 Task: Find connections with filter location Wipperfürth with filter topic #leadershipwith filter profile language Potuguese with filter current company Swiss Re with filter school Government Engineering College, Modasa with filter industry Subdivision of Land with filter service category Mobile Marketing with filter keywords title Medical Laboratory Tech
Action: Mouse moved to (614, 70)
Screenshot: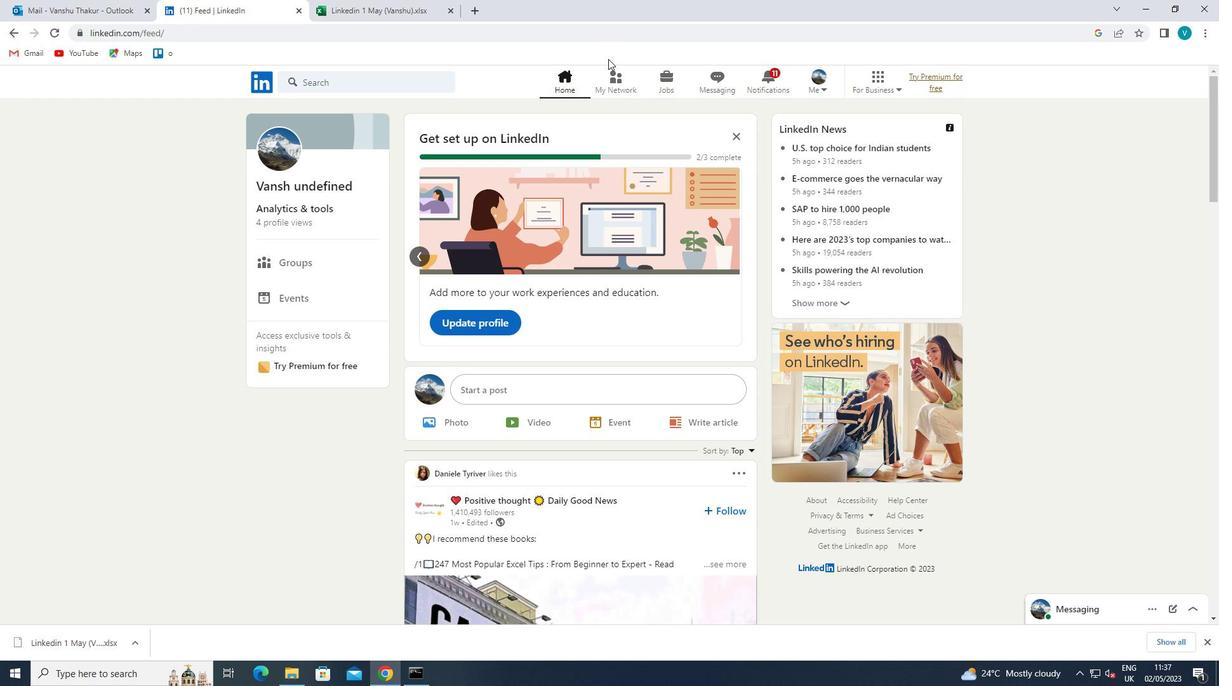 
Action: Mouse pressed left at (614, 70)
Screenshot: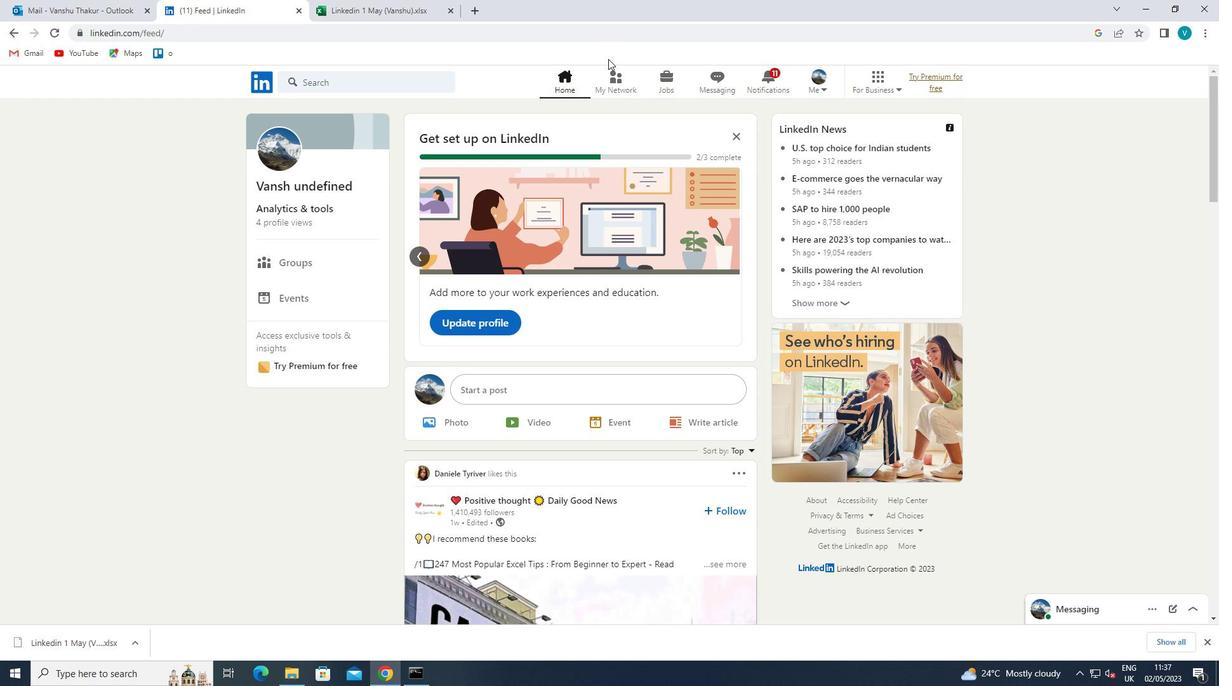 
Action: Mouse moved to (316, 157)
Screenshot: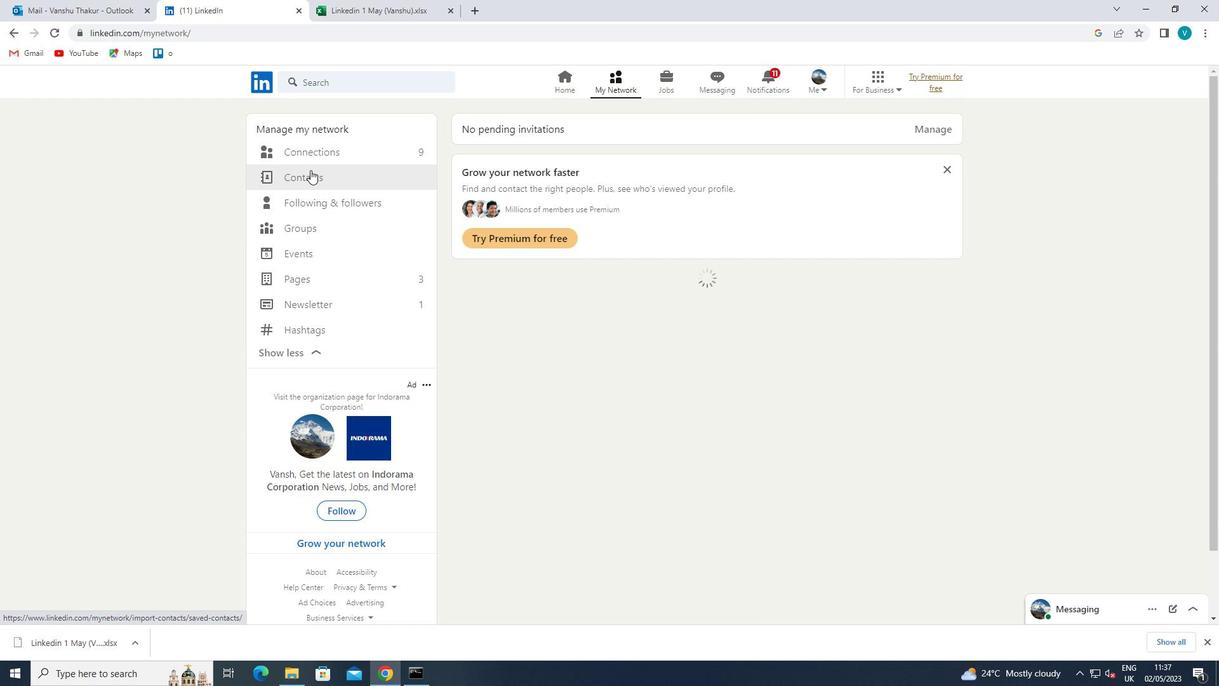 
Action: Mouse pressed left at (316, 157)
Screenshot: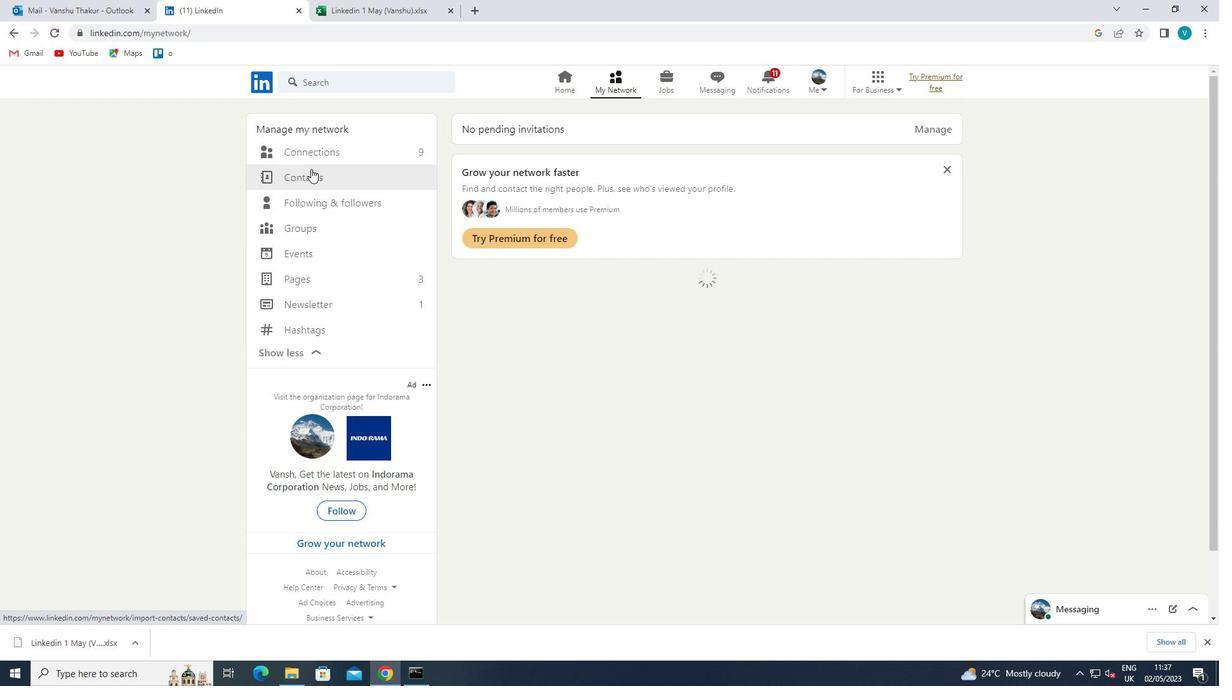 
Action: Mouse moved to (705, 149)
Screenshot: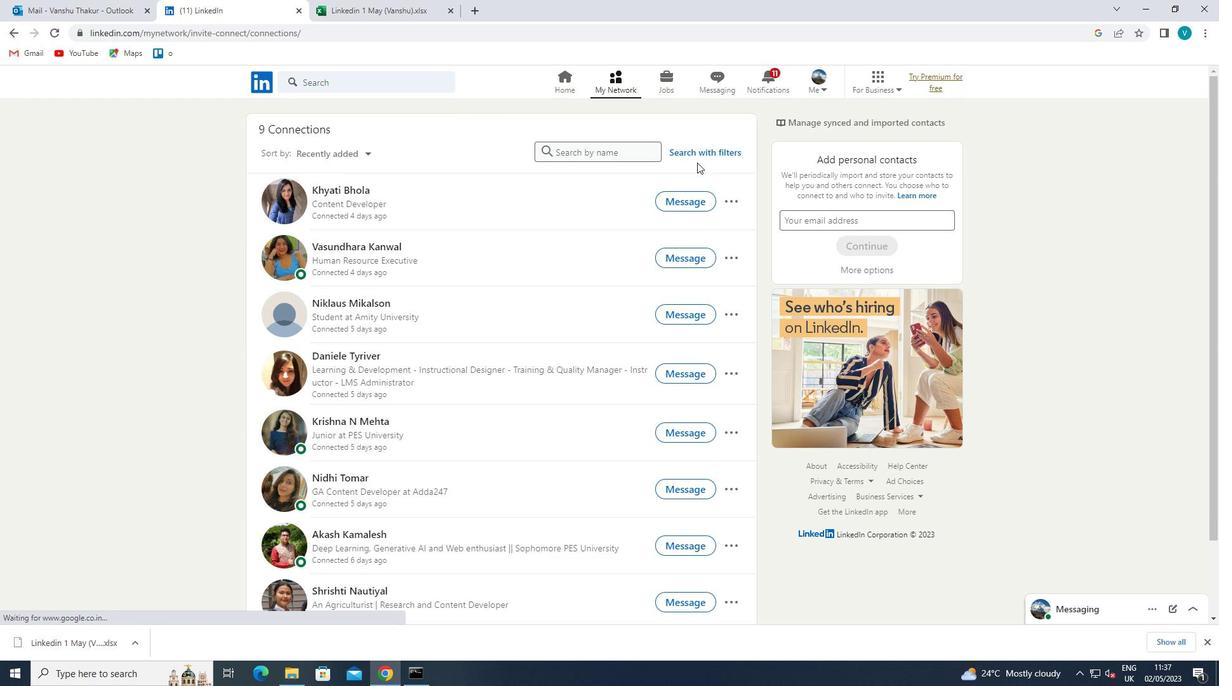 
Action: Mouse pressed left at (705, 149)
Screenshot: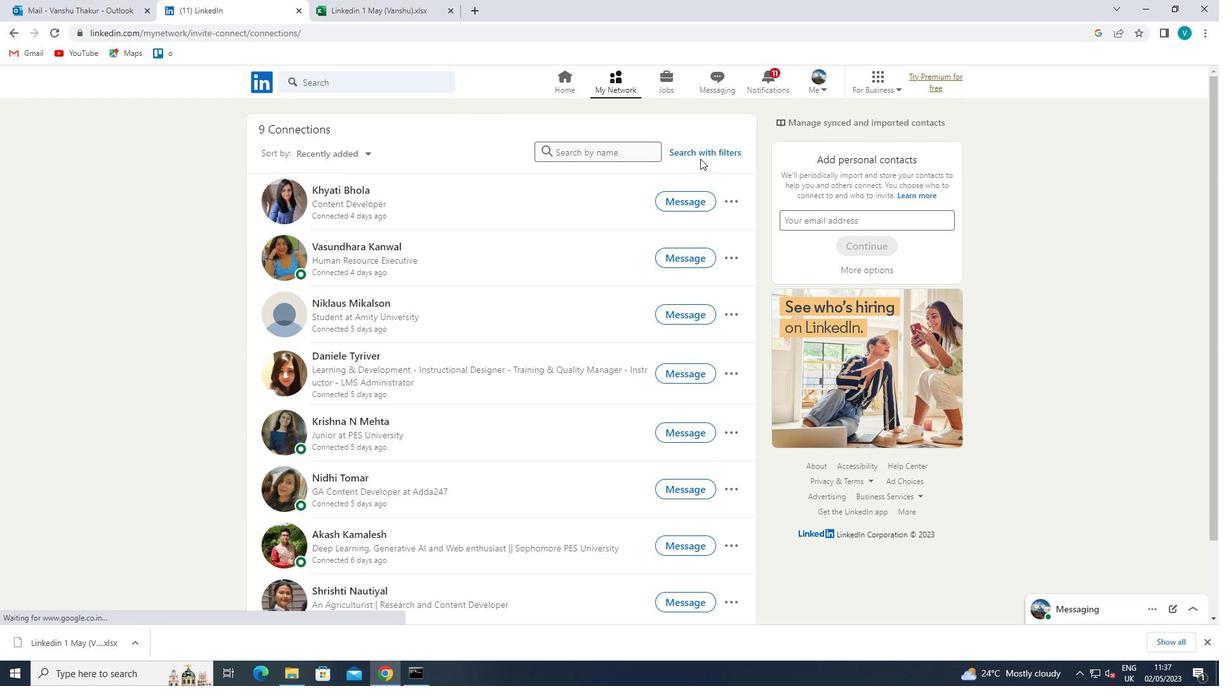 
Action: Mouse moved to (590, 115)
Screenshot: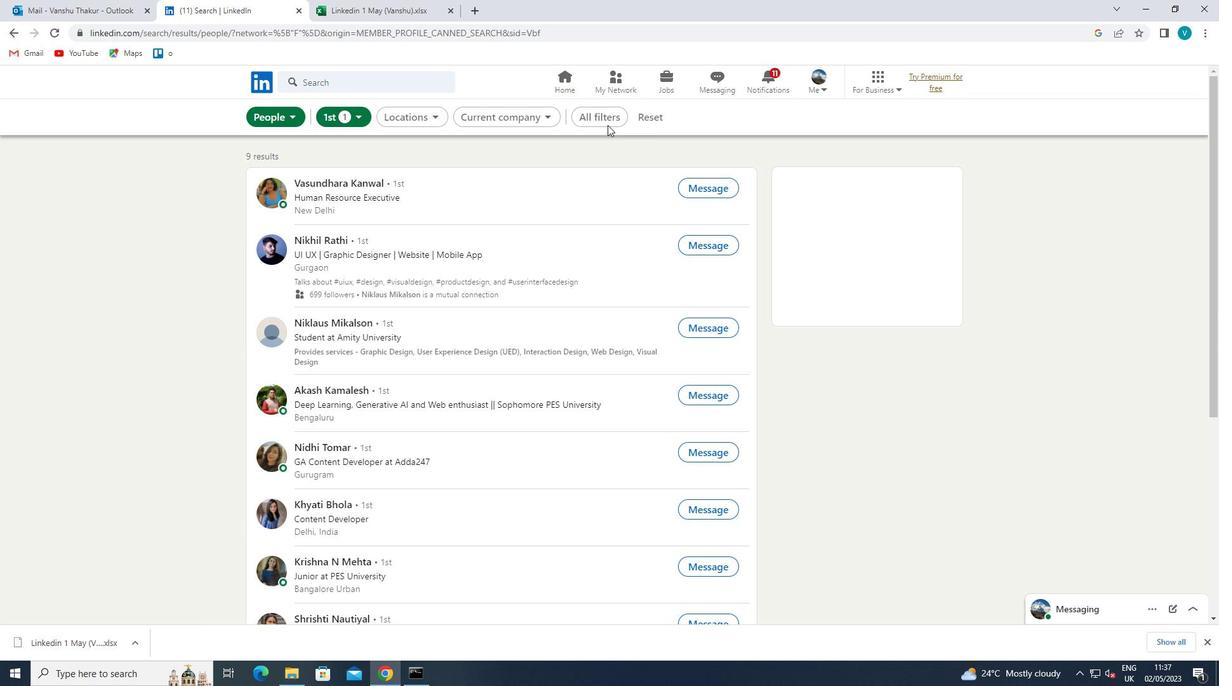 
Action: Mouse pressed left at (590, 115)
Screenshot: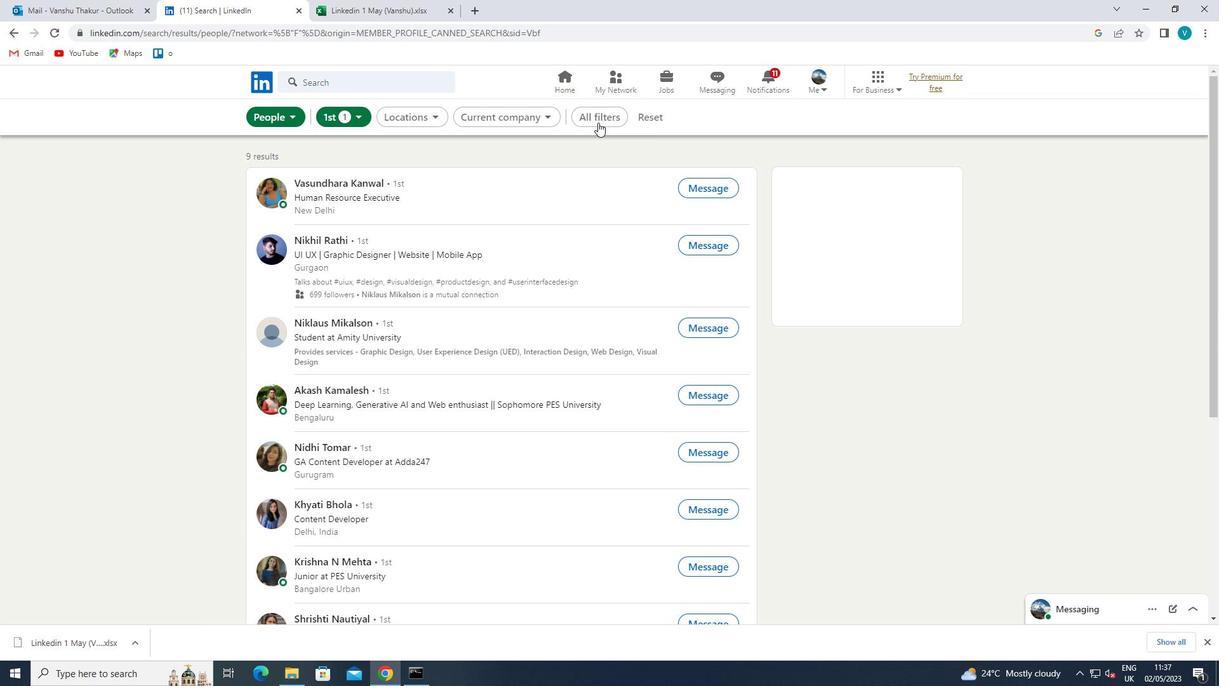
Action: Mouse moved to (1046, 248)
Screenshot: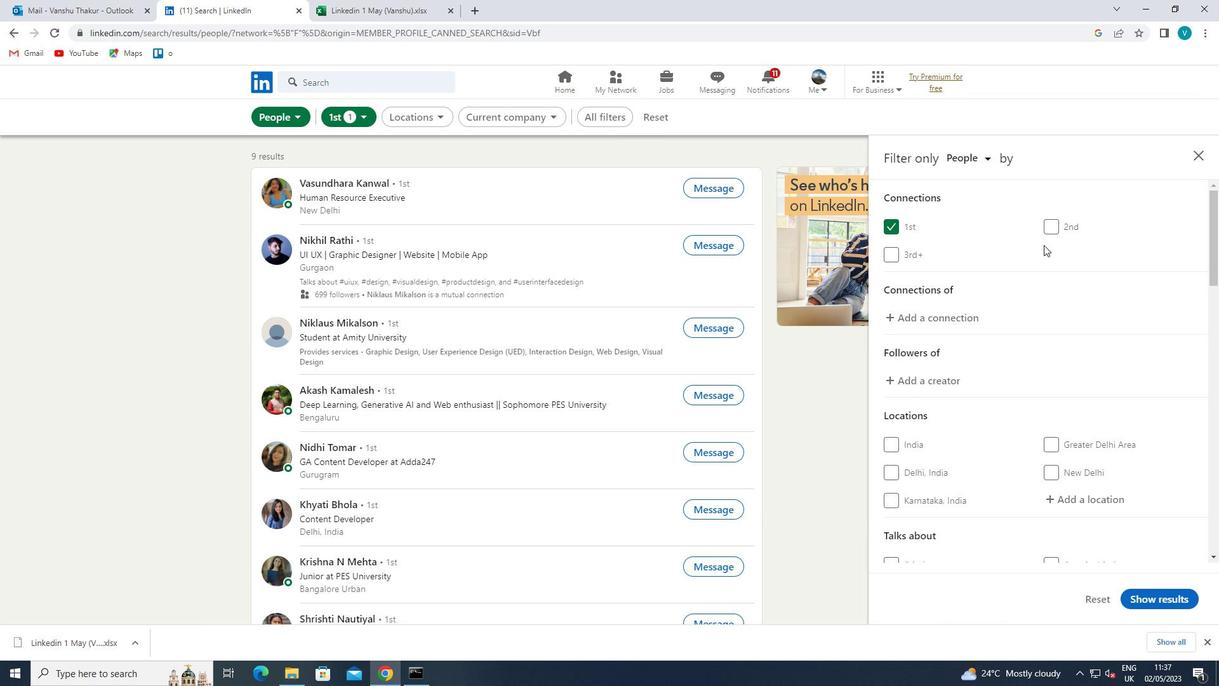 
Action: Mouse scrolled (1046, 247) with delta (0, 0)
Screenshot: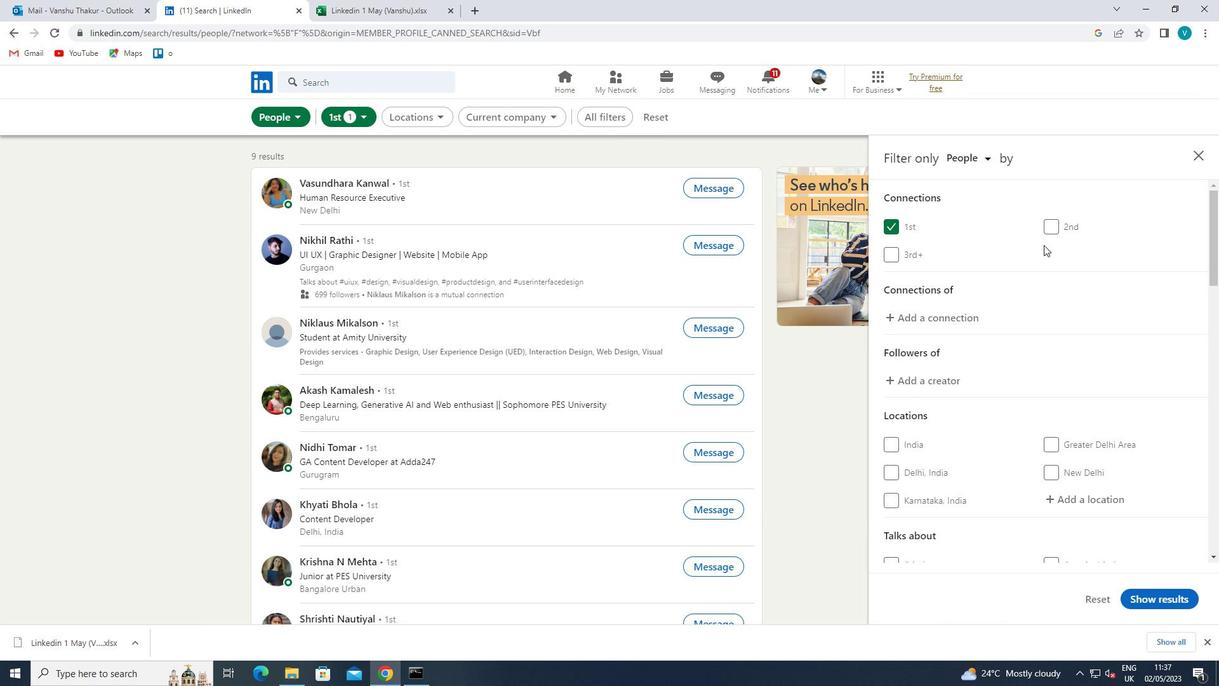 
Action: Mouse moved to (1094, 428)
Screenshot: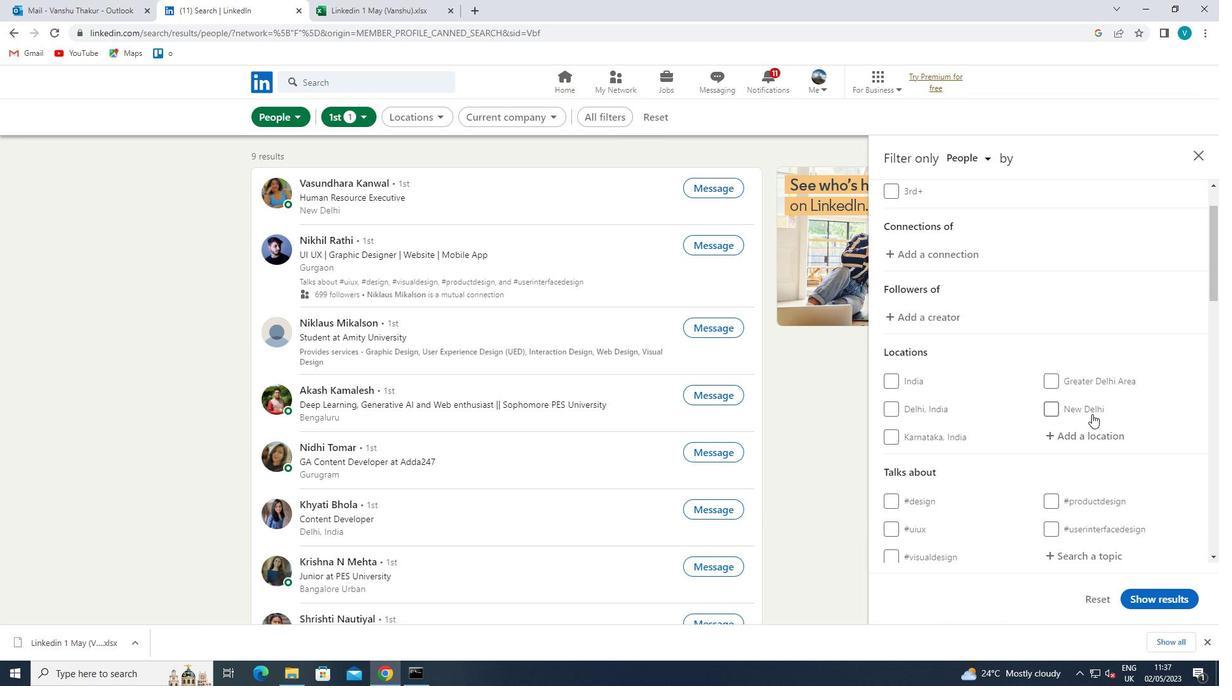
Action: Mouse pressed left at (1094, 428)
Screenshot: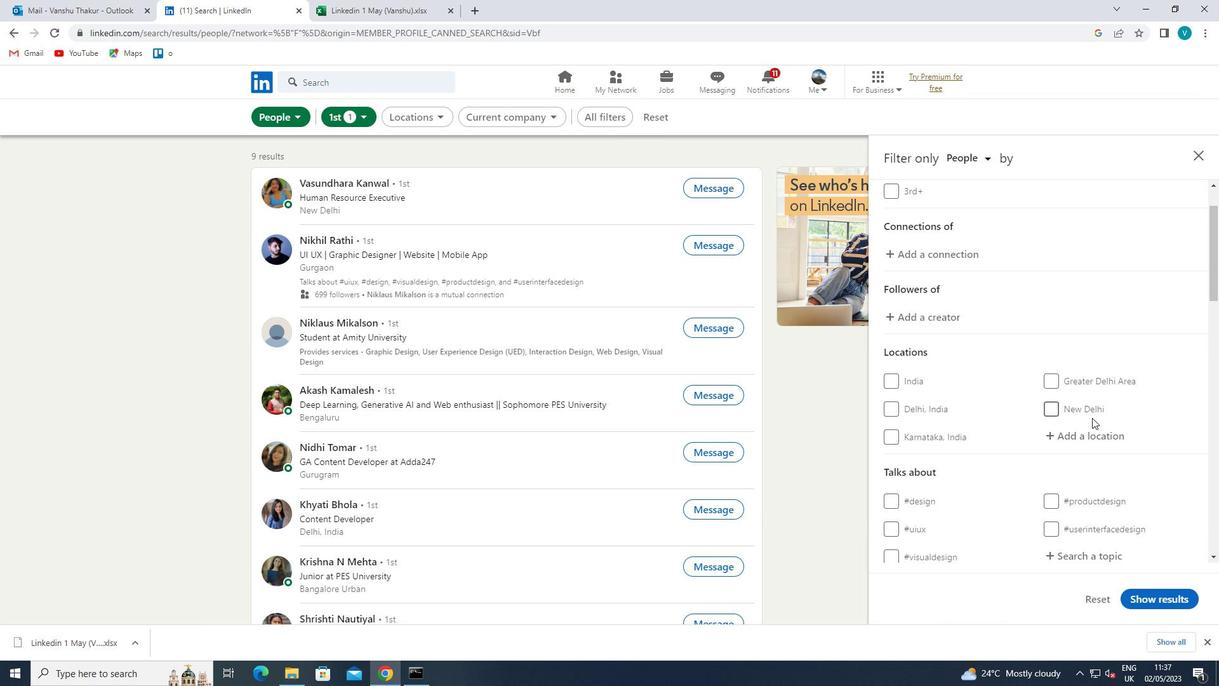 
Action: Key pressed <Key.shift>WIPPERFURTH
Screenshot: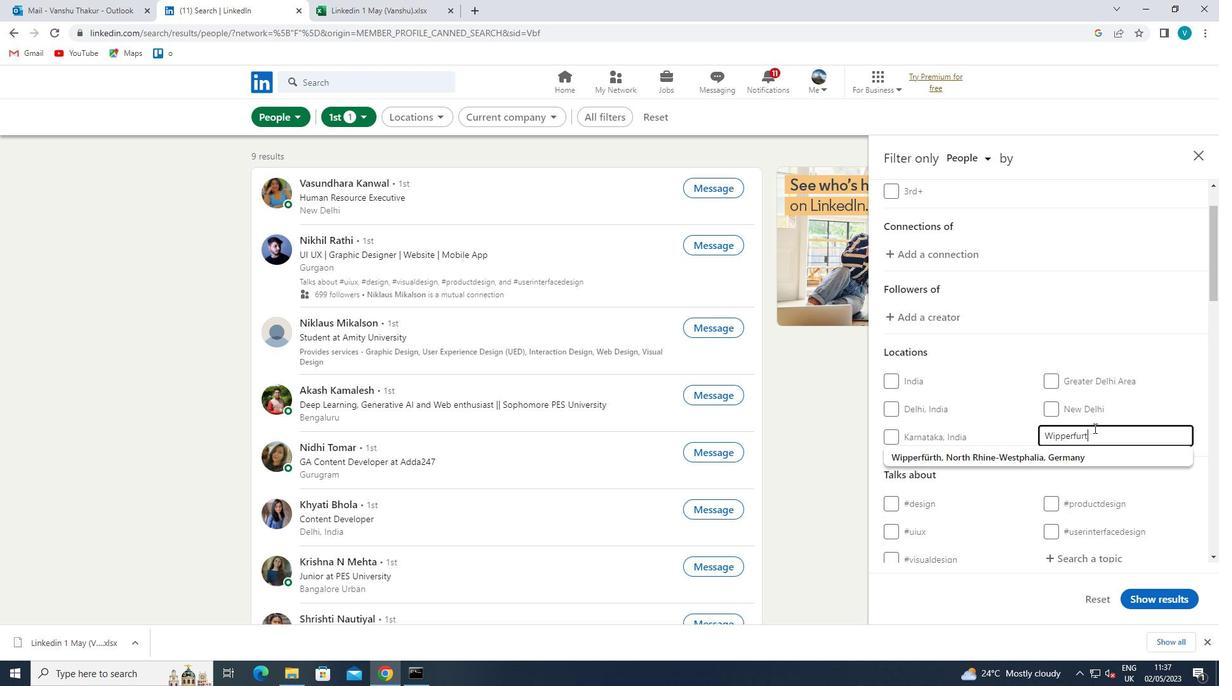 
Action: Mouse moved to (1095, 460)
Screenshot: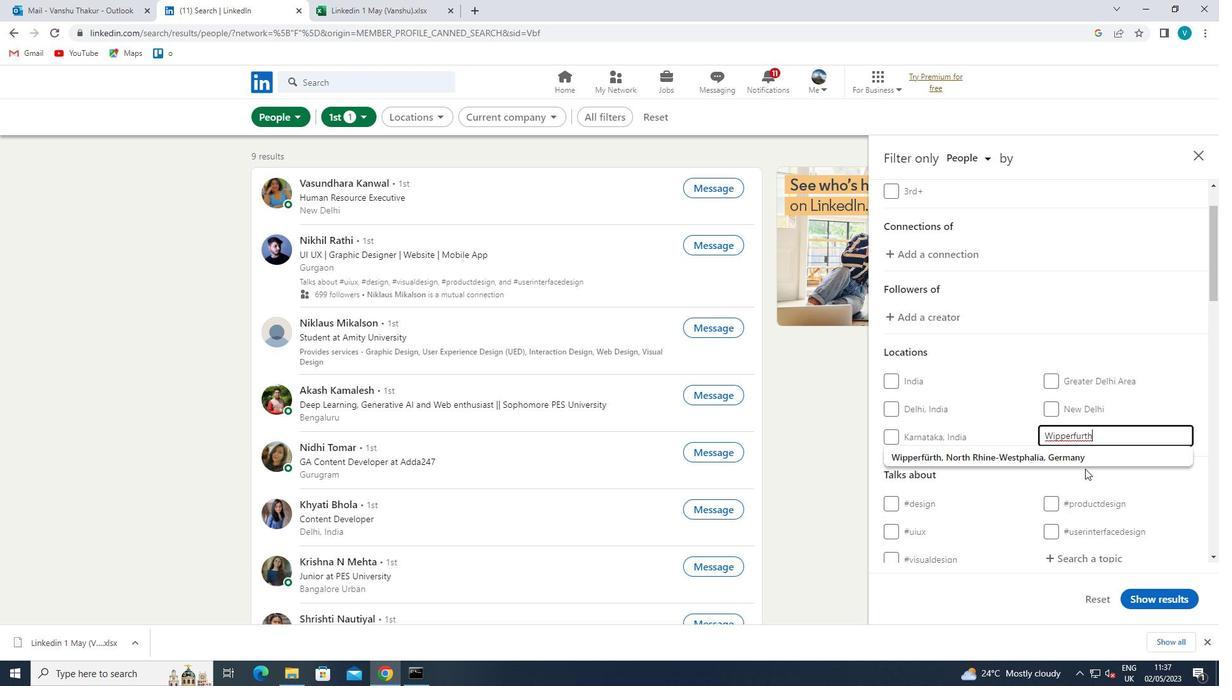 
Action: Mouse pressed left at (1095, 460)
Screenshot: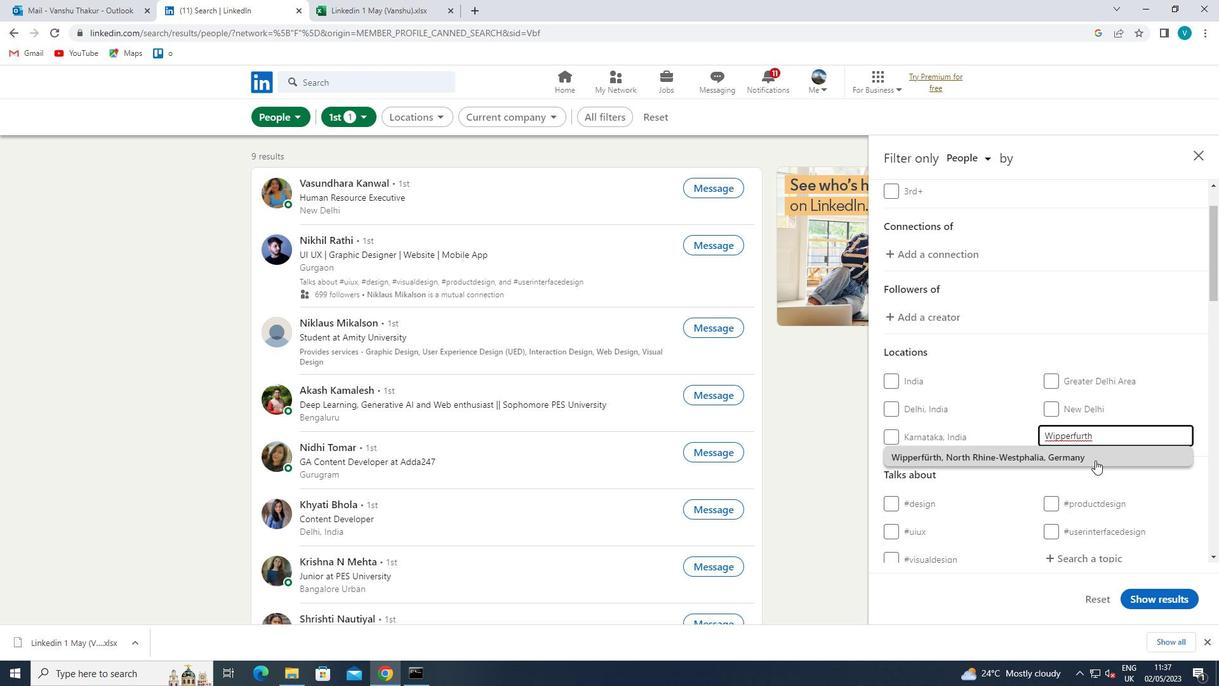 
Action: Mouse moved to (1095, 459)
Screenshot: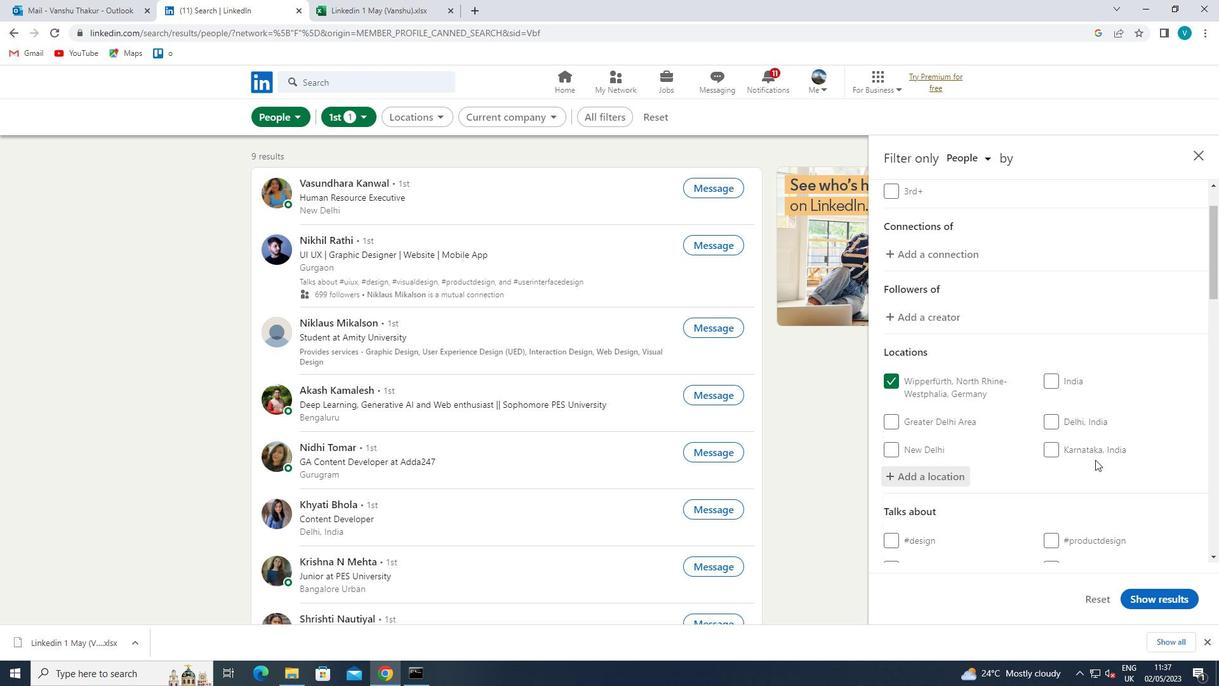 
Action: Mouse scrolled (1095, 459) with delta (0, 0)
Screenshot: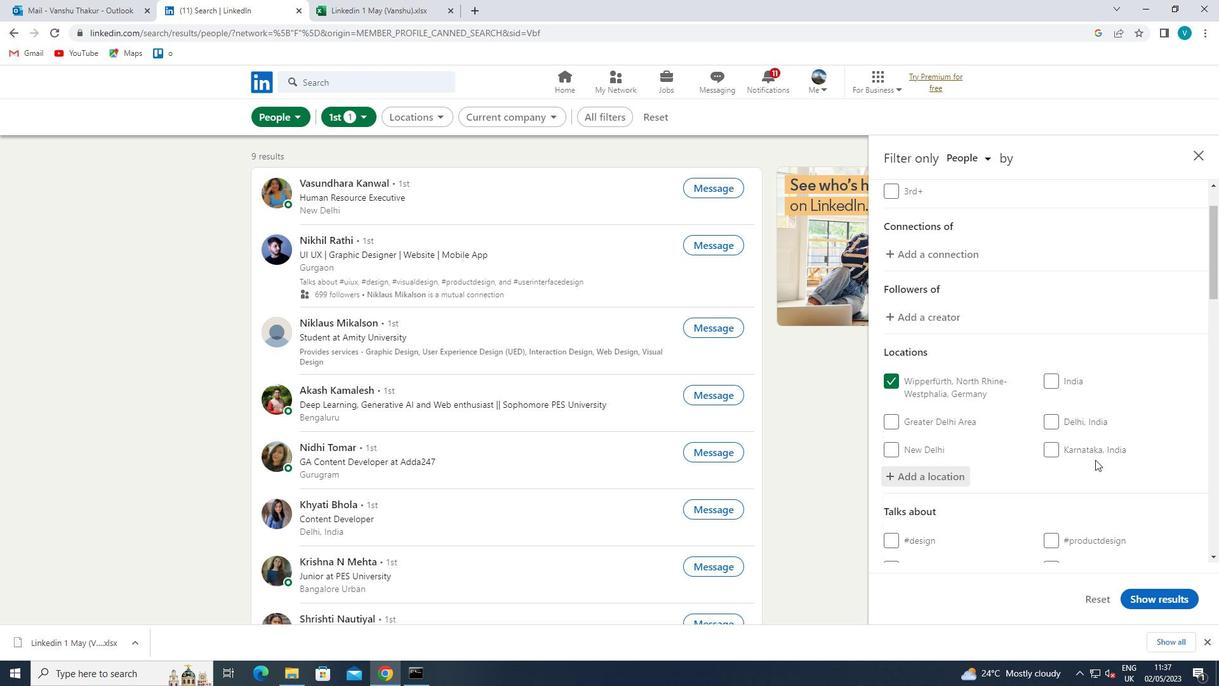 
Action: Mouse moved to (1093, 459)
Screenshot: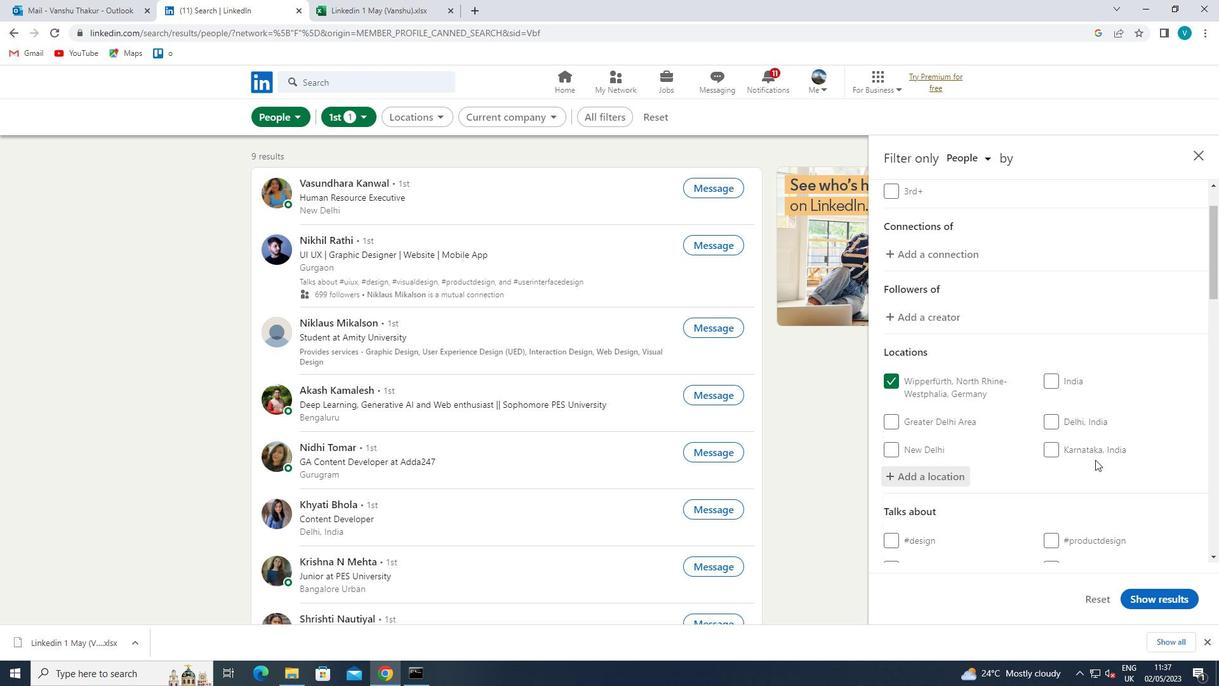 
Action: Mouse scrolled (1093, 459) with delta (0, 0)
Screenshot: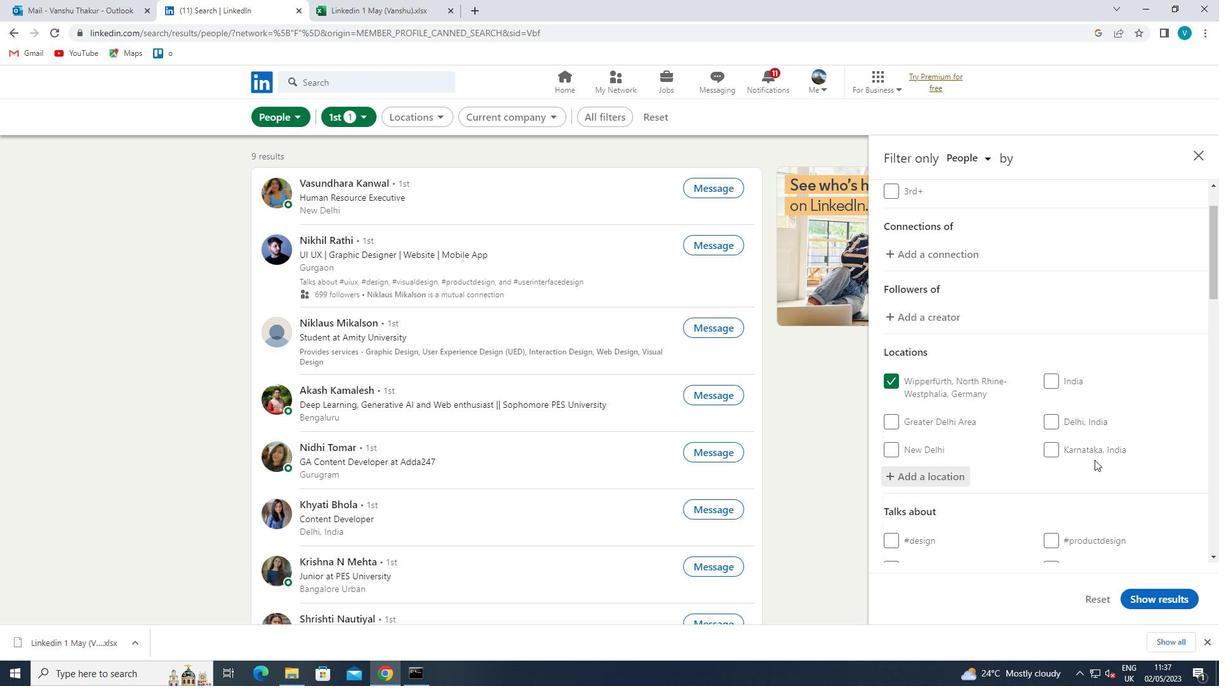 
Action: Mouse moved to (1086, 471)
Screenshot: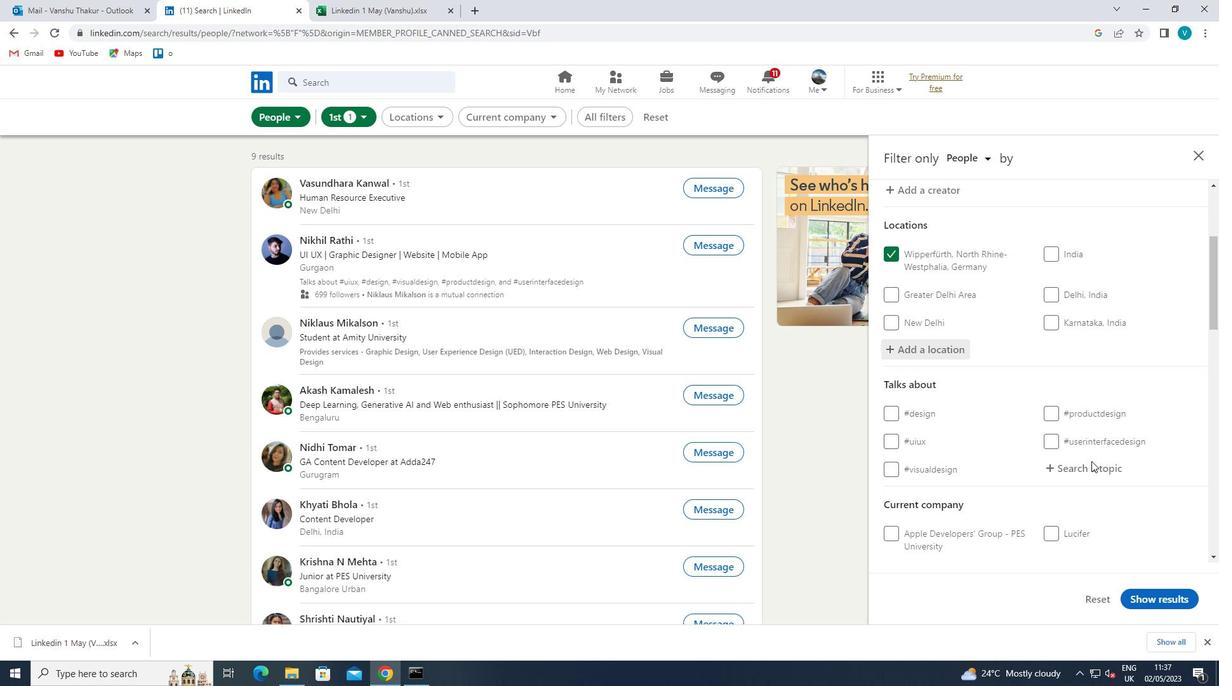 
Action: Mouse pressed left at (1086, 471)
Screenshot: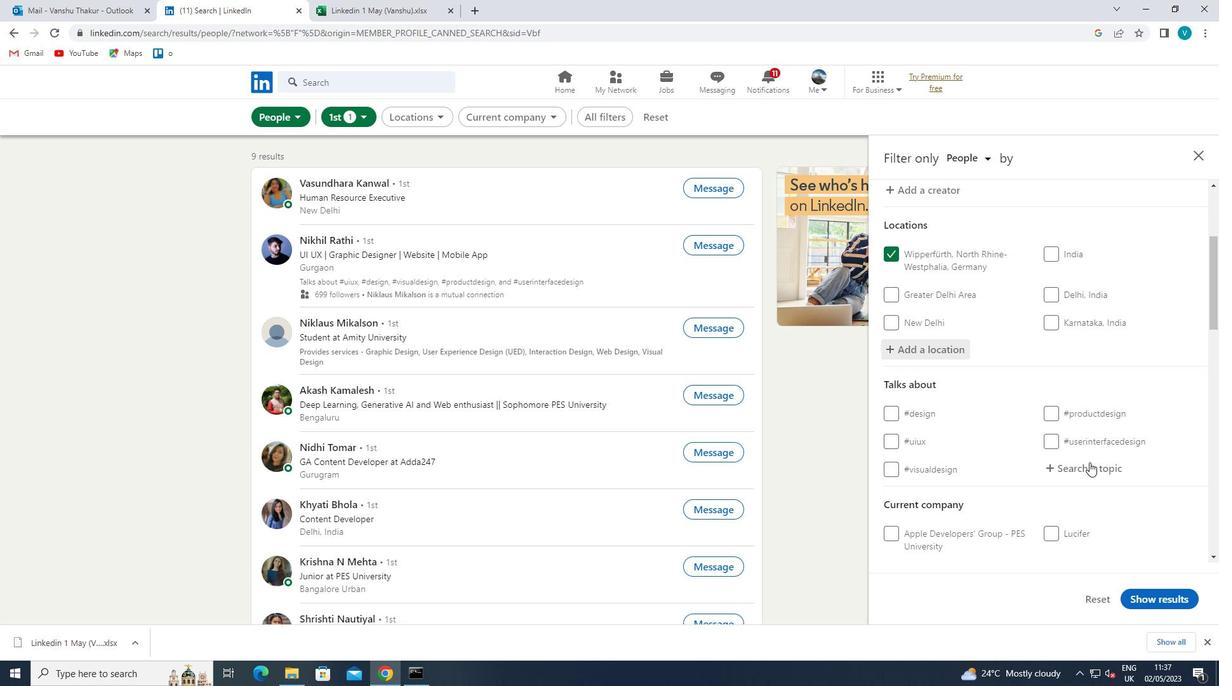 
Action: Key pressed LEADERSHIP
Screenshot: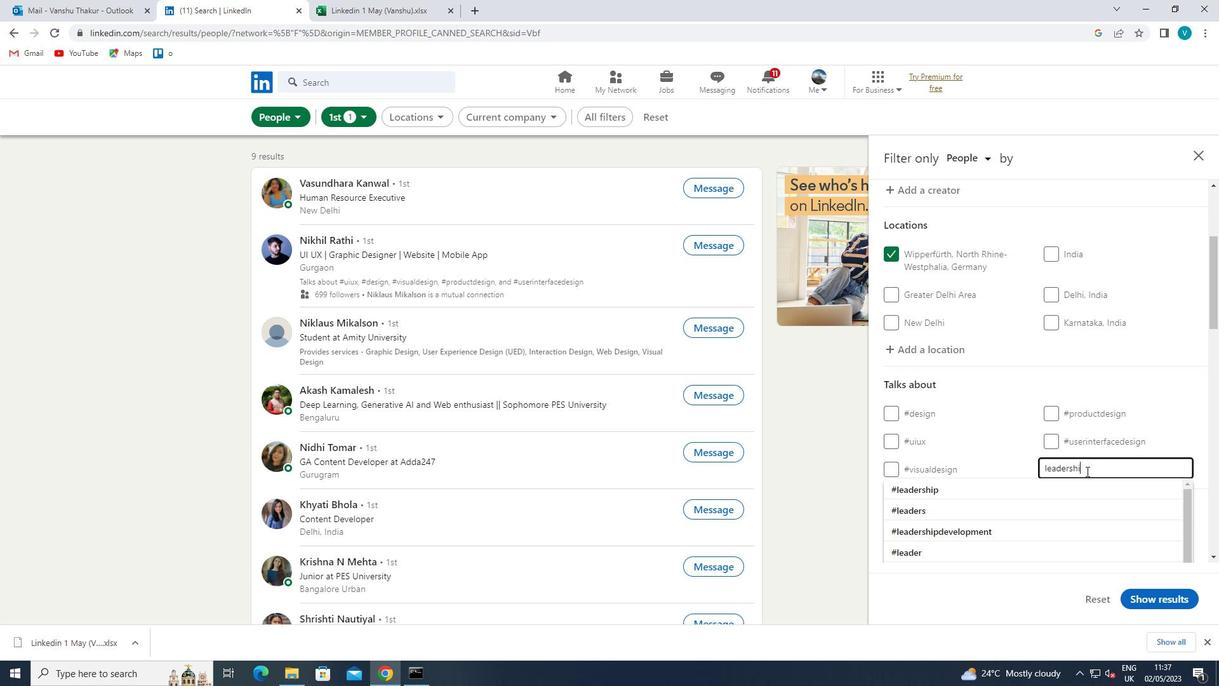 
Action: Mouse moved to (1071, 484)
Screenshot: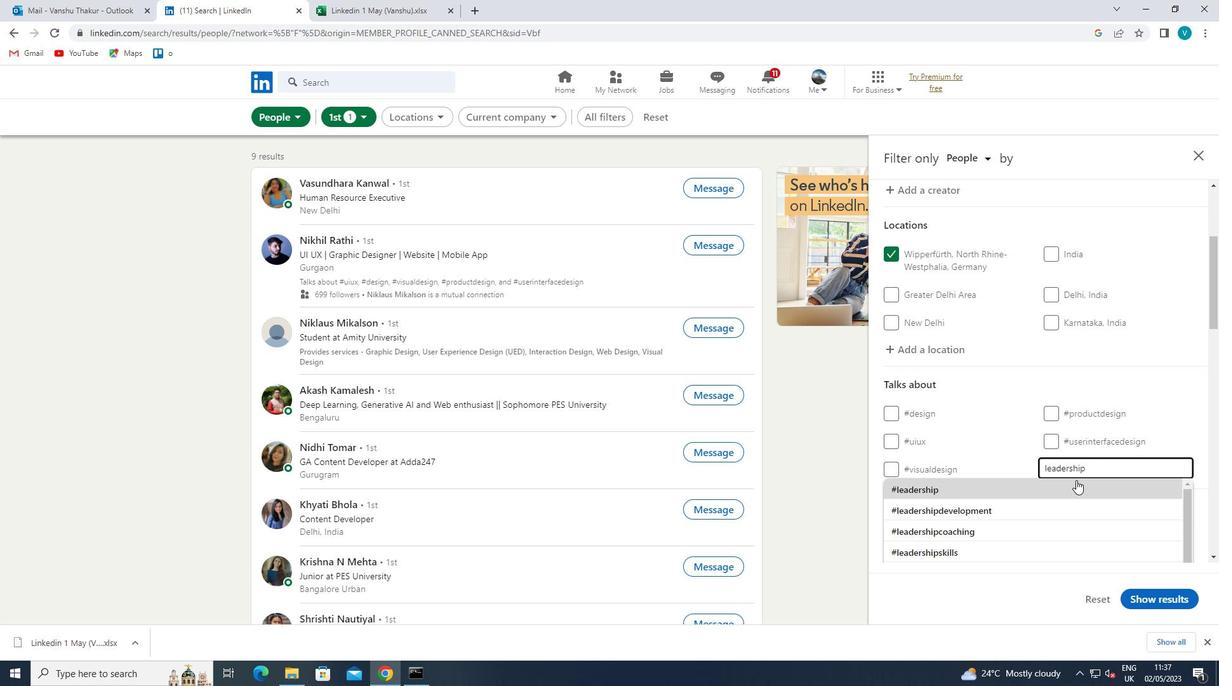 
Action: Mouse pressed left at (1071, 484)
Screenshot: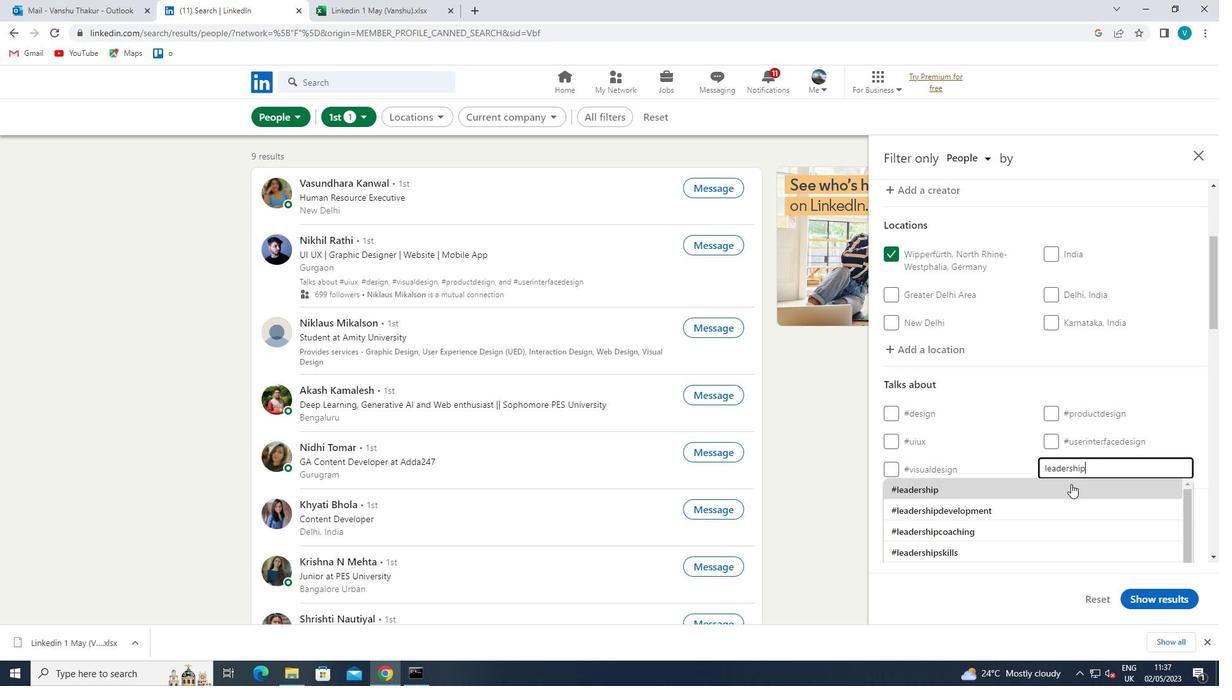 
Action: Mouse moved to (1067, 470)
Screenshot: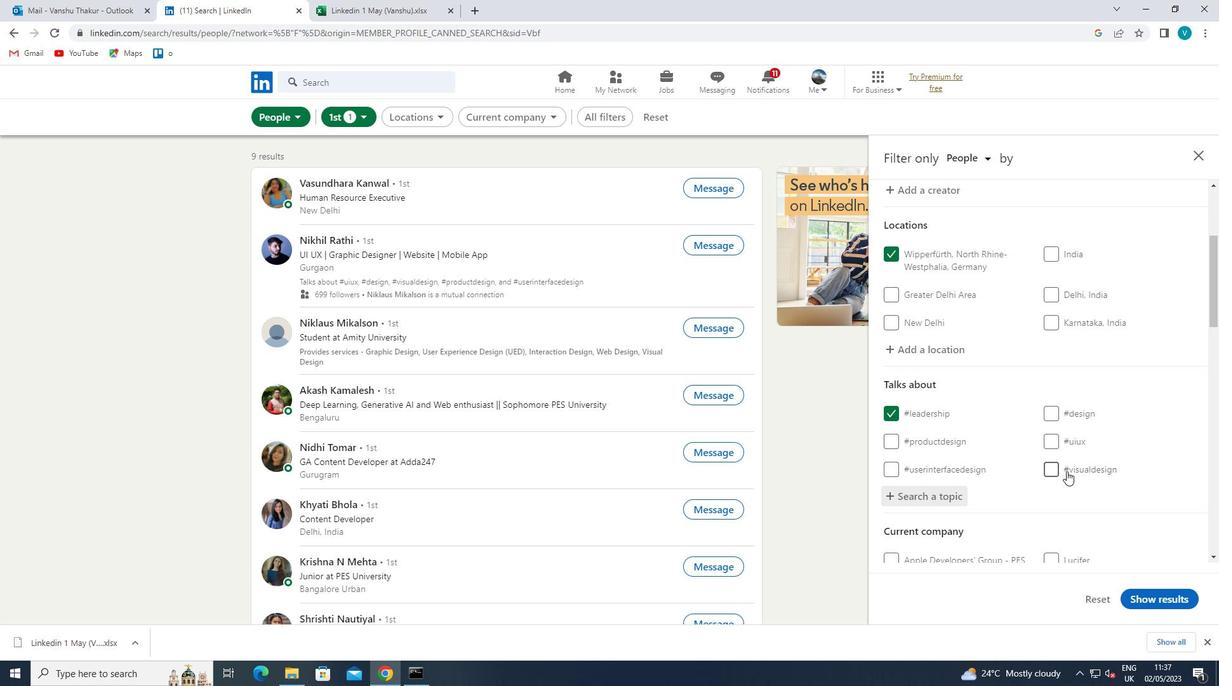 
Action: Mouse scrolled (1067, 470) with delta (0, 0)
Screenshot: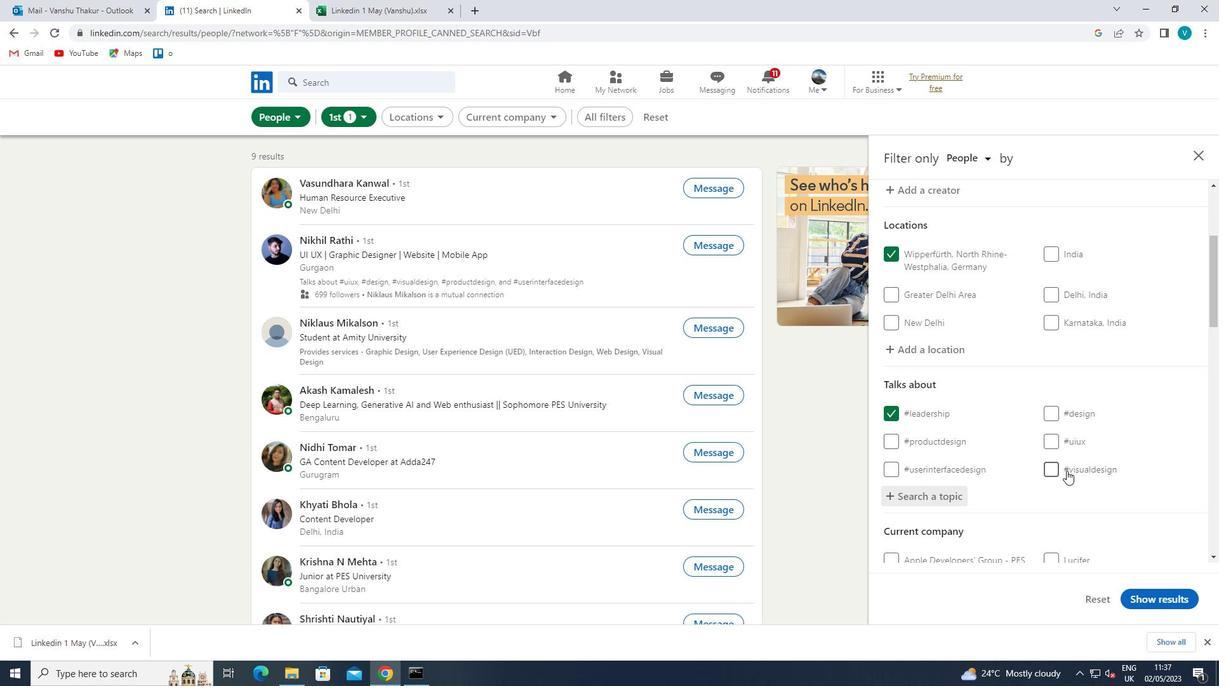 
Action: Mouse scrolled (1067, 470) with delta (0, 0)
Screenshot: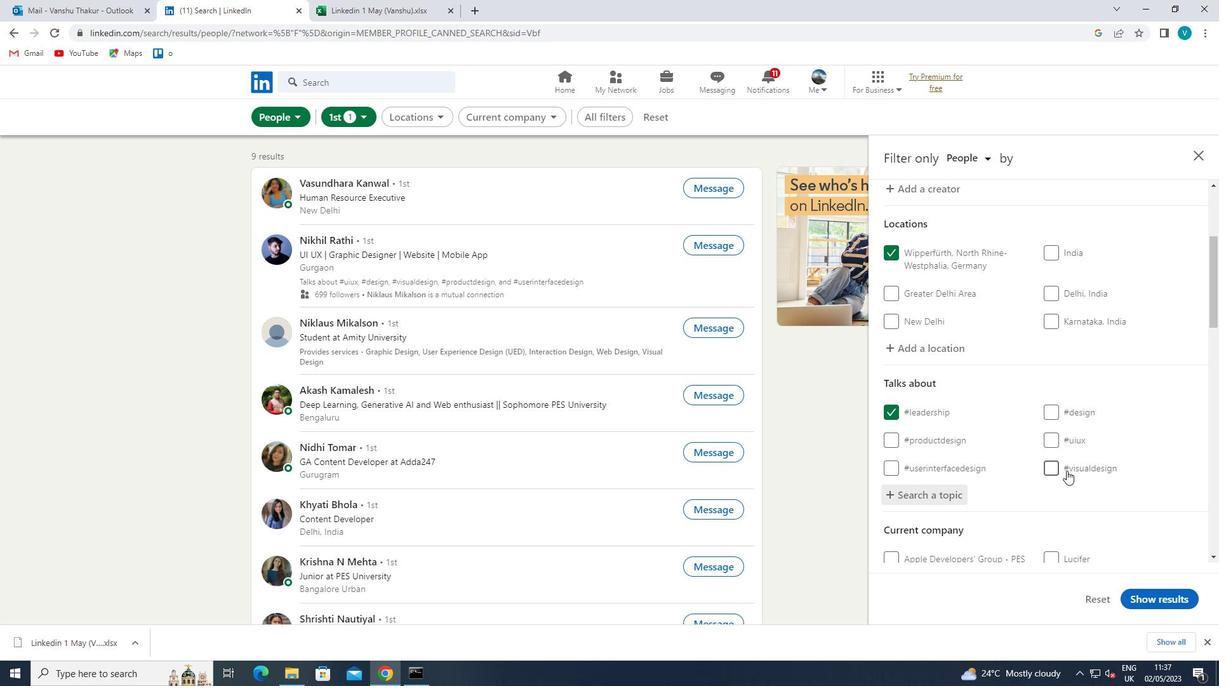 
Action: Mouse scrolled (1067, 470) with delta (0, 0)
Screenshot: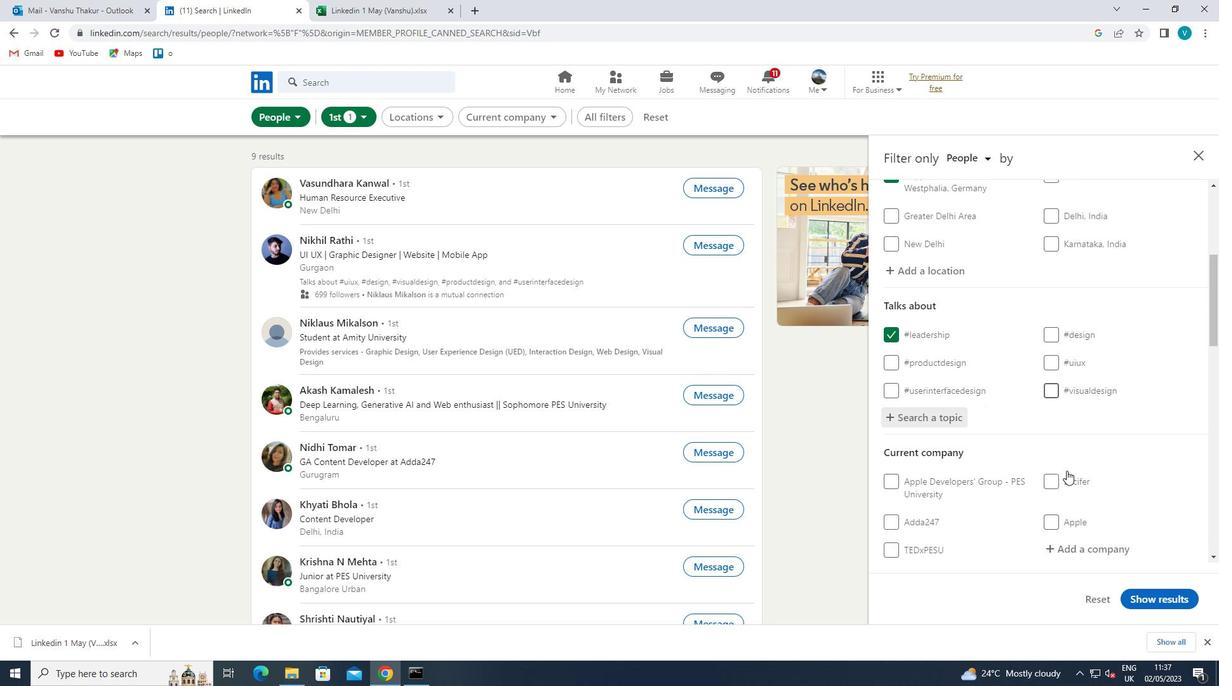 
Action: Mouse moved to (1089, 437)
Screenshot: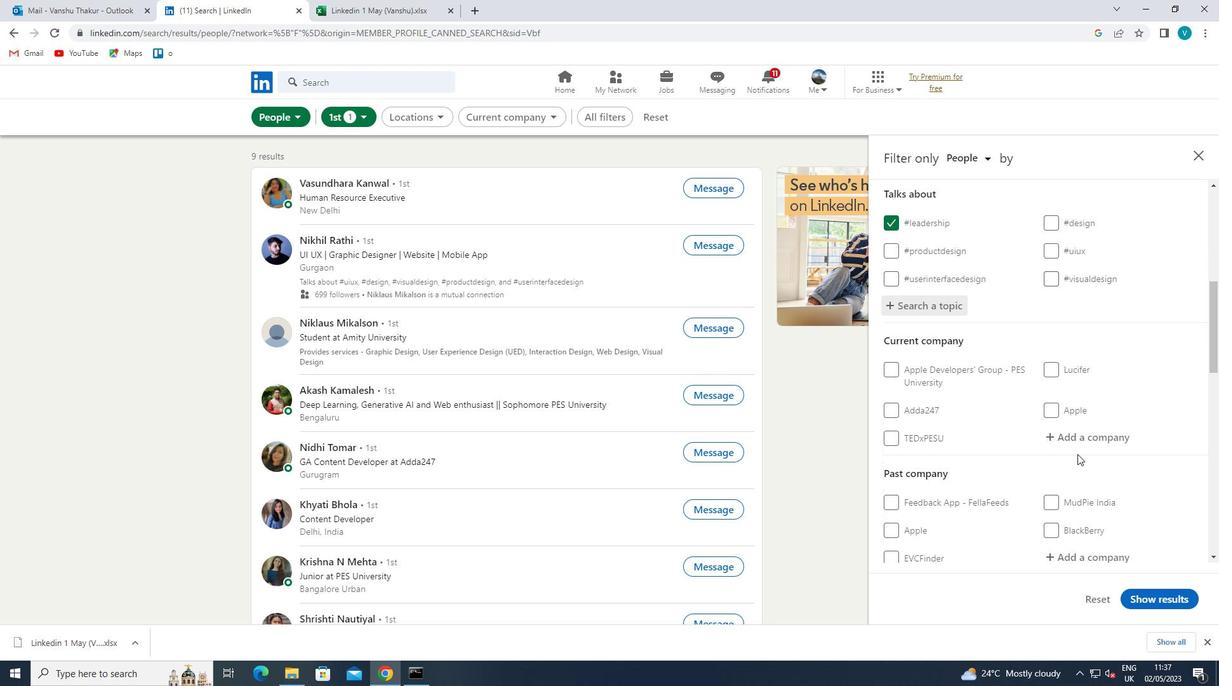 
Action: Mouse pressed left at (1089, 437)
Screenshot: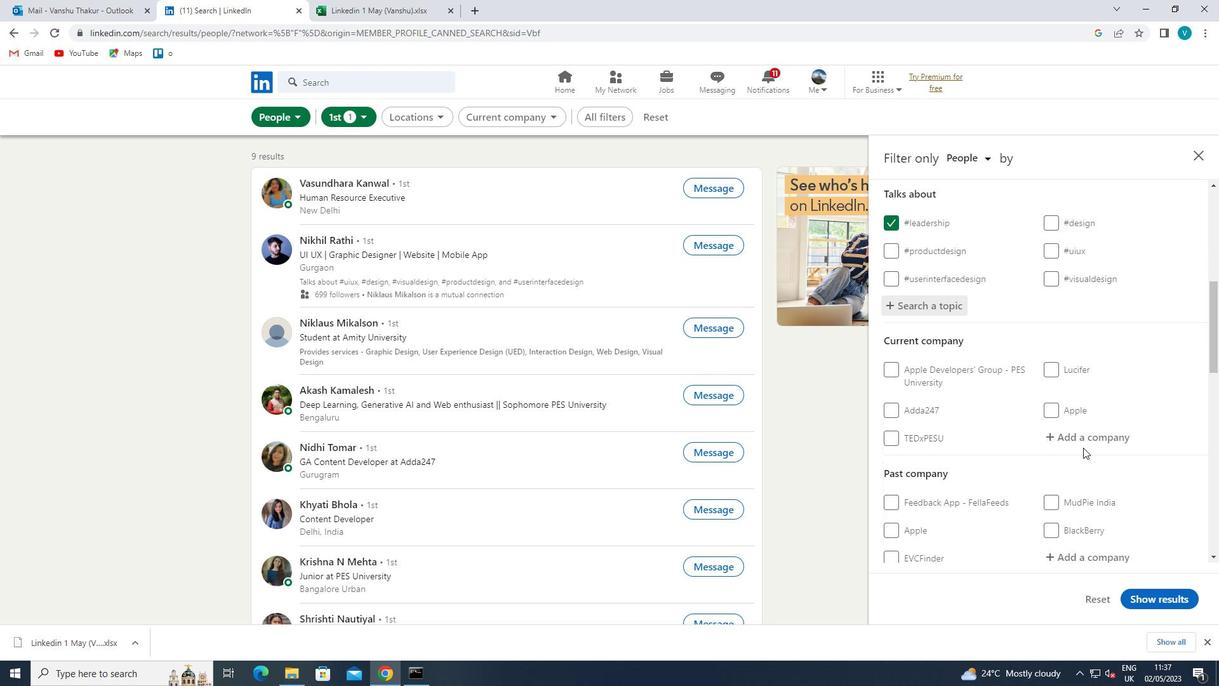 
Action: Key pressed <Key.shift>SWISS
Screenshot: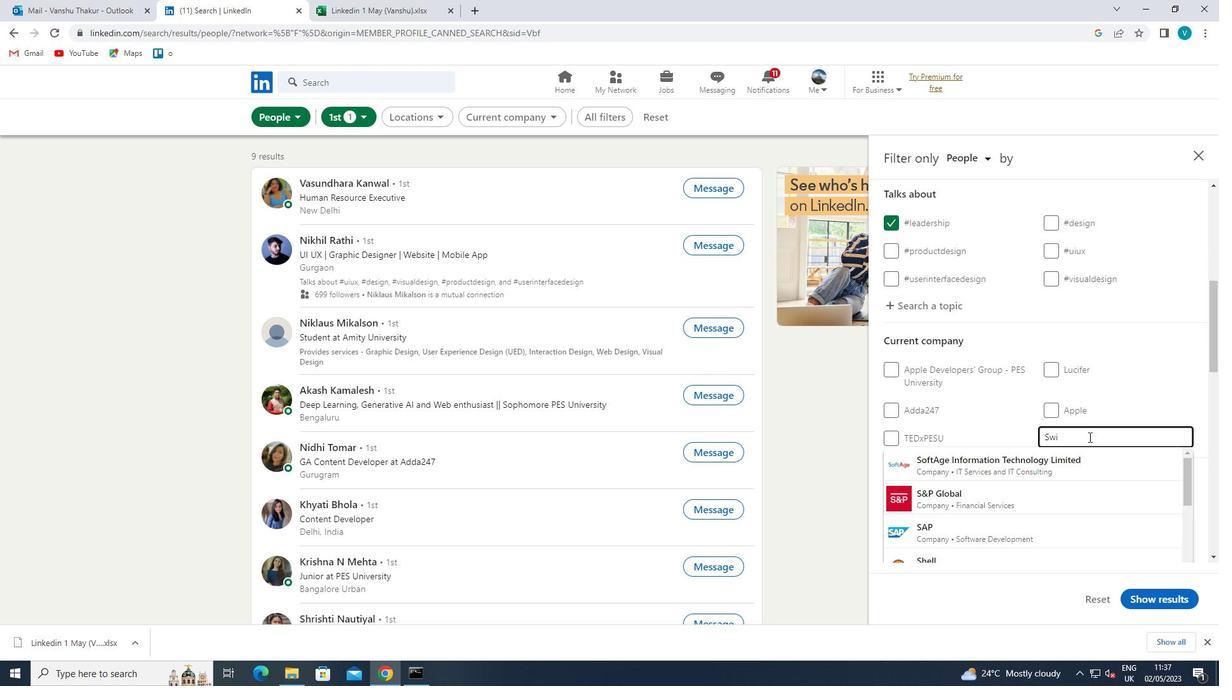 
Action: Mouse moved to (1074, 457)
Screenshot: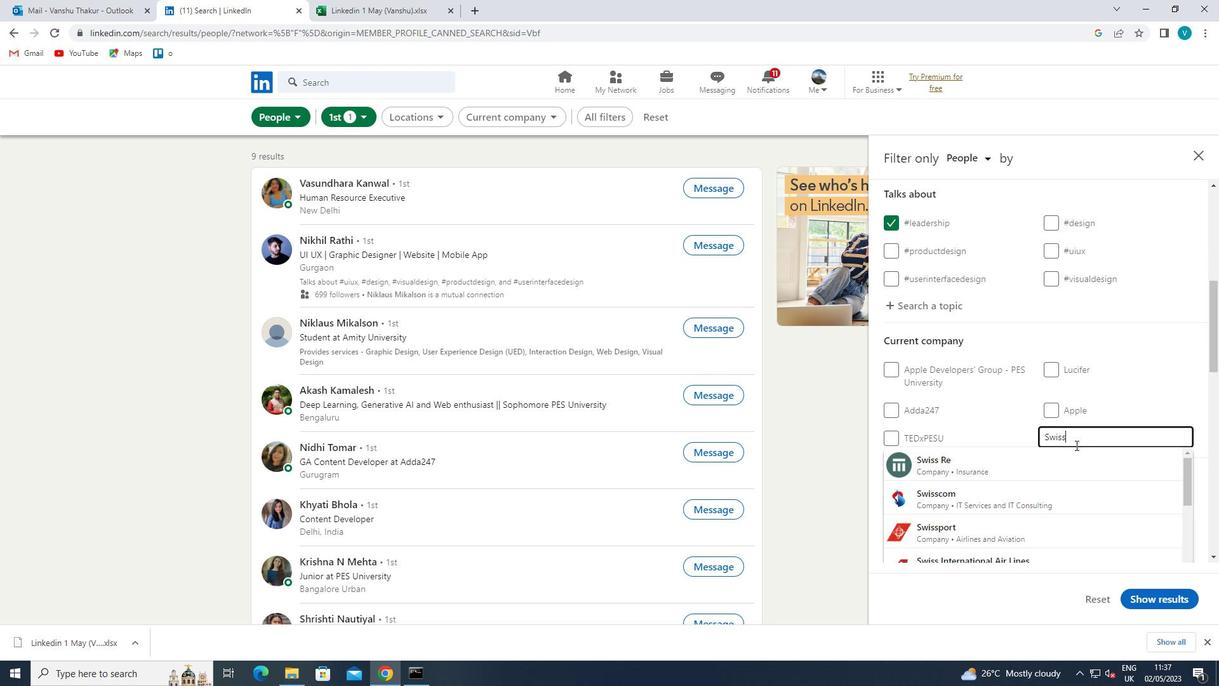 
Action: Mouse pressed left at (1074, 457)
Screenshot: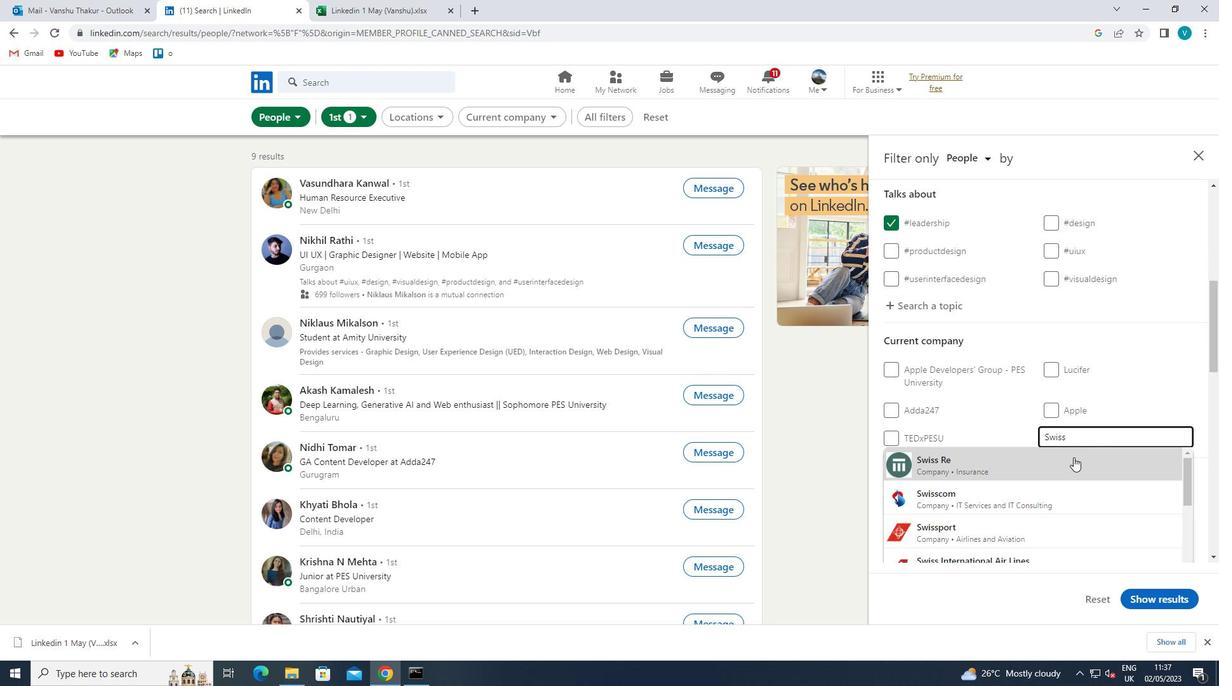 
Action: Mouse scrolled (1074, 456) with delta (0, 0)
Screenshot: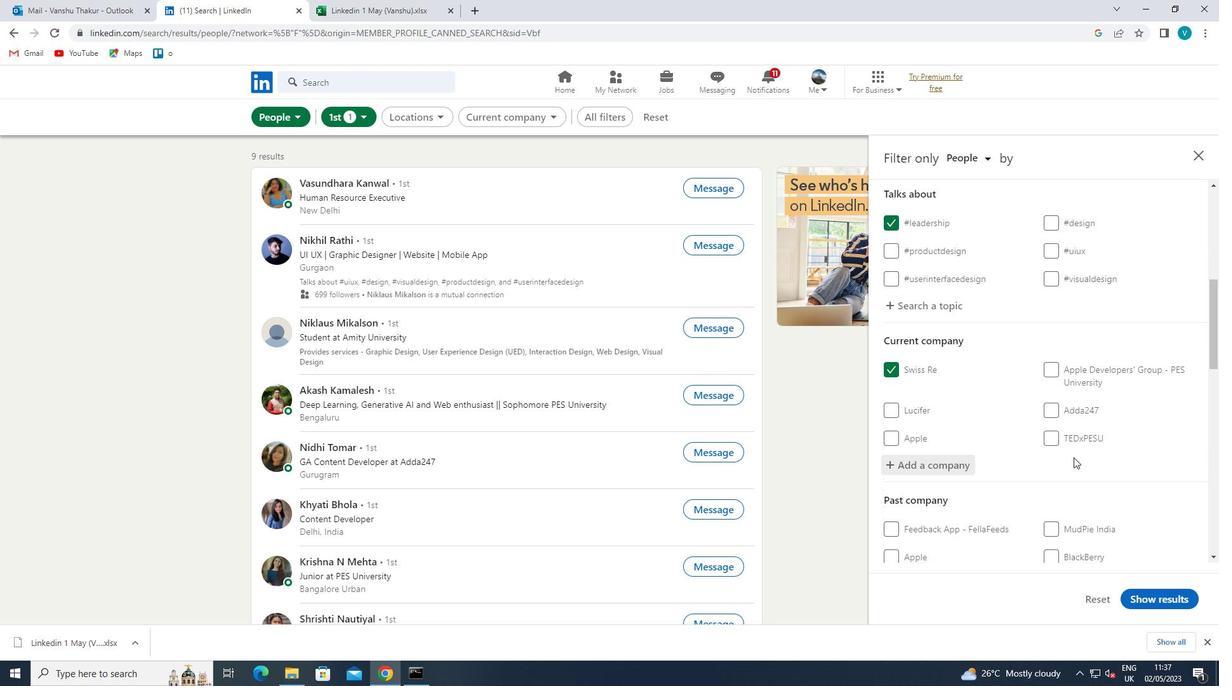 
Action: Mouse scrolled (1074, 456) with delta (0, 0)
Screenshot: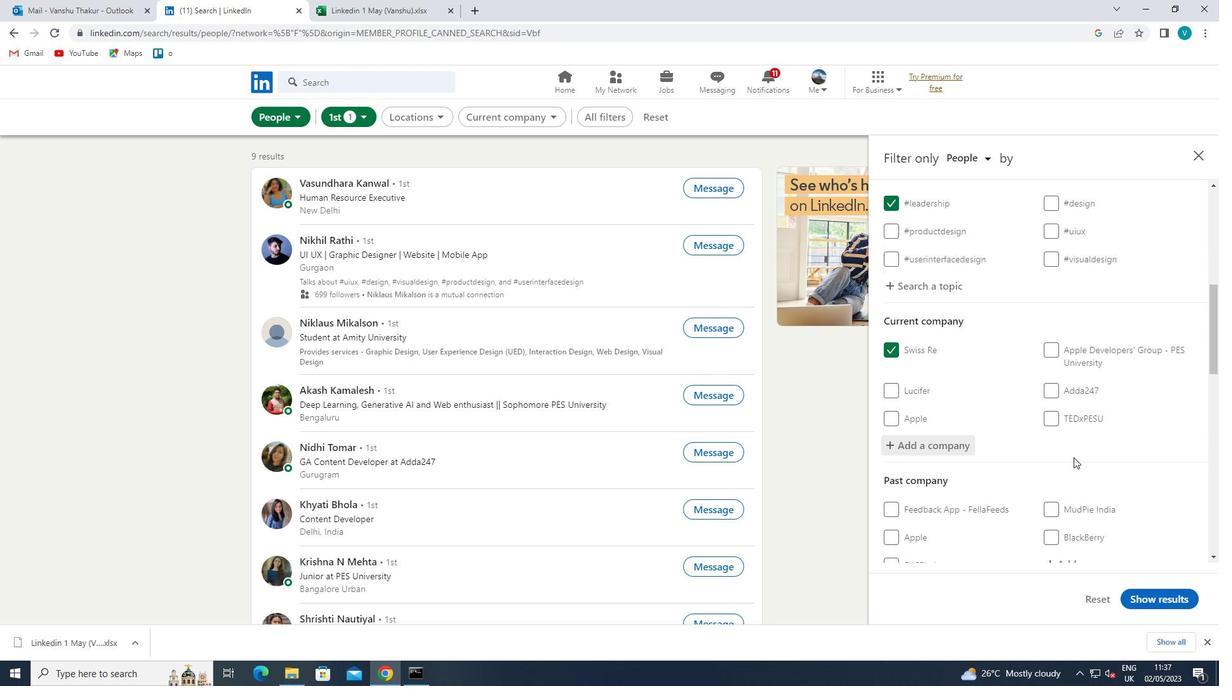 
Action: Mouse scrolled (1074, 456) with delta (0, 0)
Screenshot: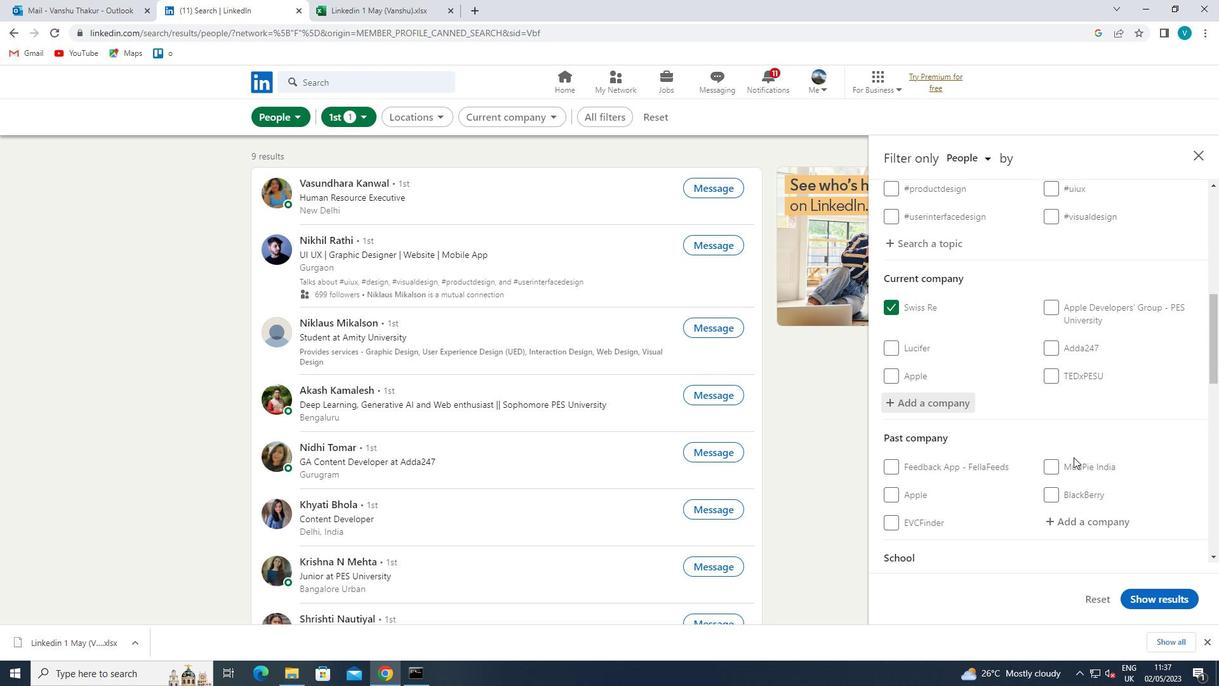 
Action: Mouse scrolled (1074, 456) with delta (0, 0)
Screenshot: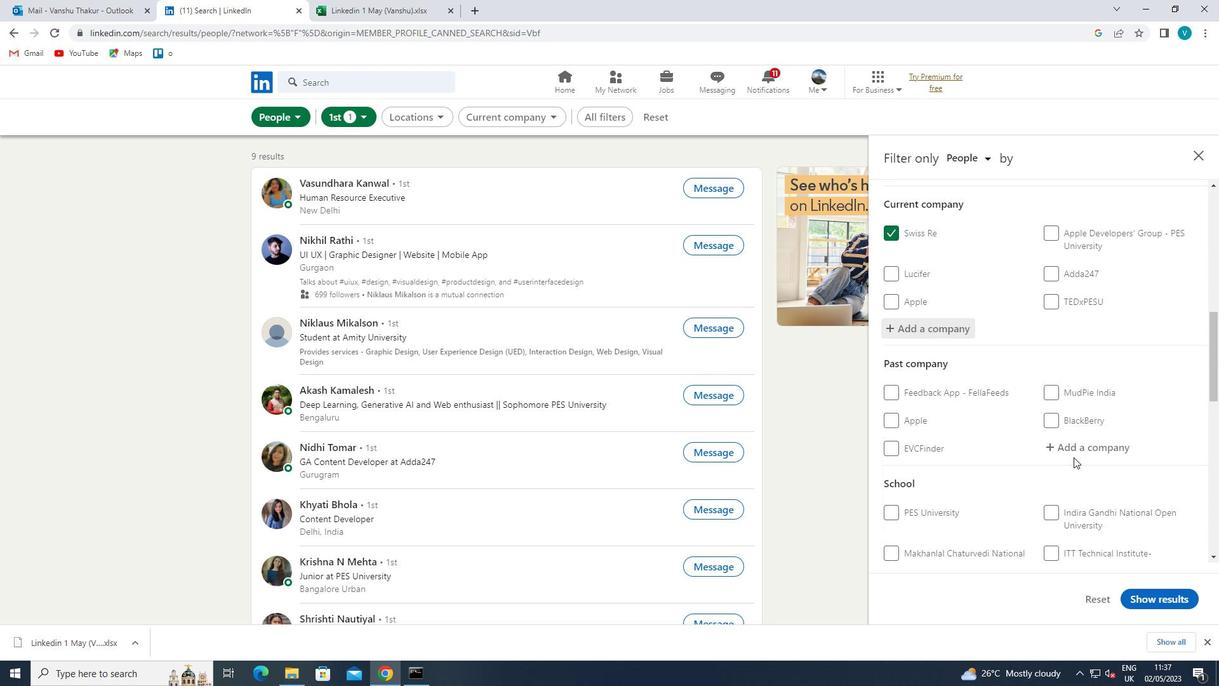 
Action: Mouse moved to (1083, 484)
Screenshot: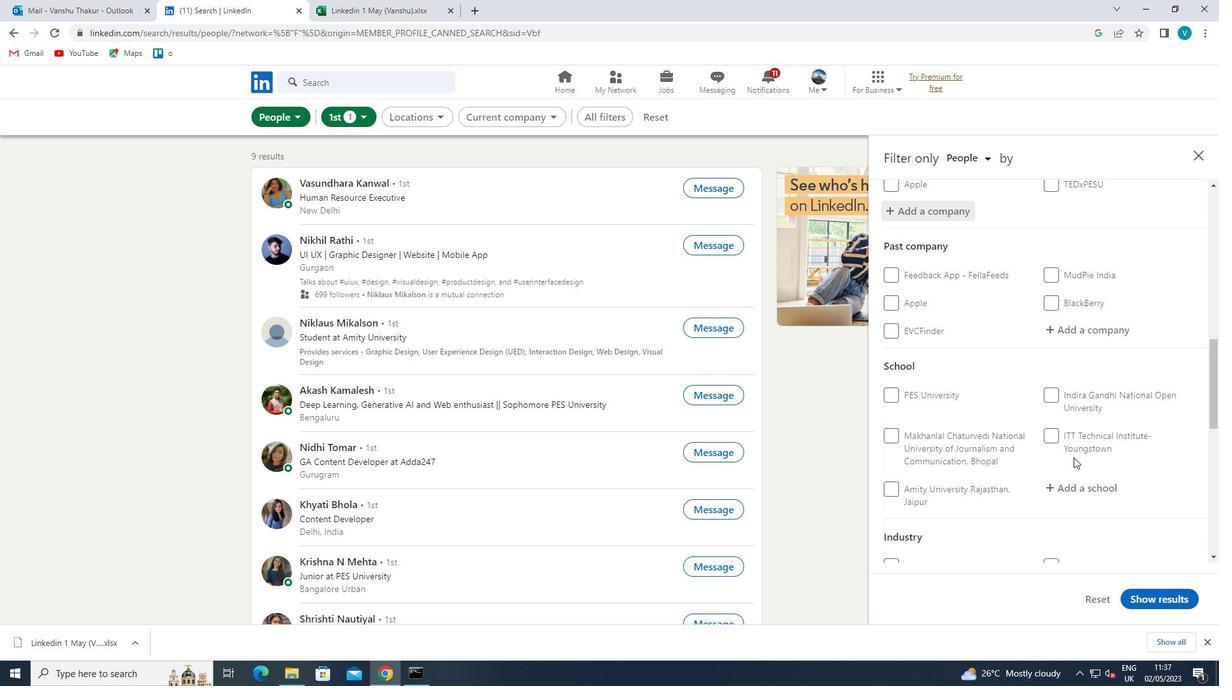 
Action: Mouse pressed left at (1083, 484)
Screenshot: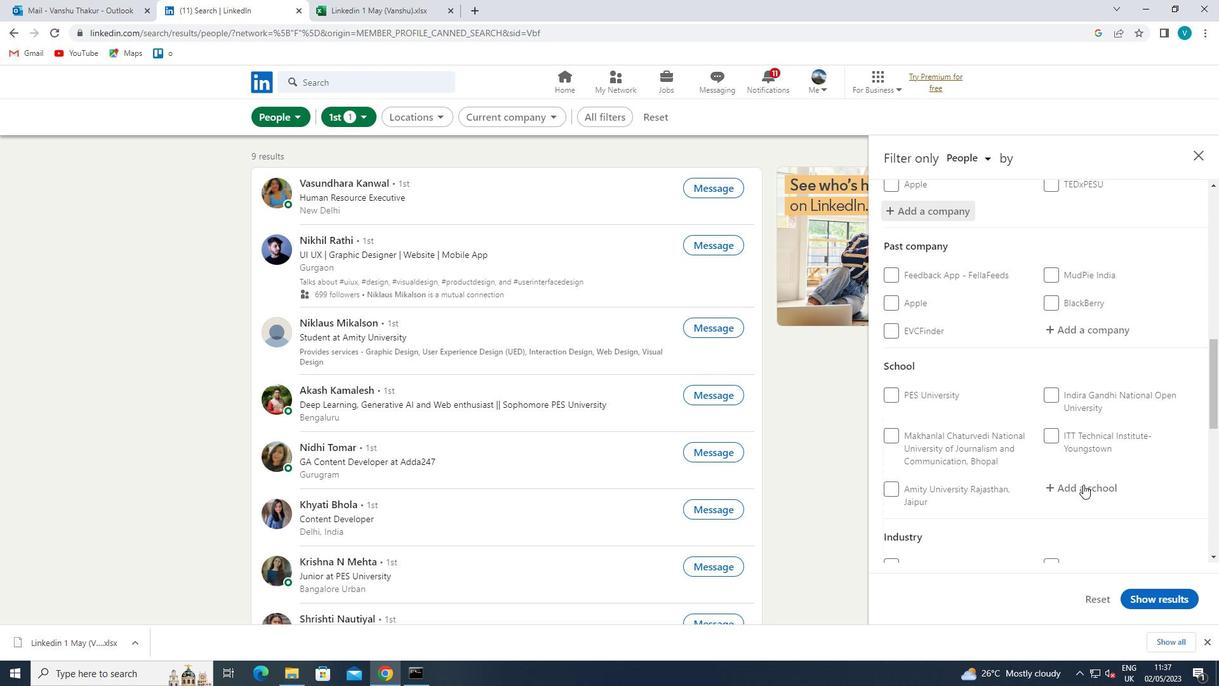 
Action: Key pressed <Key.shift><Key.shift><Key.shift><Key.shift><Key.shift><Key.shift><Key.shift>GOVERNMENT<Key.space>
Screenshot: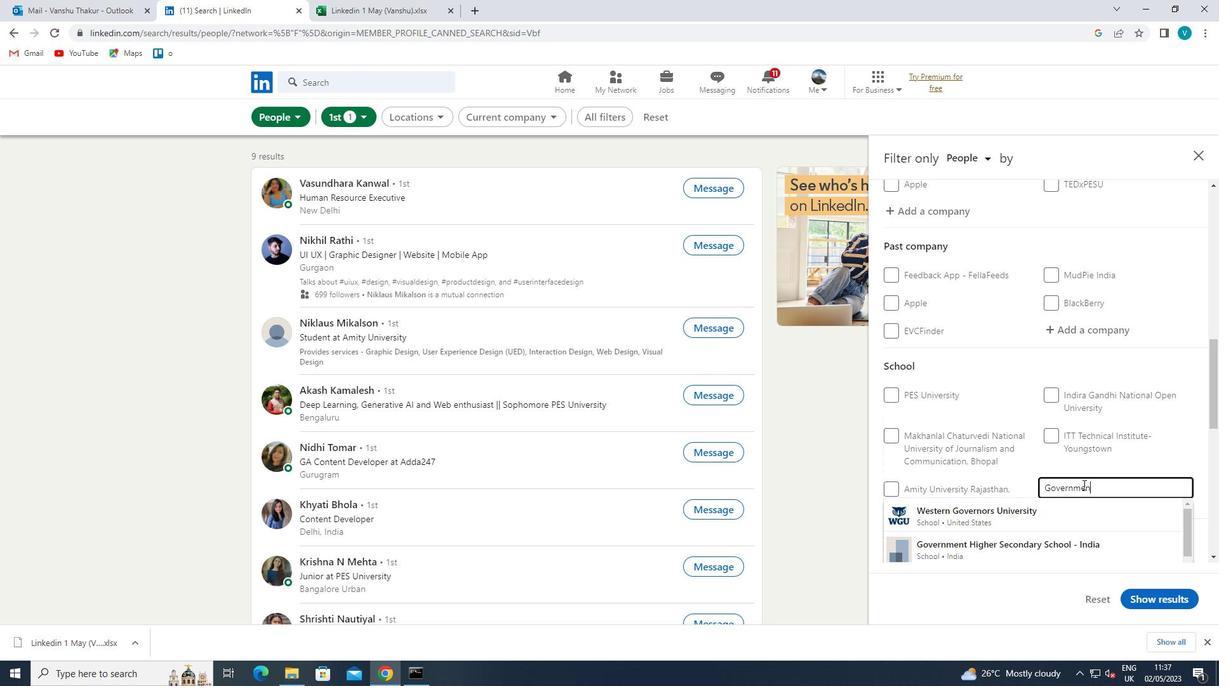 
Action: Mouse moved to (1093, 515)
Screenshot: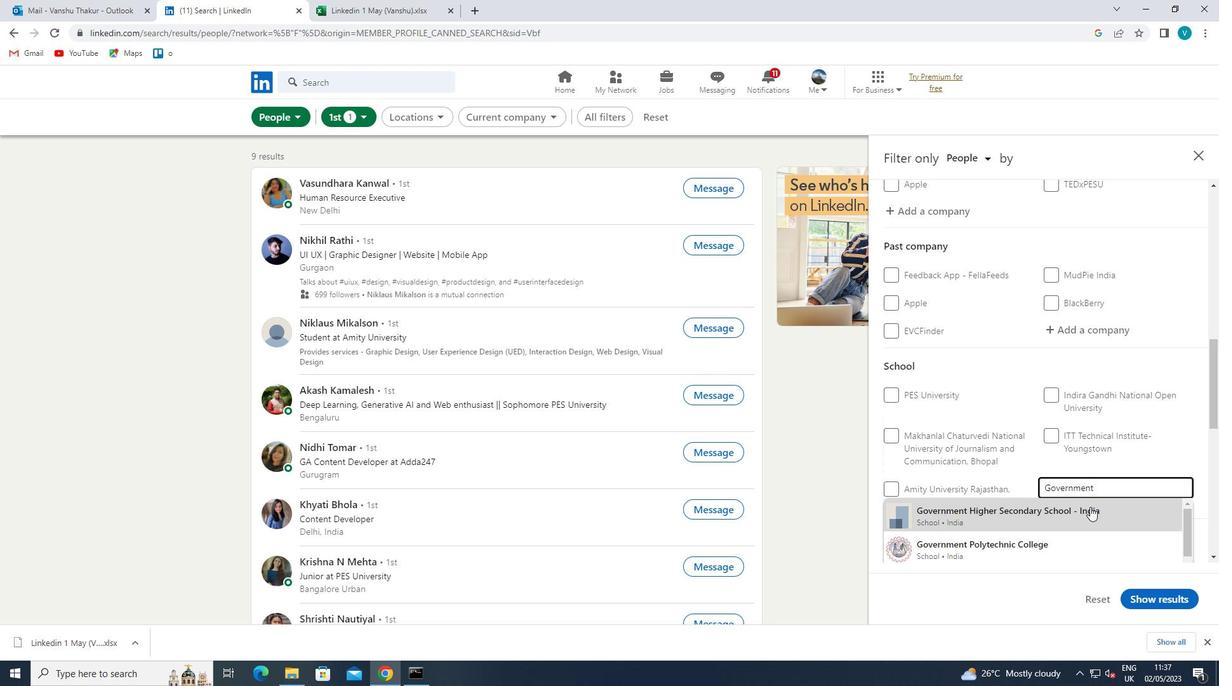 
Action: Mouse scrolled (1093, 515) with delta (0, 0)
Screenshot: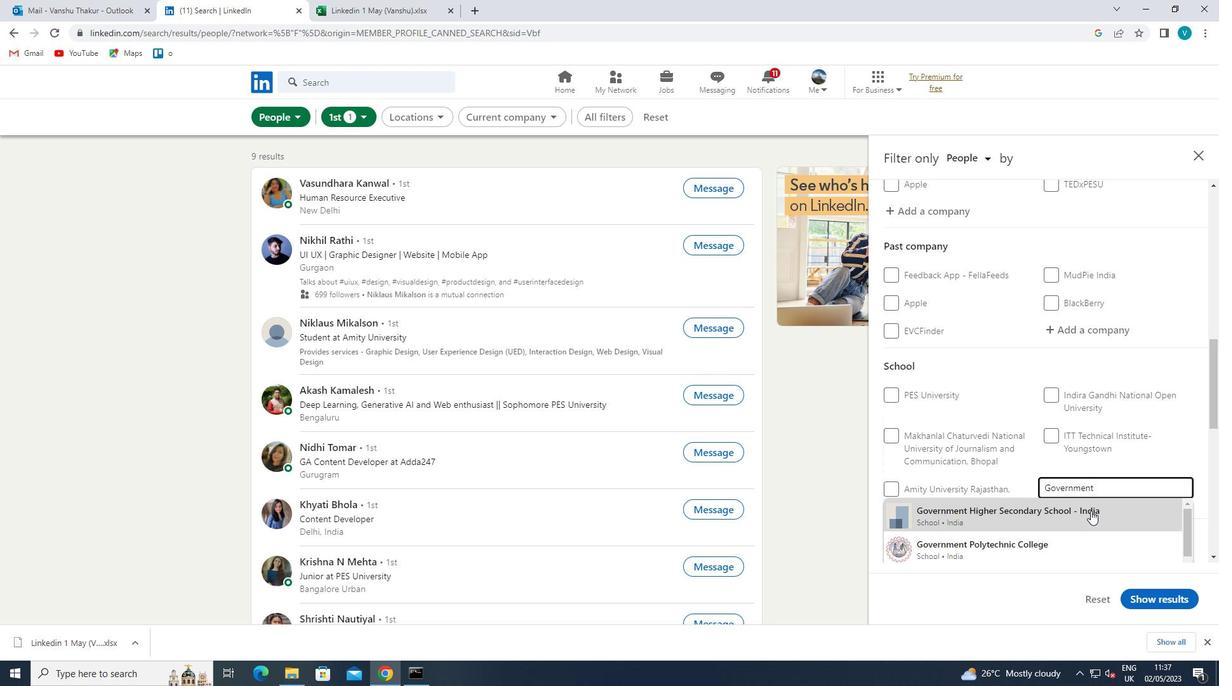 
Action: Mouse scrolled (1093, 515) with delta (0, 0)
Screenshot: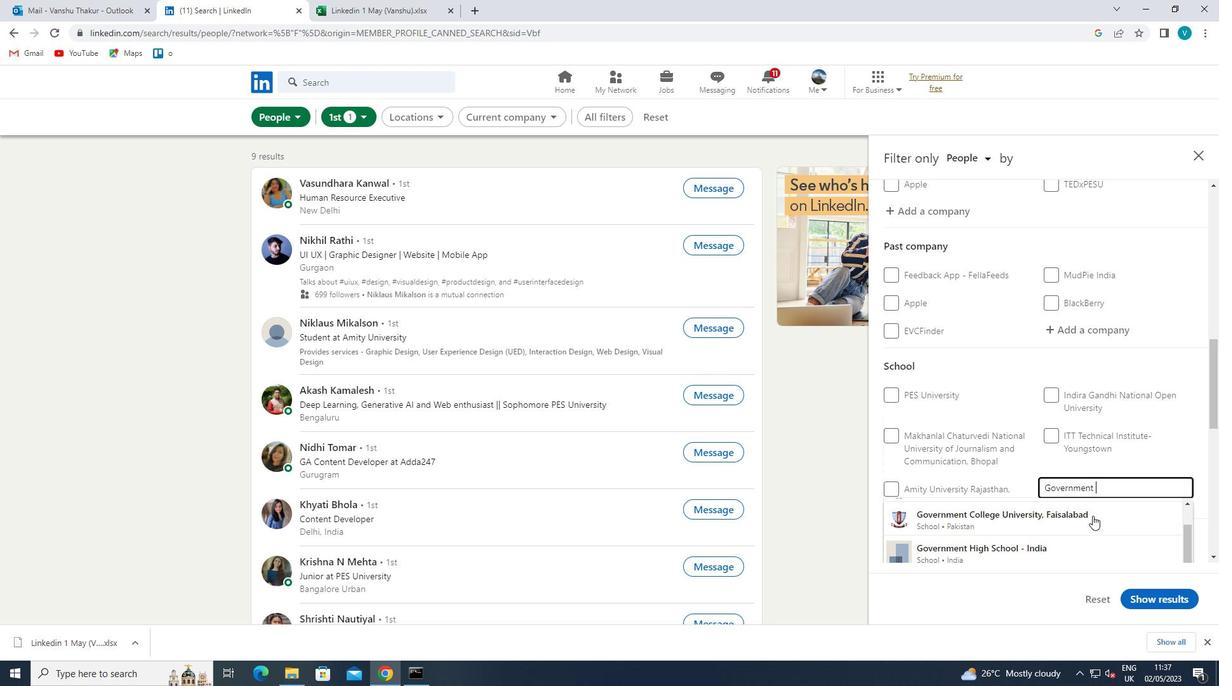 
Action: Mouse scrolled (1093, 515) with delta (0, 0)
Screenshot: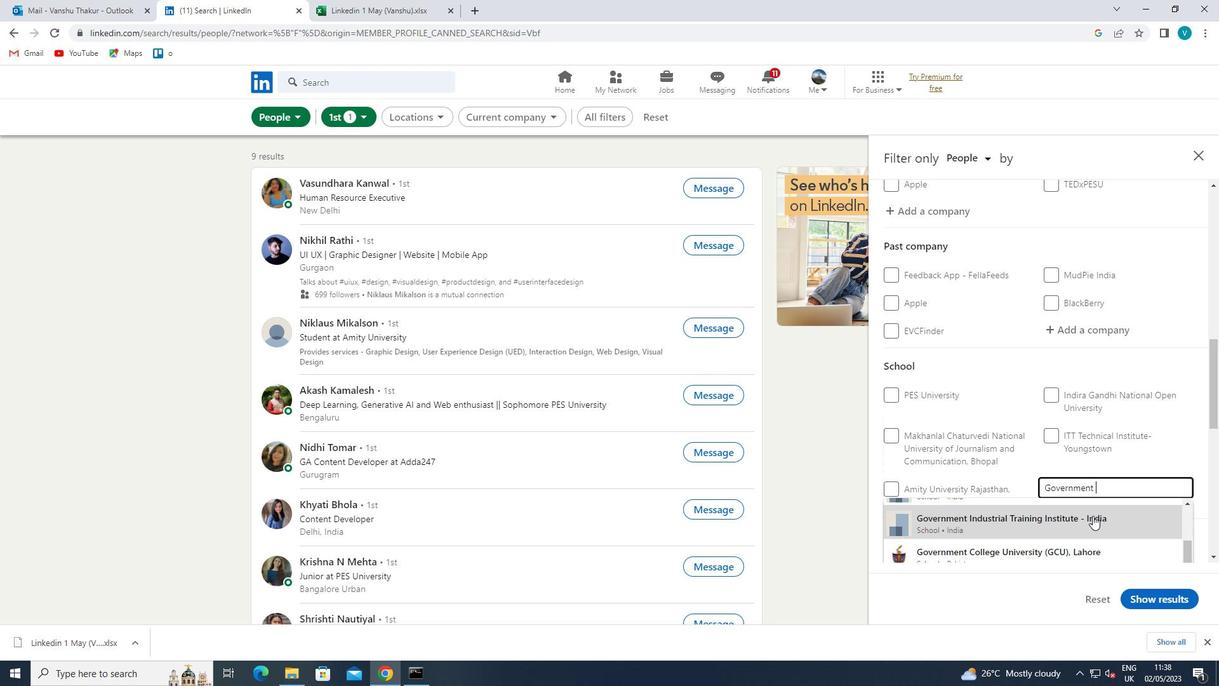 
Action: Mouse moved to (1093, 516)
Screenshot: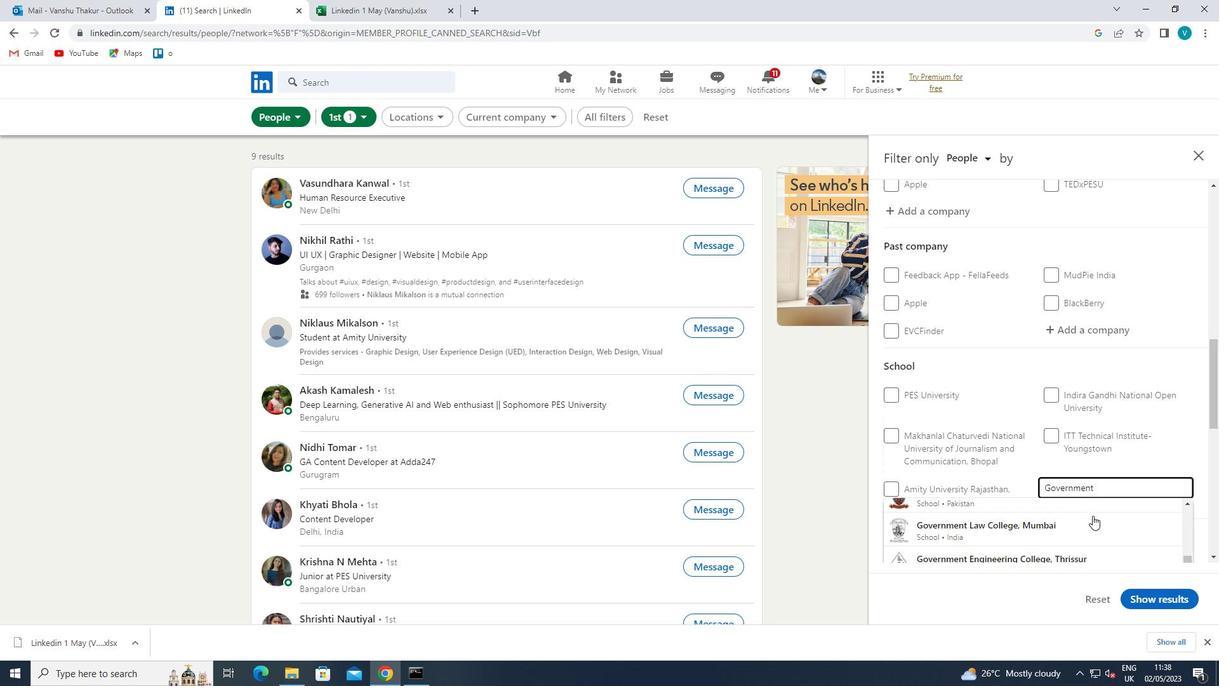 
Action: Mouse scrolled (1093, 515) with delta (0, 0)
Screenshot: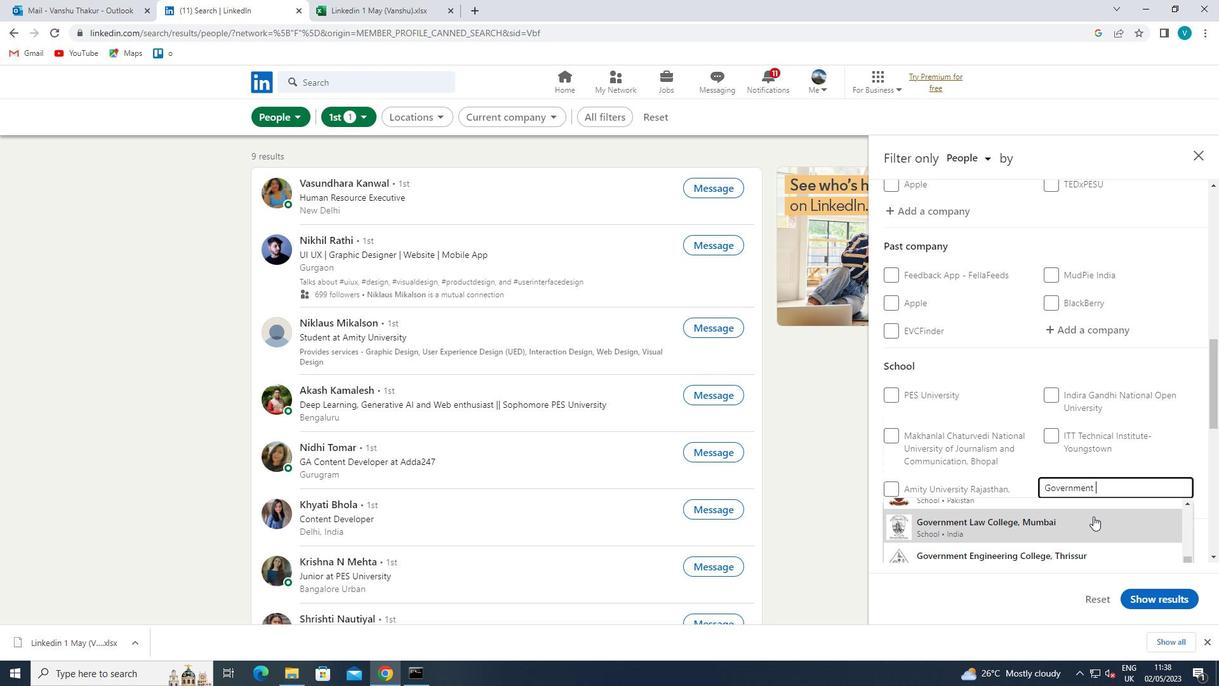 
Action: Mouse moved to (1094, 516)
Screenshot: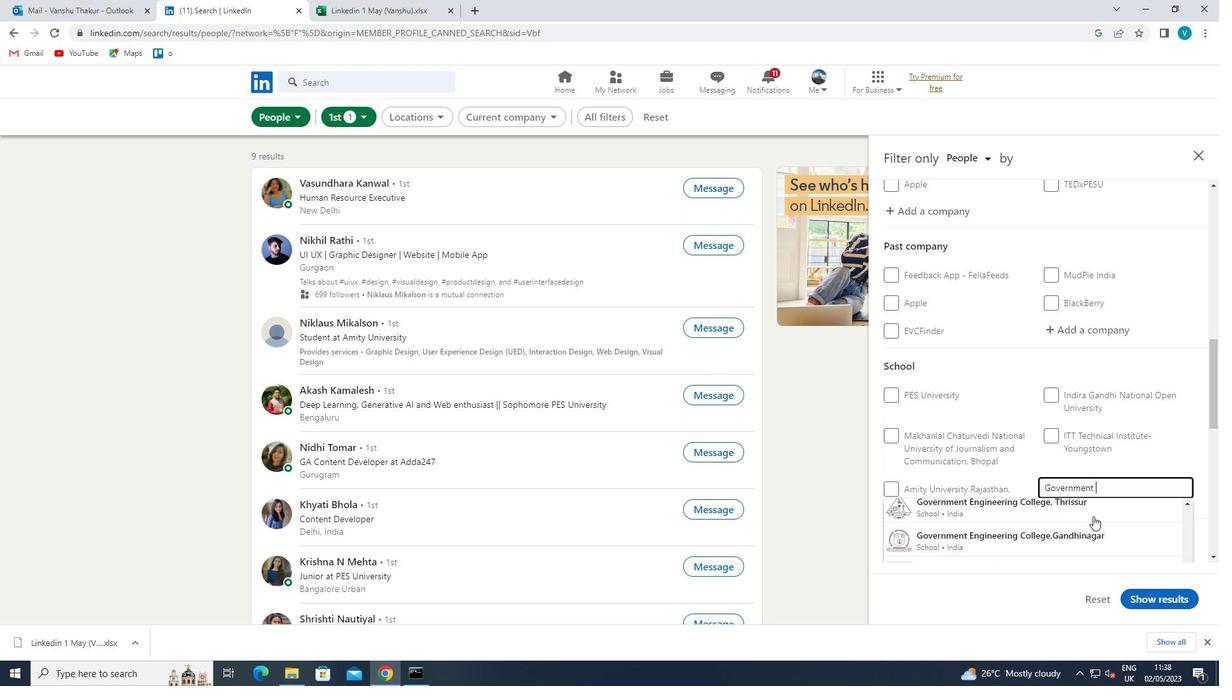 
Action: Mouse scrolled (1094, 515) with delta (0, 0)
Screenshot: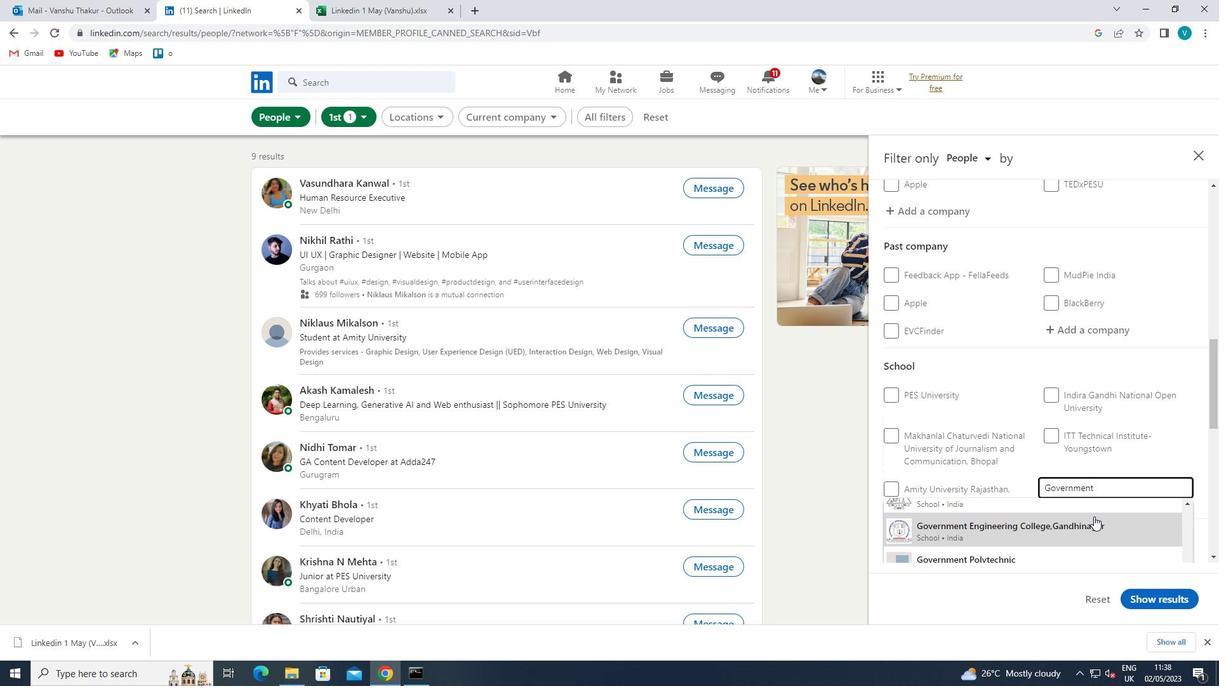 
Action: Mouse scrolled (1094, 515) with delta (0, 0)
Screenshot: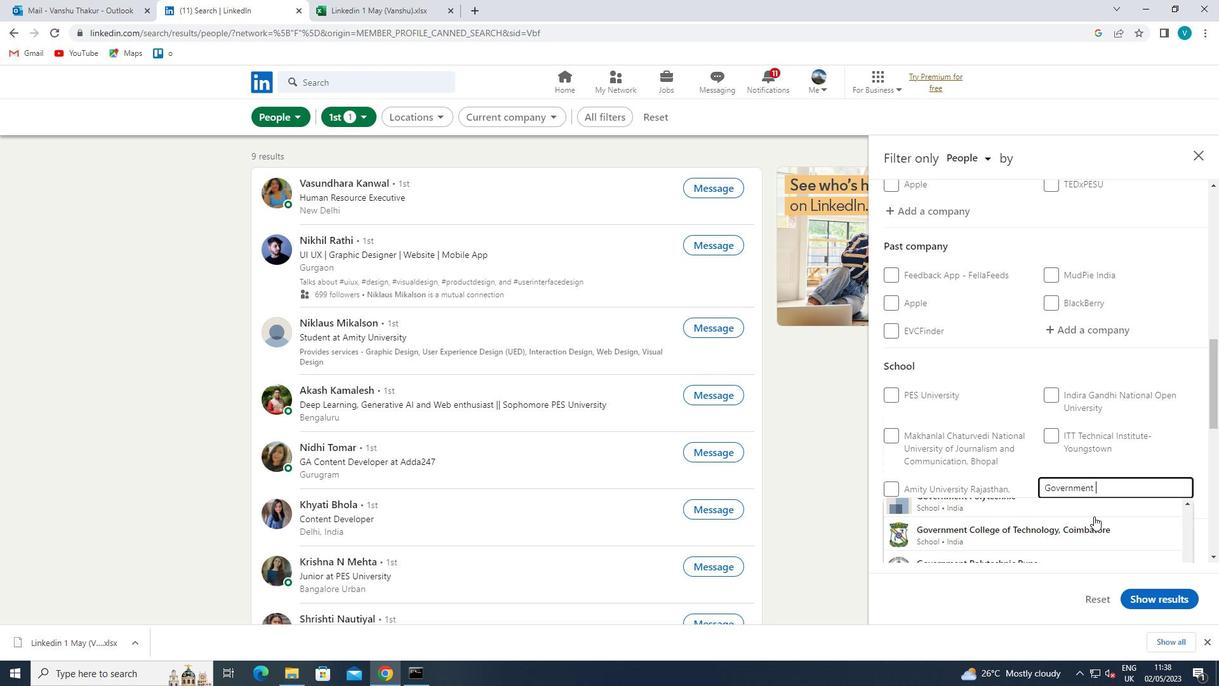 
Action: Mouse scrolled (1094, 515) with delta (0, 0)
Screenshot: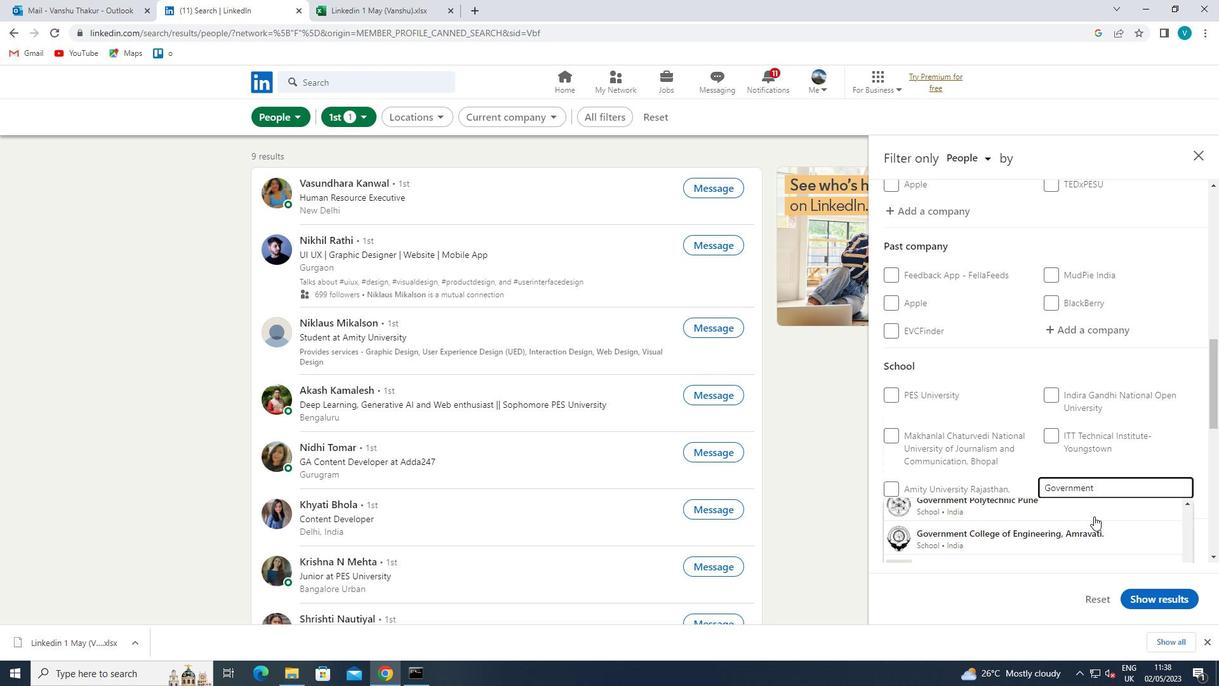 
Action: Mouse scrolled (1094, 515) with delta (0, 0)
Screenshot: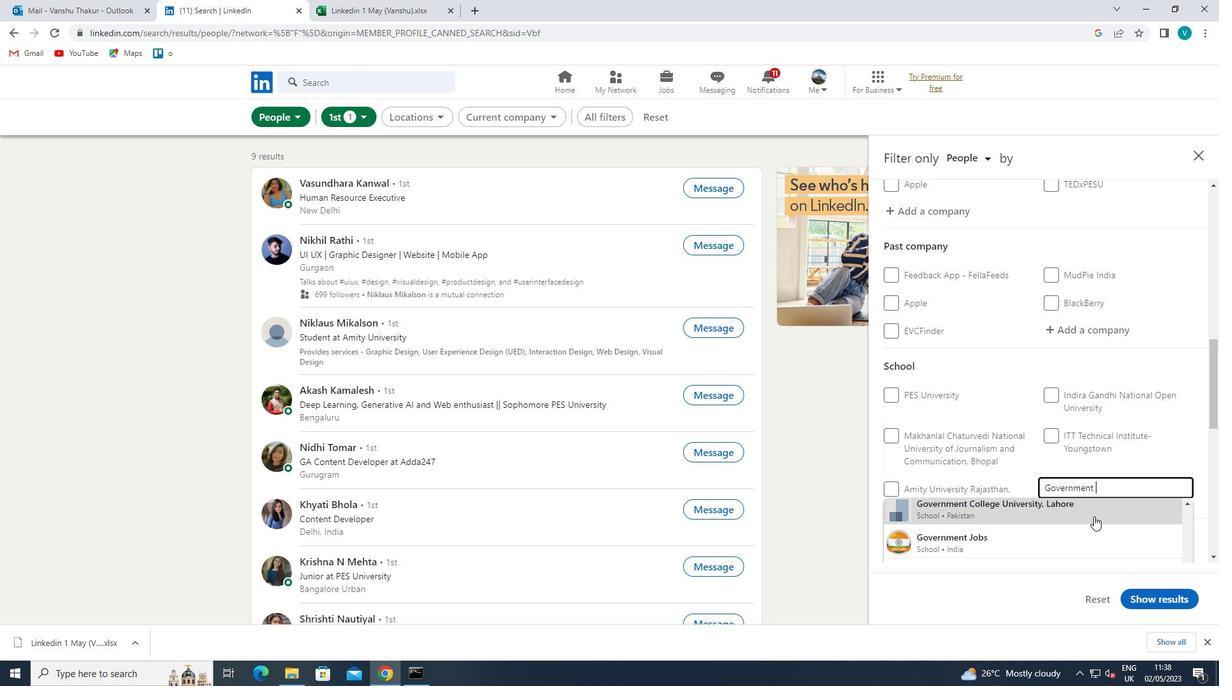 
Action: Mouse scrolled (1094, 515) with delta (0, 0)
Screenshot: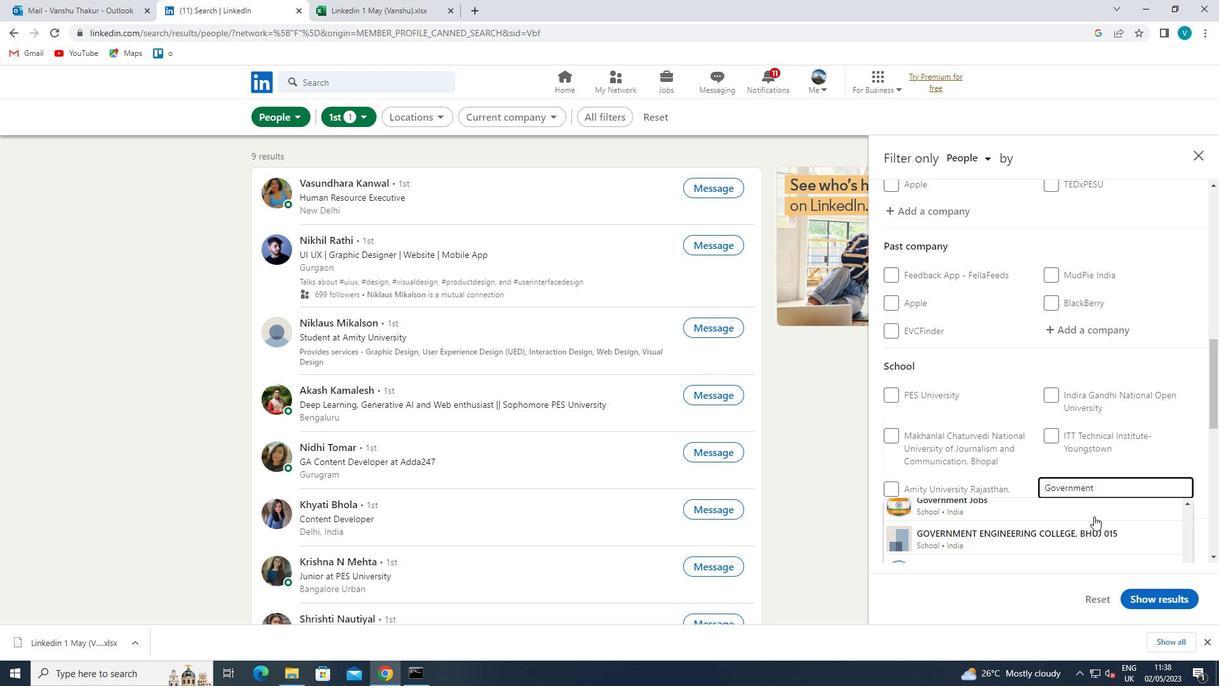 
Action: Mouse moved to (1138, 485)
Screenshot: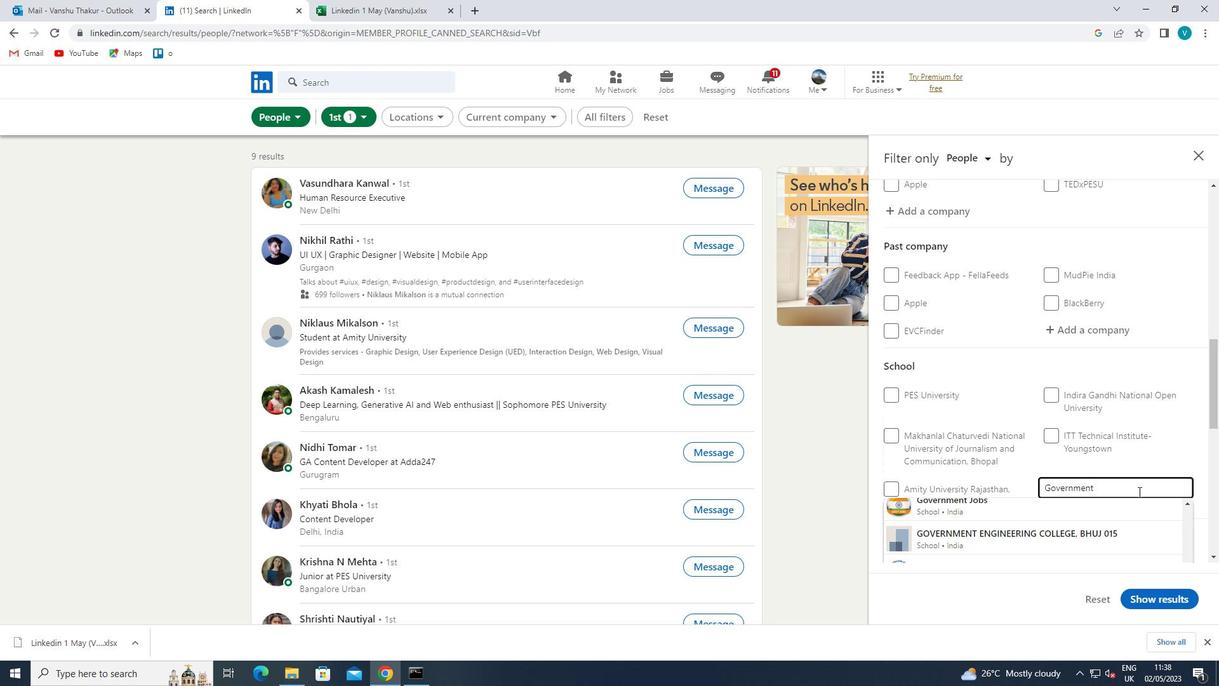 
Action: Mouse pressed left at (1138, 485)
Screenshot: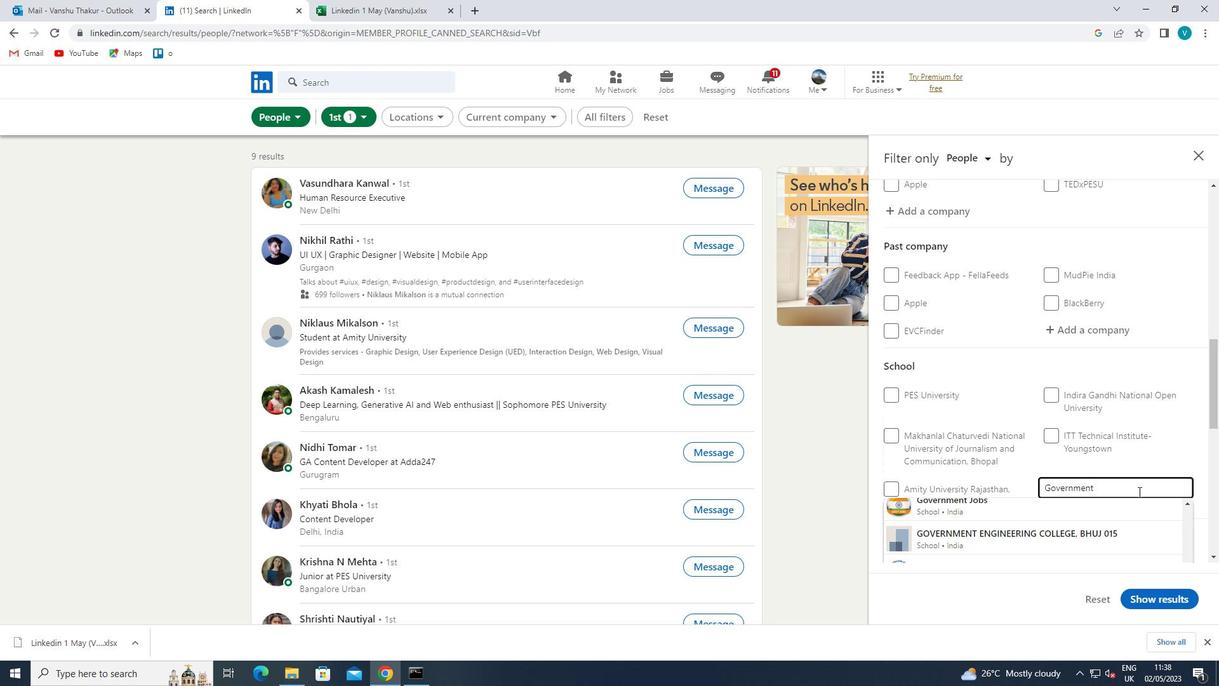 
Action: Key pressed <Key.shift>ENGINEERING<Key.space><Key.shift>COLLEGE,<Key.space><Key.shift>MO
Screenshot: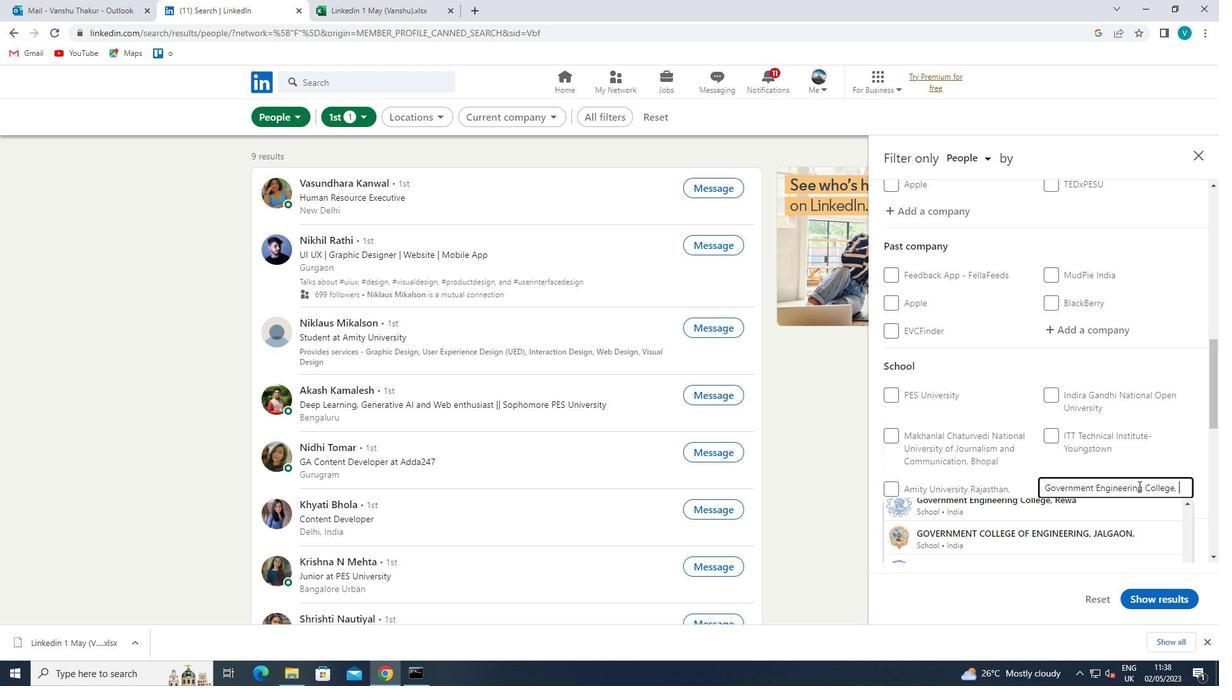 
Action: Mouse moved to (1083, 515)
Screenshot: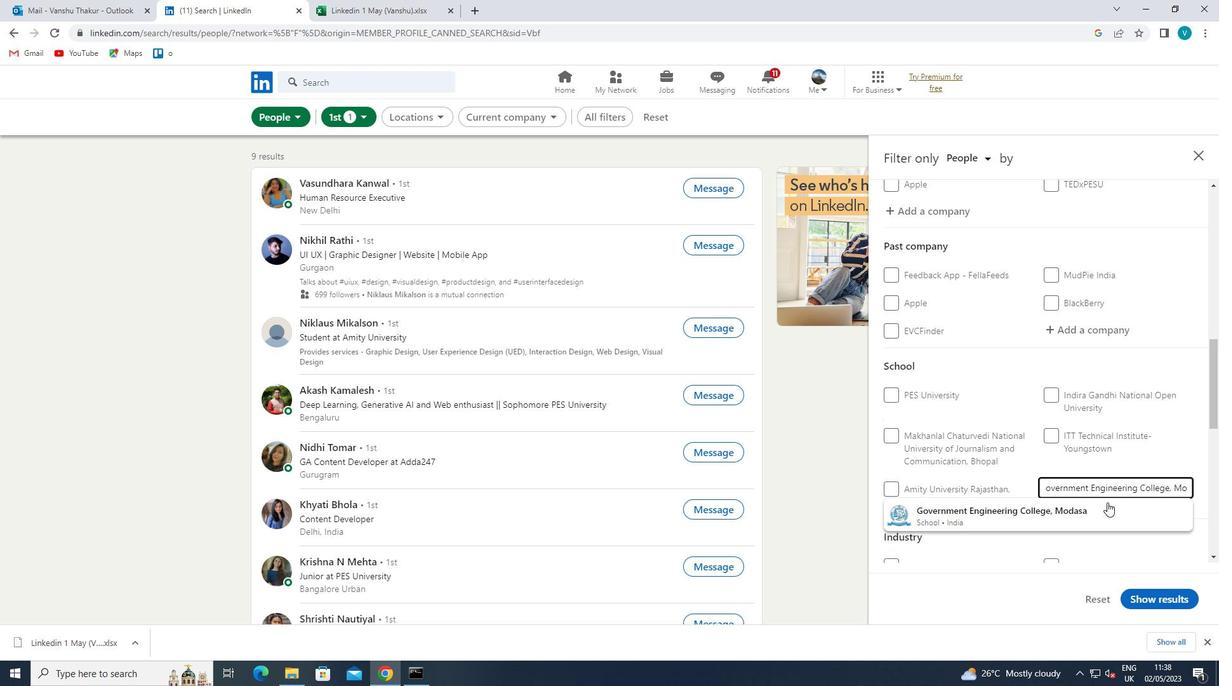 
Action: Mouse pressed left at (1083, 515)
Screenshot: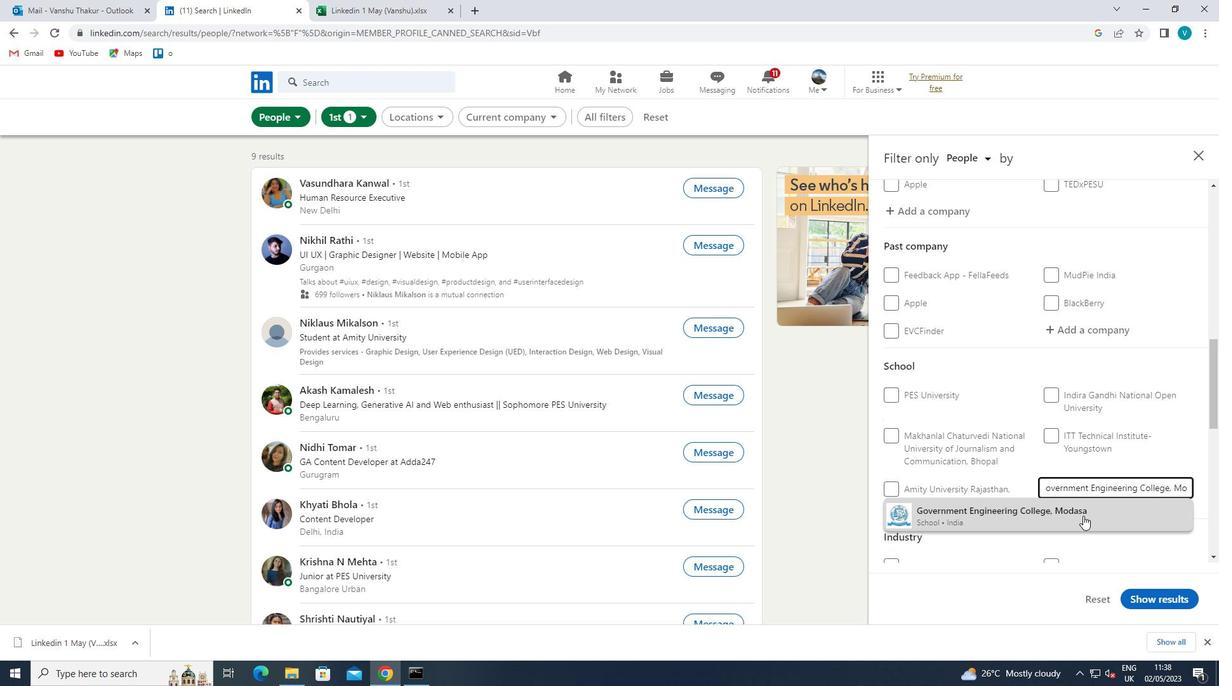 
Action: Mouse moved to (1067, 510)
Screenshot: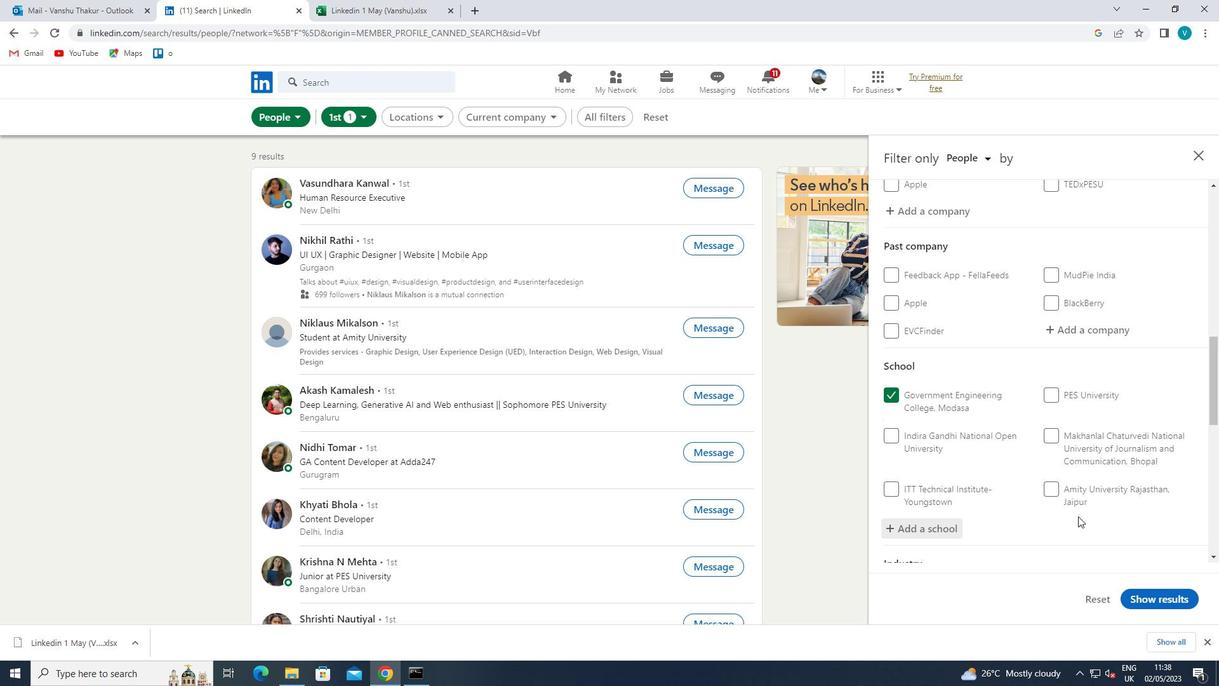 
Action: Mouse scrolled (1067, 509) with delta (0, 0)
Screenshot: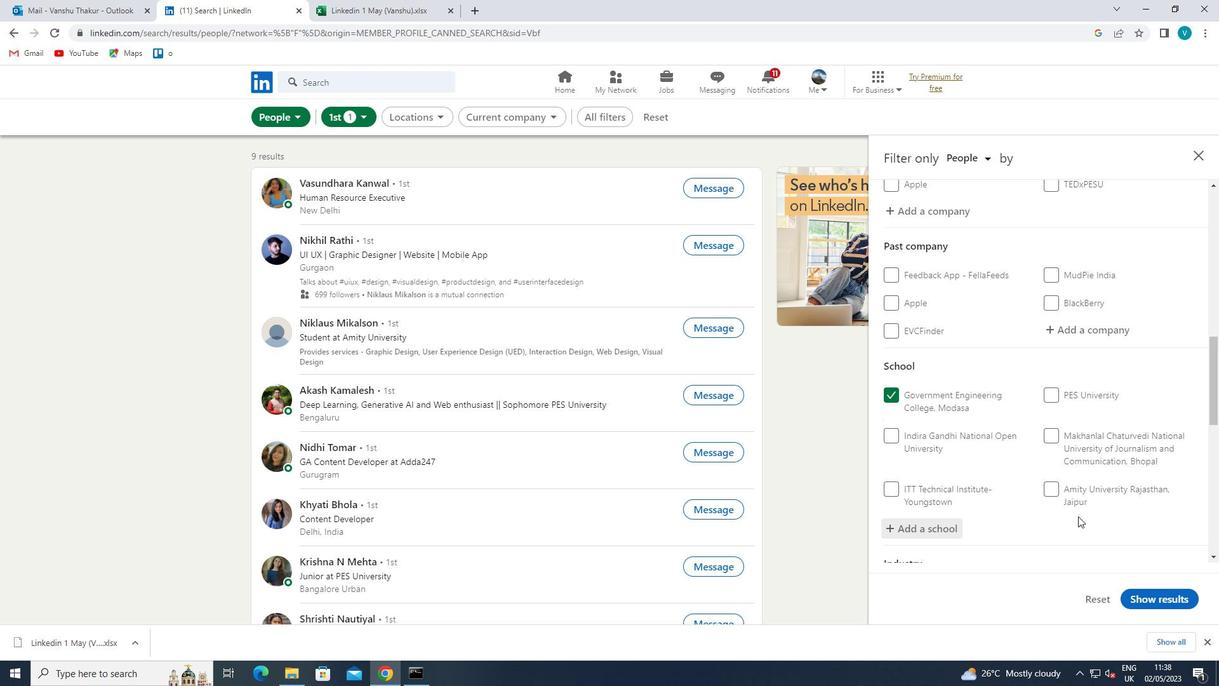 
Action: Mouse moved to (1061, 506)
Screenshot: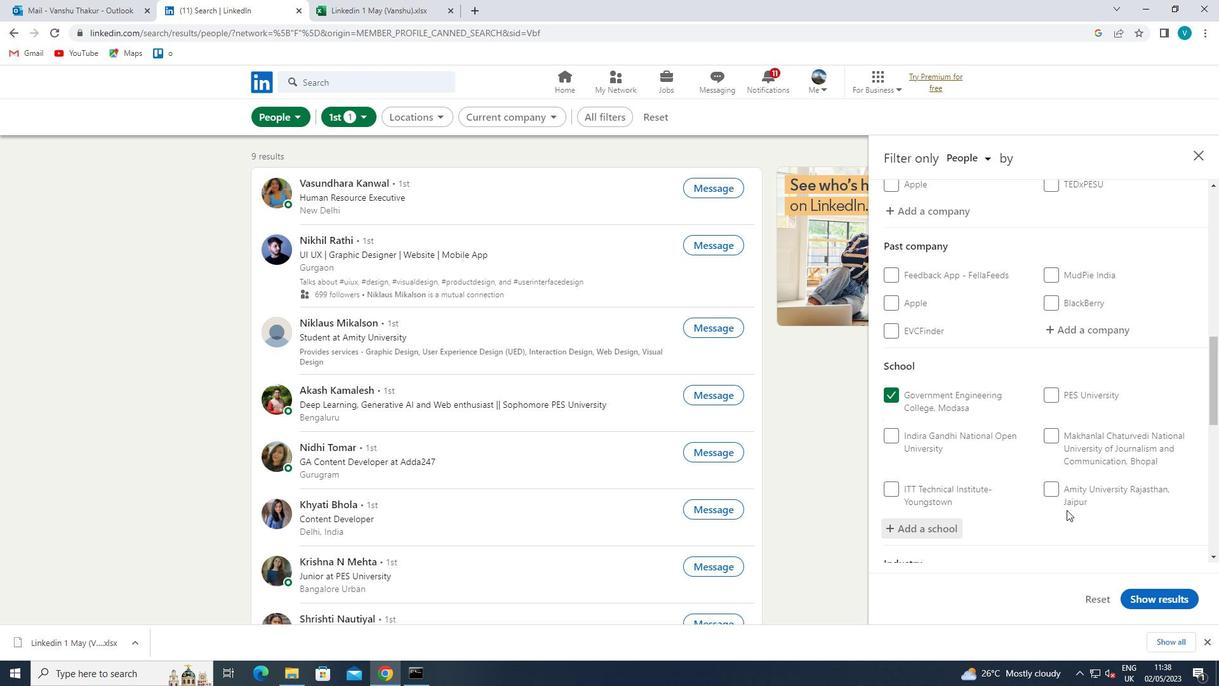 
Action: Mouse scrolled (1061, 506) with delta (0, 0)
Screenshot: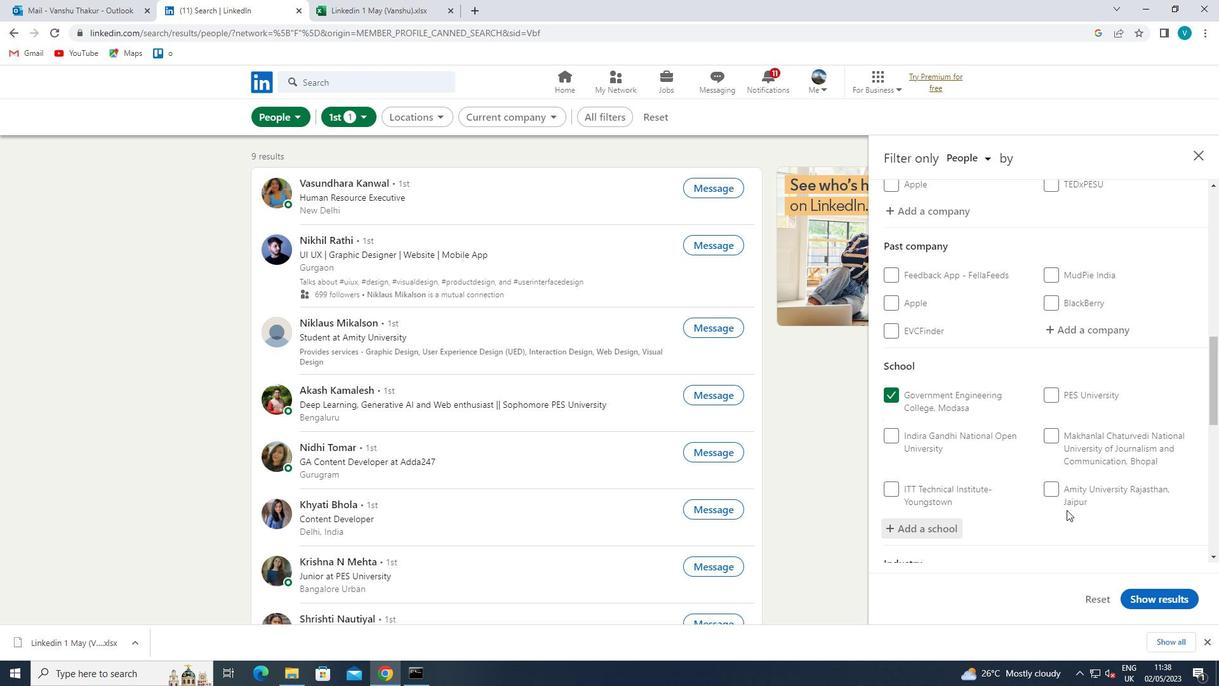 
Action: Mouse moved to (1060, 505)
Screenshot: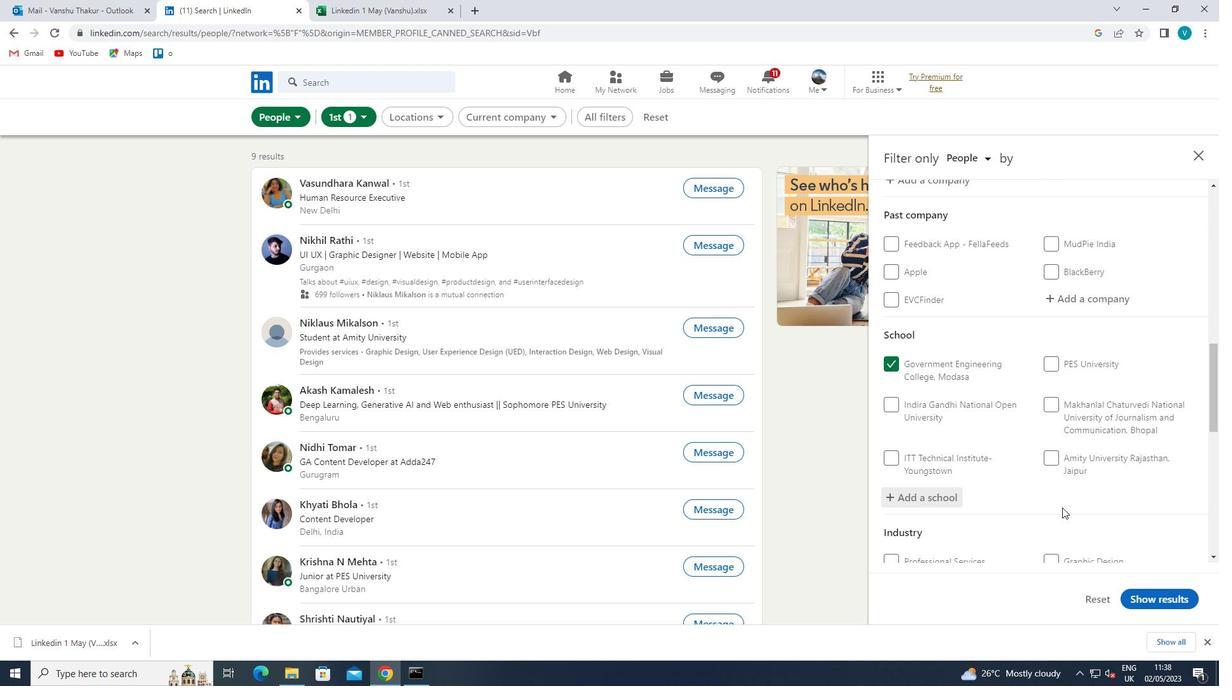 
Action: Mouse scrolled (1060, 504) with delta (0, 0)
Screenshot: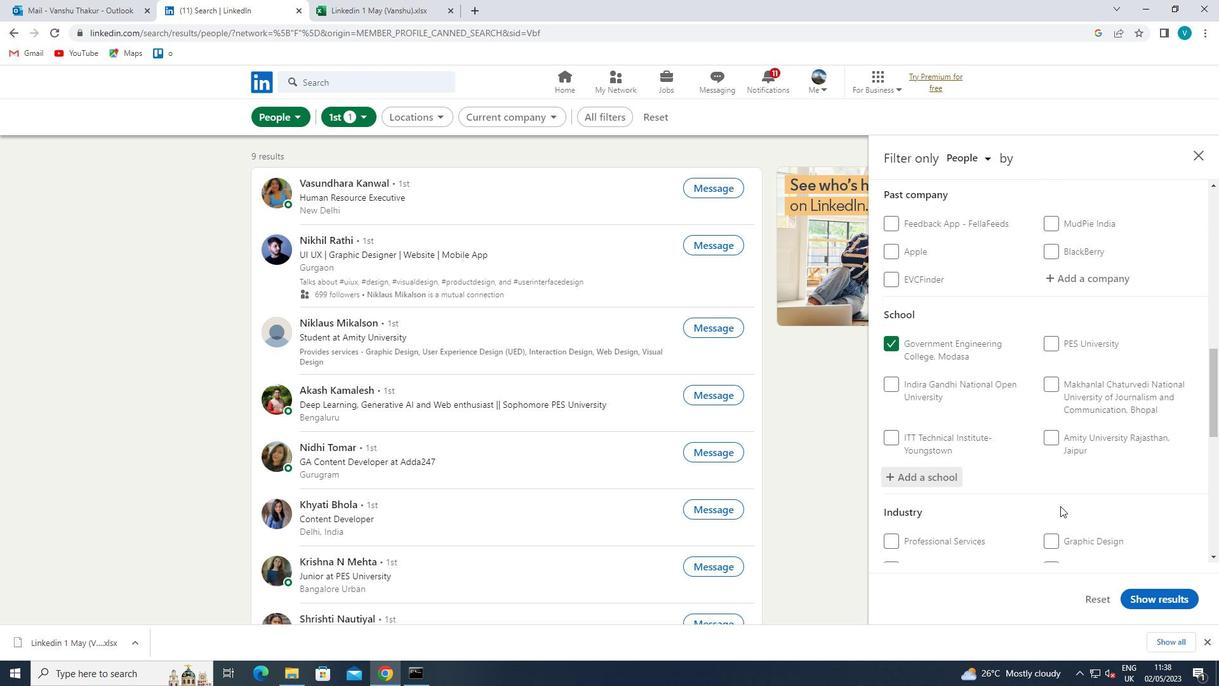 
Action: Mouse scrolled (1060, 504) with delta (0, 0)
Screenshot: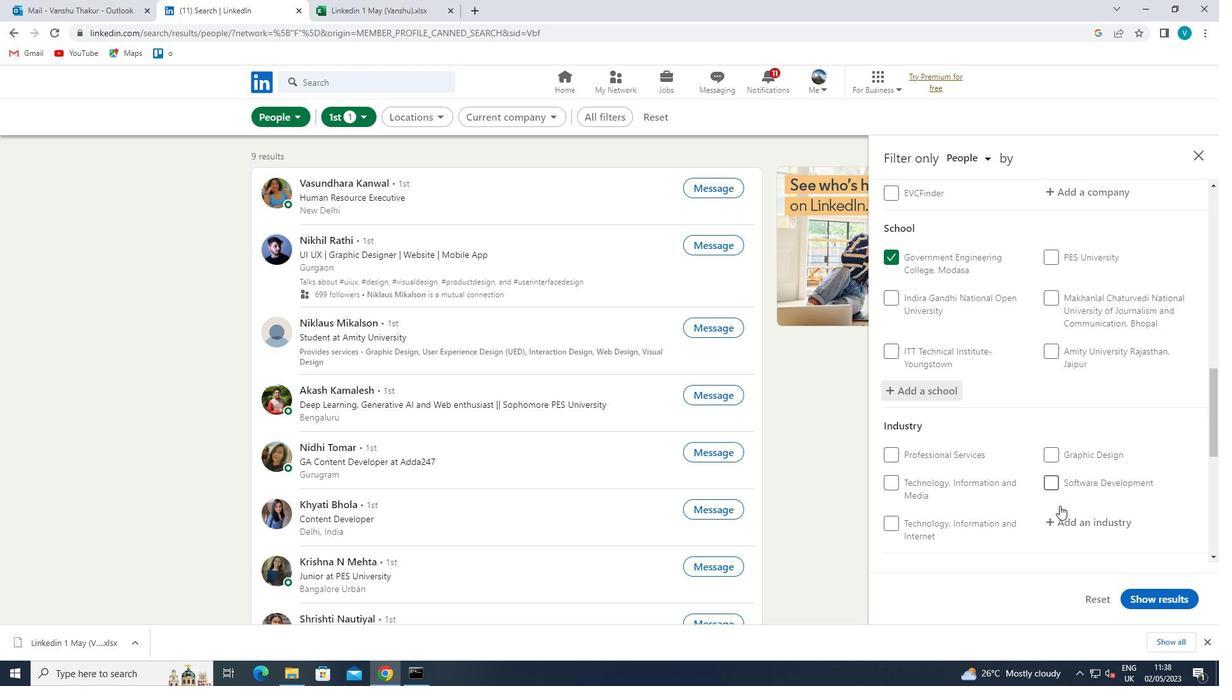 
Action: Mouse moved to (1082, 403)
Screenshot: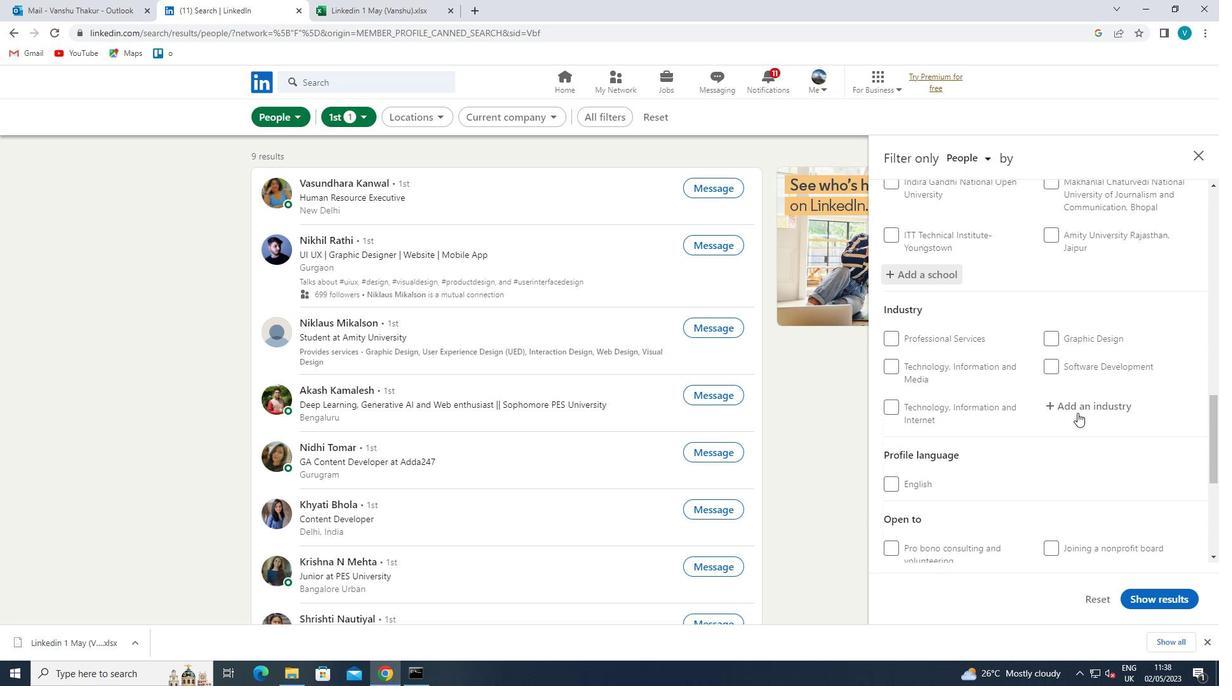
Action: Mouse pressed left at (1082, 403)
Screenshot: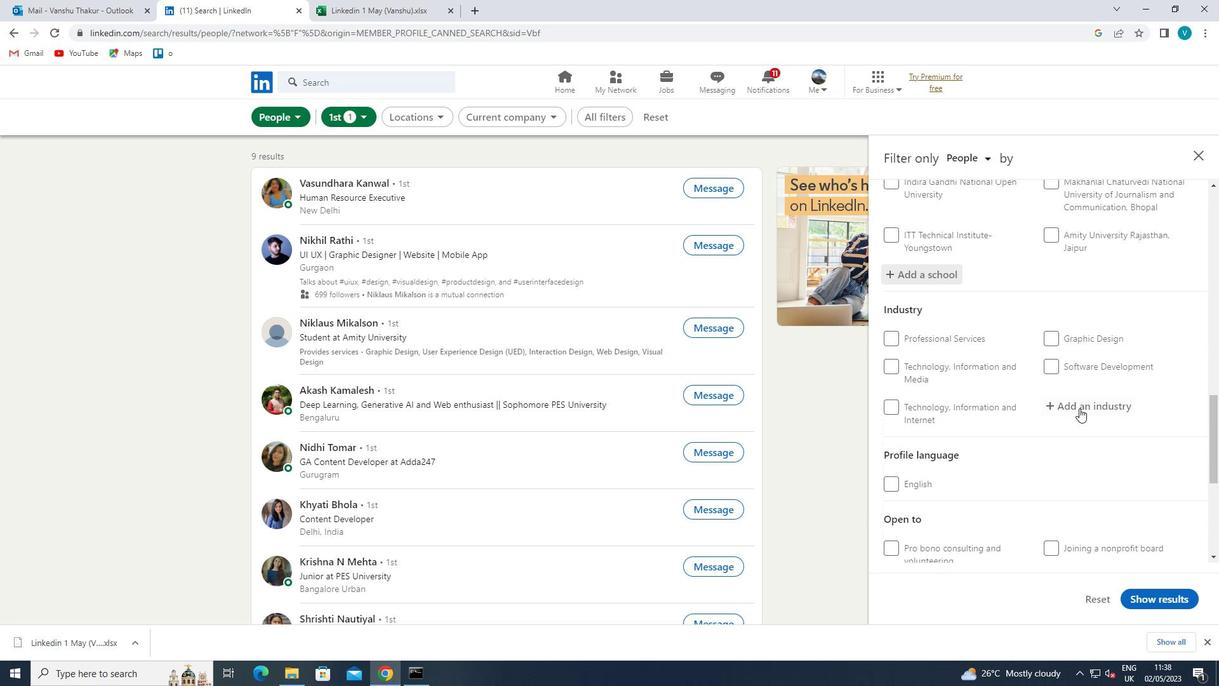 
Action: Key pressed <Key.shift>SUBDI
Screenshot: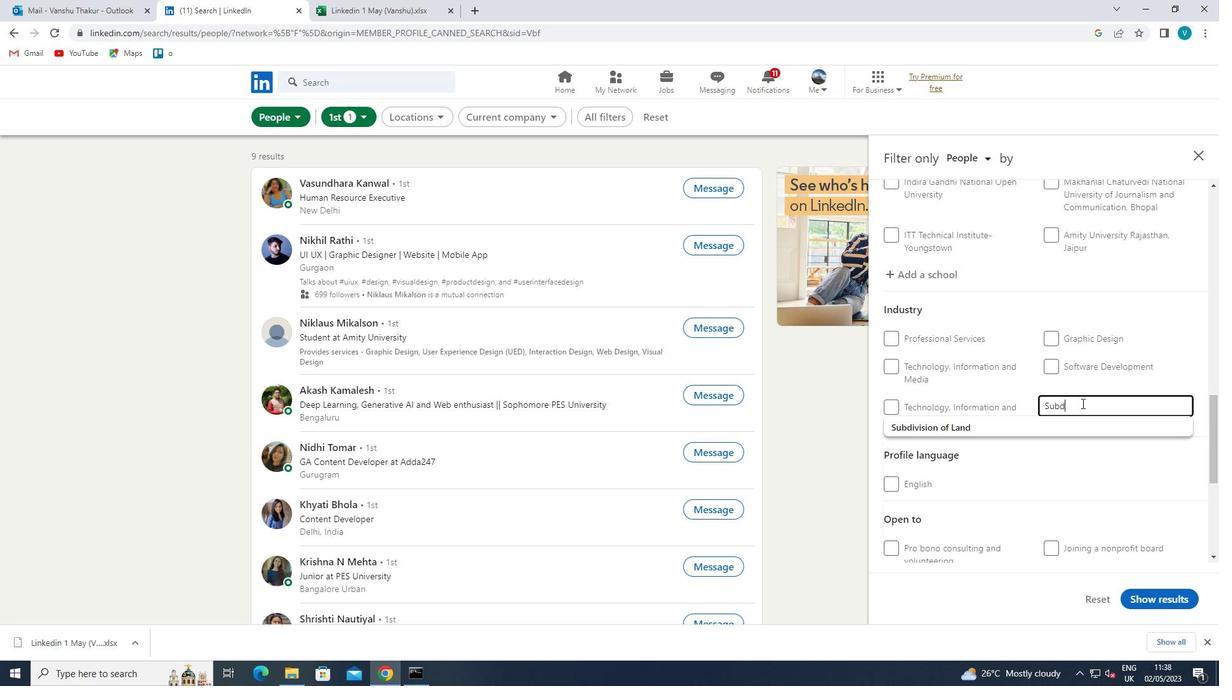 
Action: Mouse moved to (1050, 421)
Screenshot: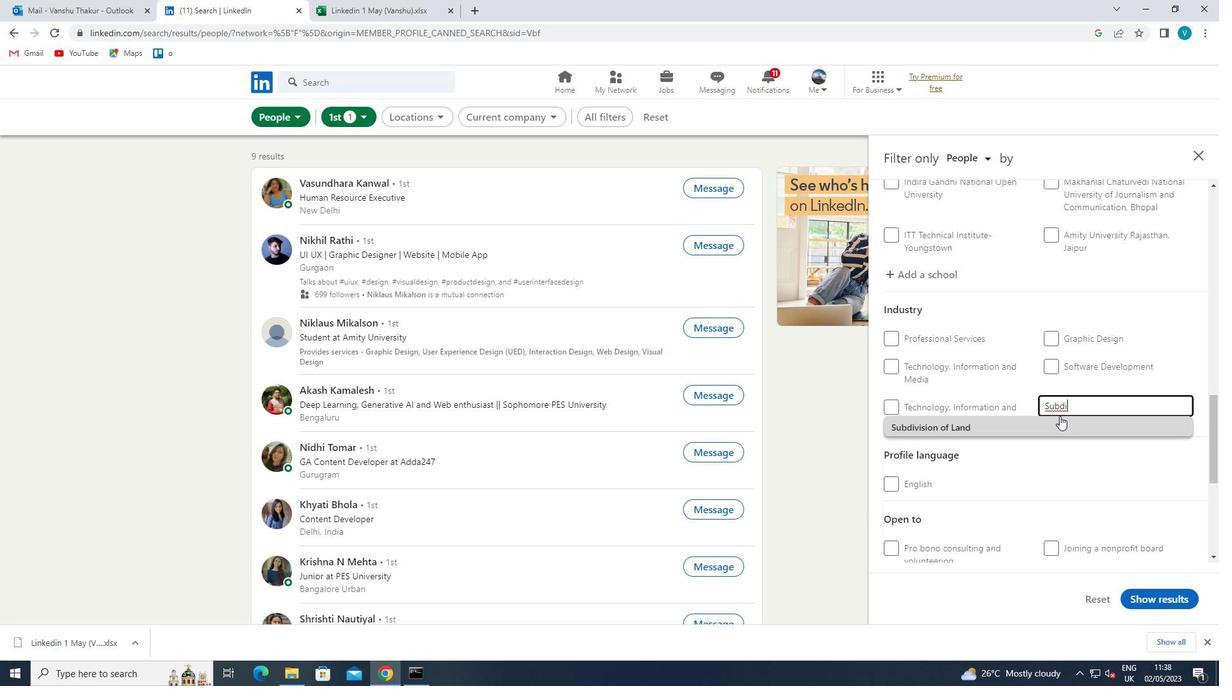 
Action: Mouse pressed left at (1050, 421)
Screenshot: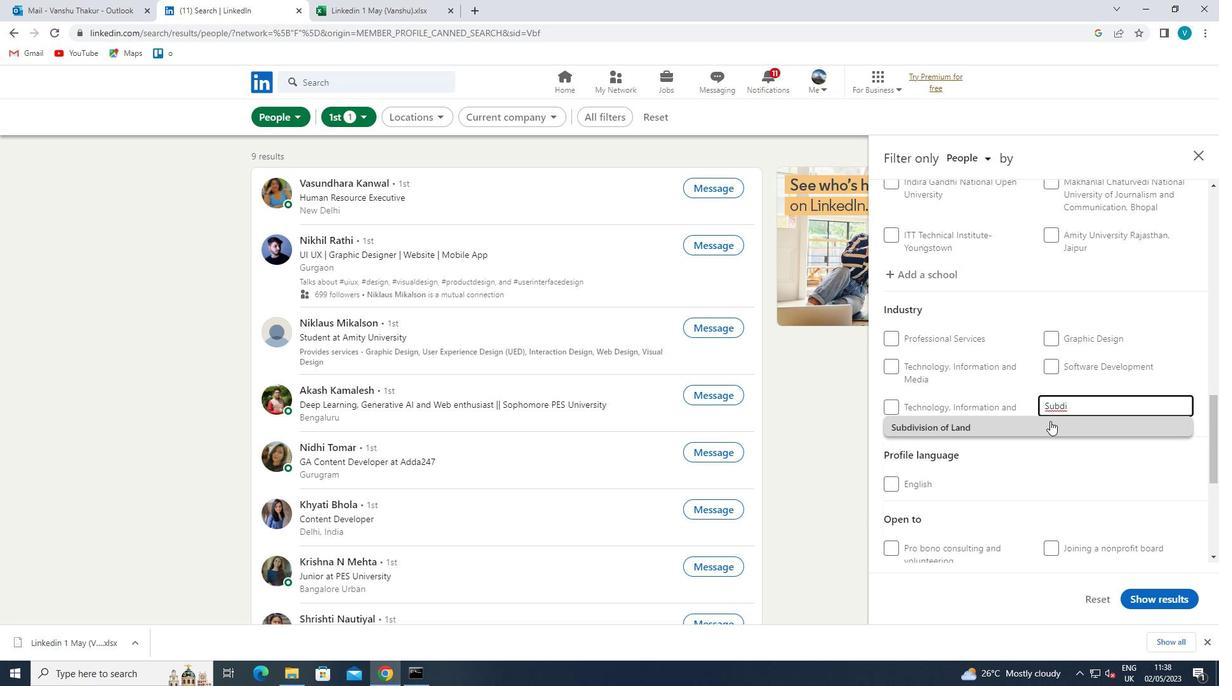 
Action: Mouse scrolled (1050, 420) with delta (0, 0)
Screenshot: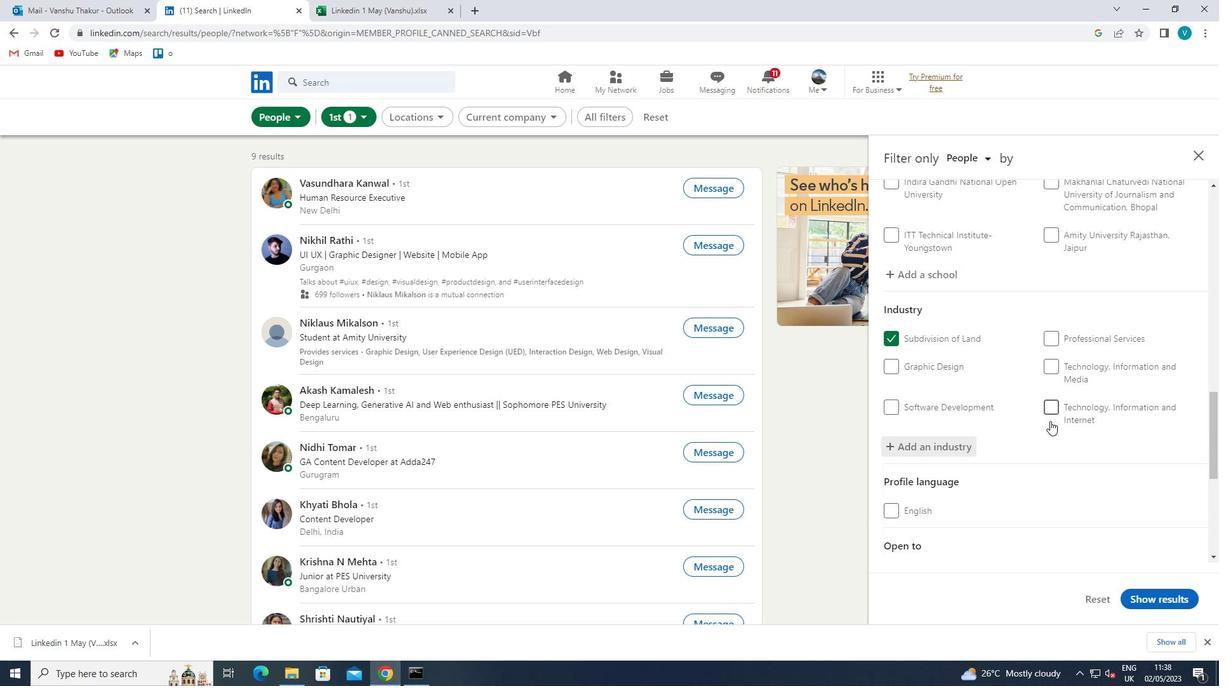 
Action: Mouse scrolled (1050, 420) with delta (0, 0)
Screenshot: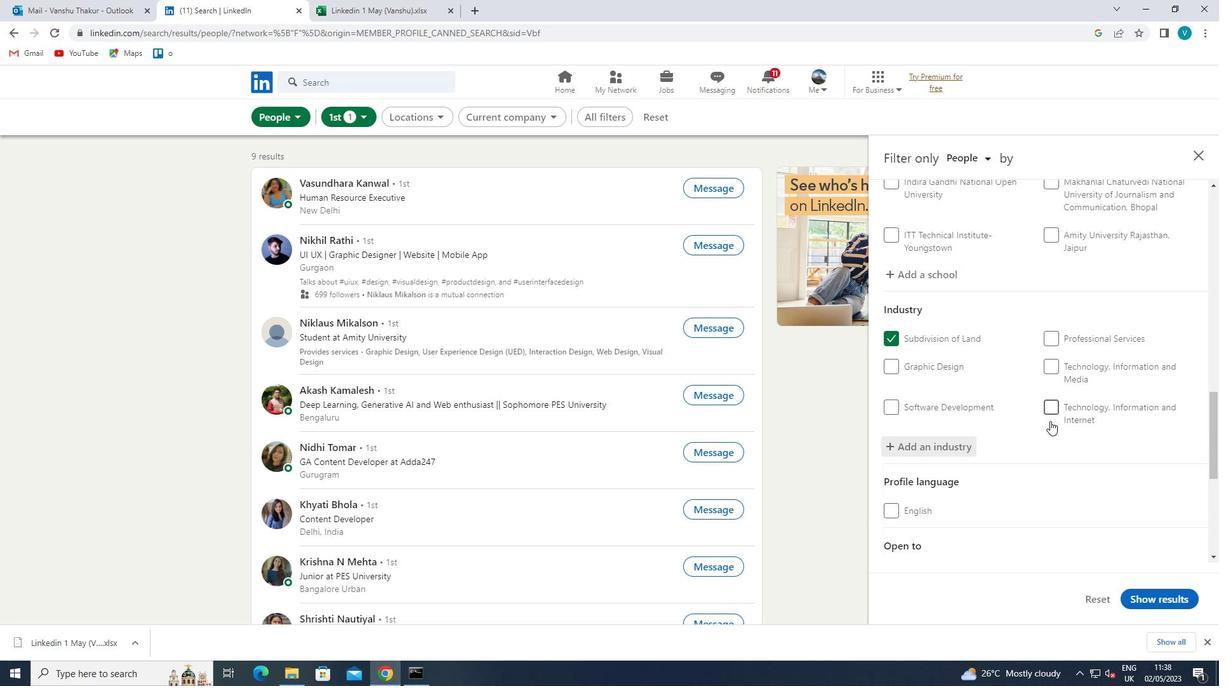 
Action: Mouse scrolled (1050, 420) with delta (0, 0)
Screenshot: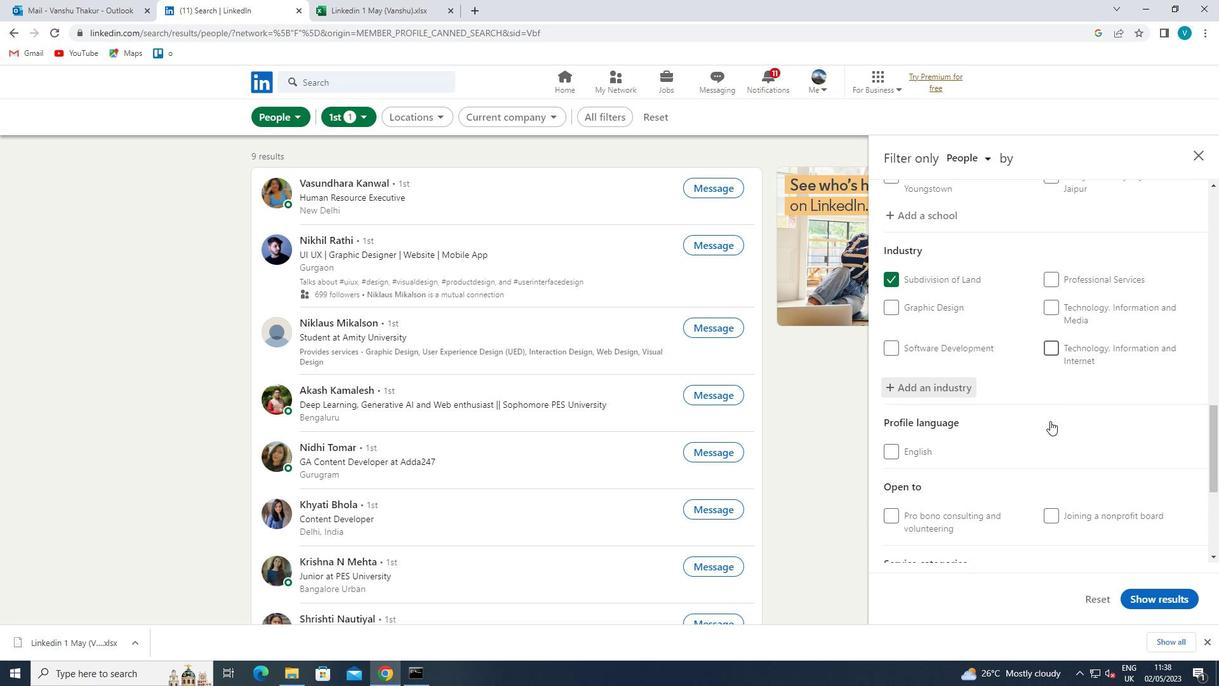 
Action: Mouse scrolled (1050, 420) with delta (0, 0)
Screenshot: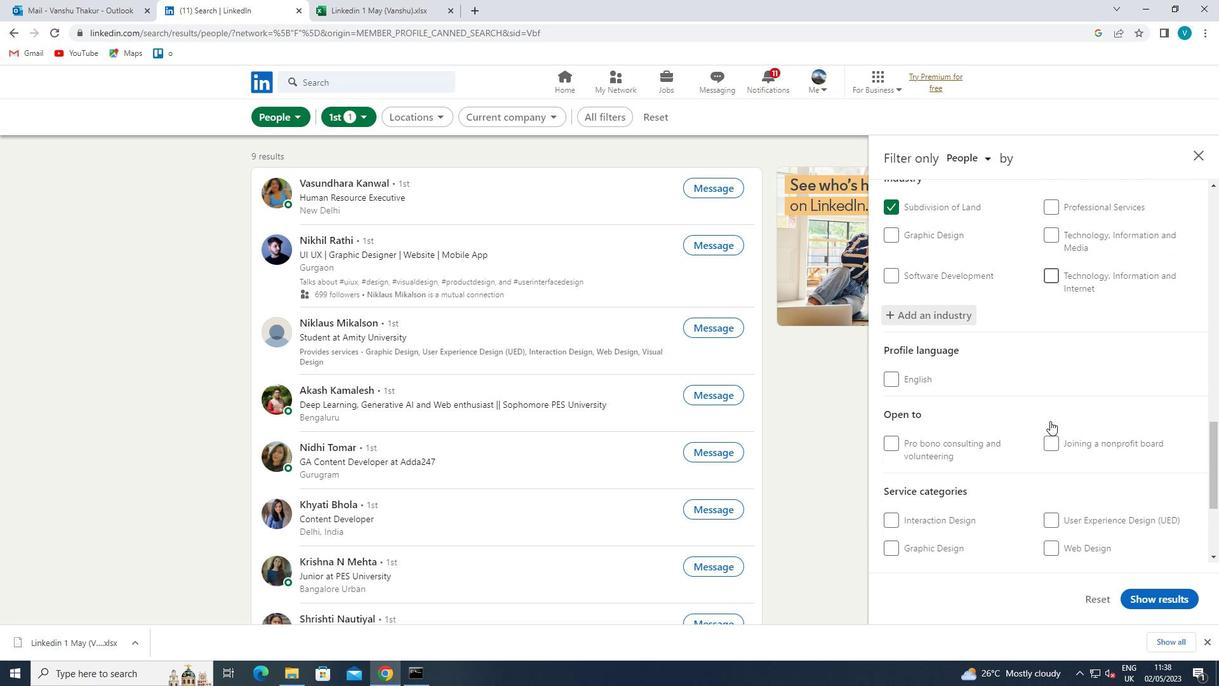 
Action: Mouse scrolled (1050, 420) with delta (0, 0)
Screenshot: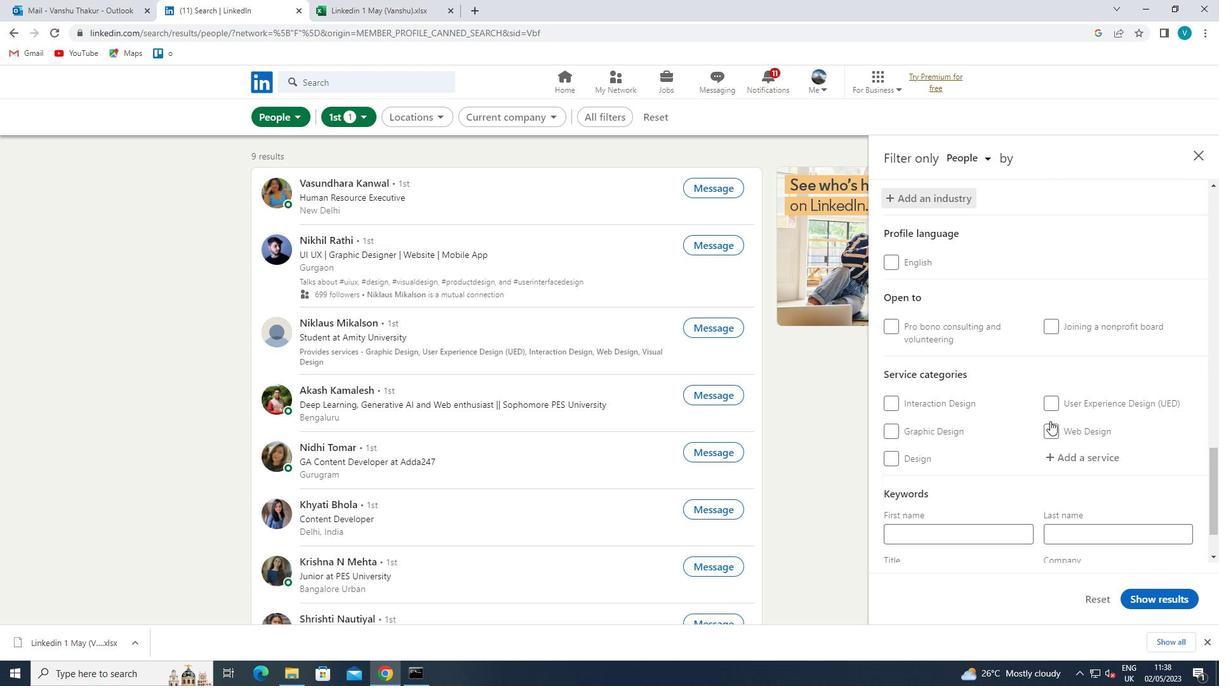 
Action: Mouse moved to (1077, 383)
Screenshot: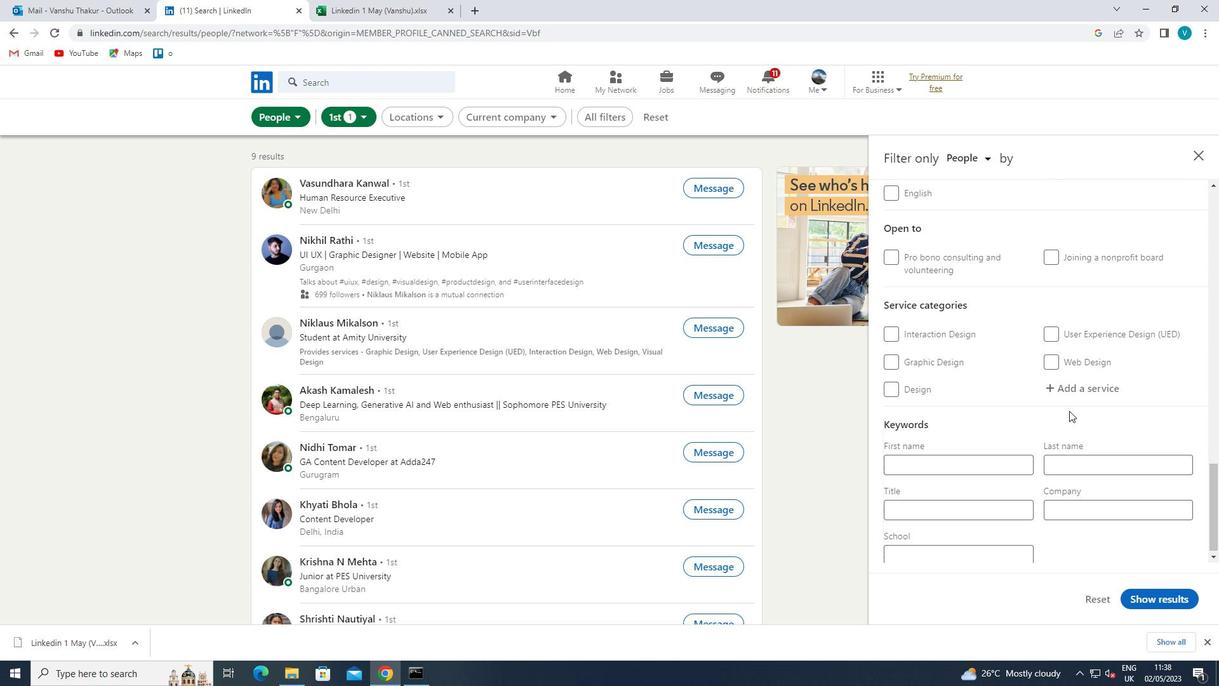 
Action: Mouse pressed left at (1077, 383)
Screenshot: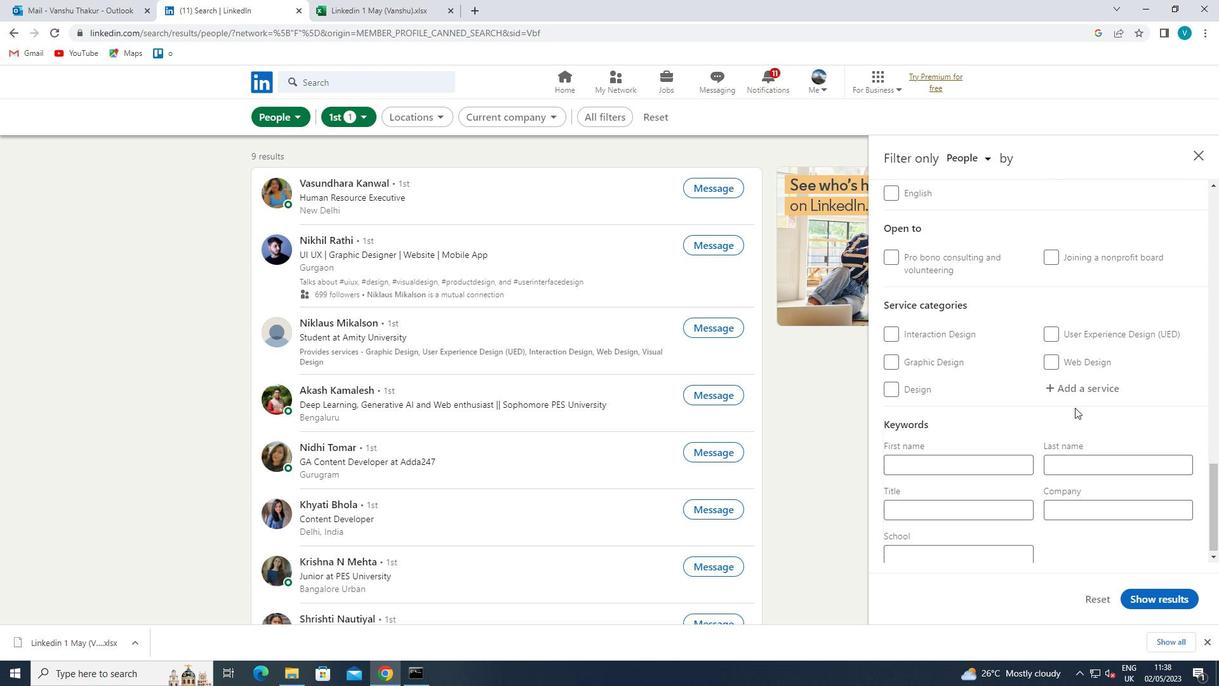 
Action: Key pressed <Key.shift>MOBILE<Key.space>
Screenshot: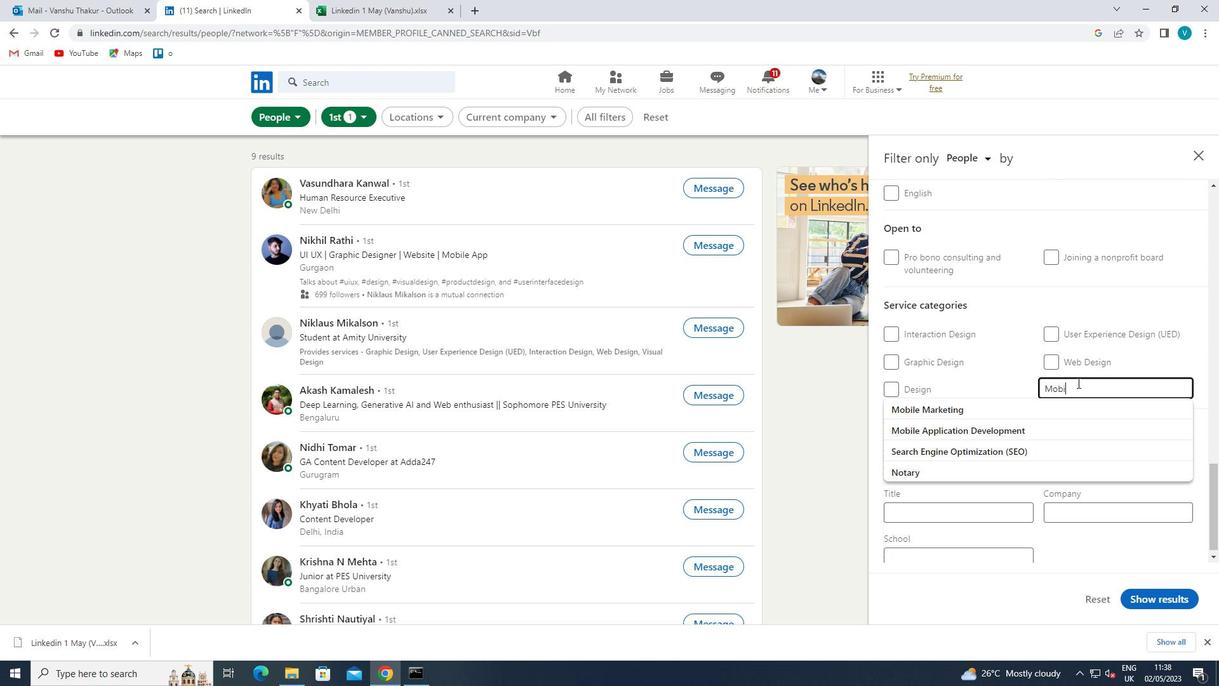 
Action: Mouse moved to (1034, 409)
Screenshot: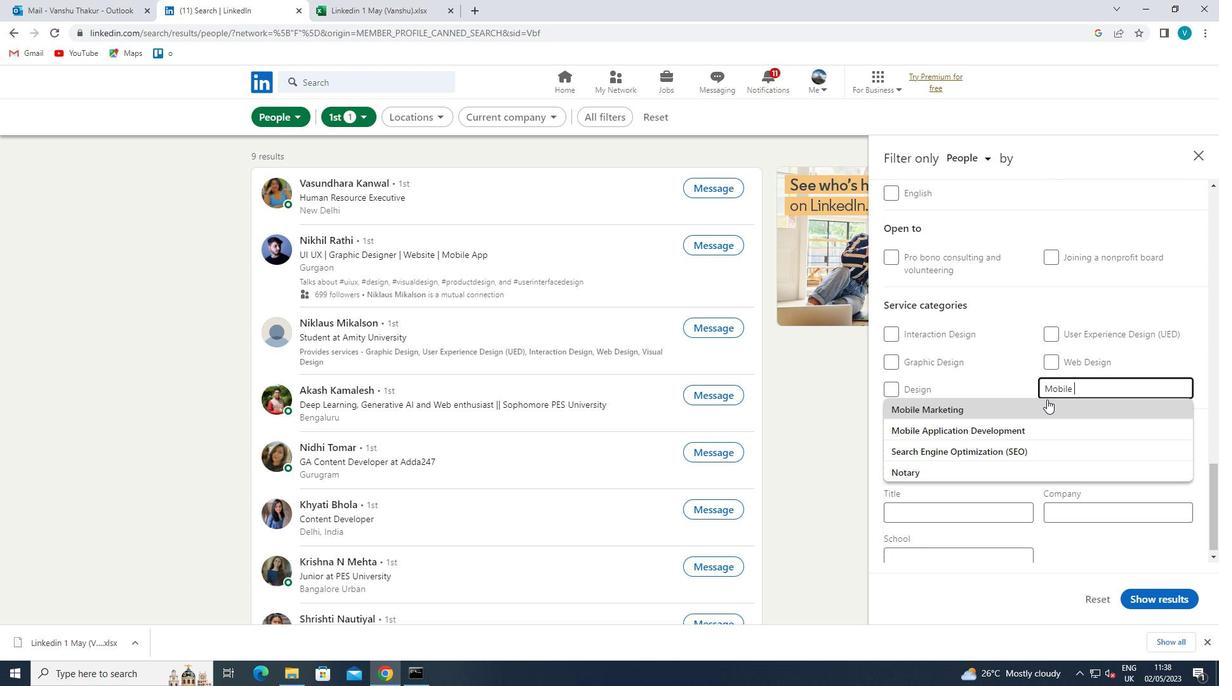 
Action: Mouse pressed left at (1034, 409)
Screenshot: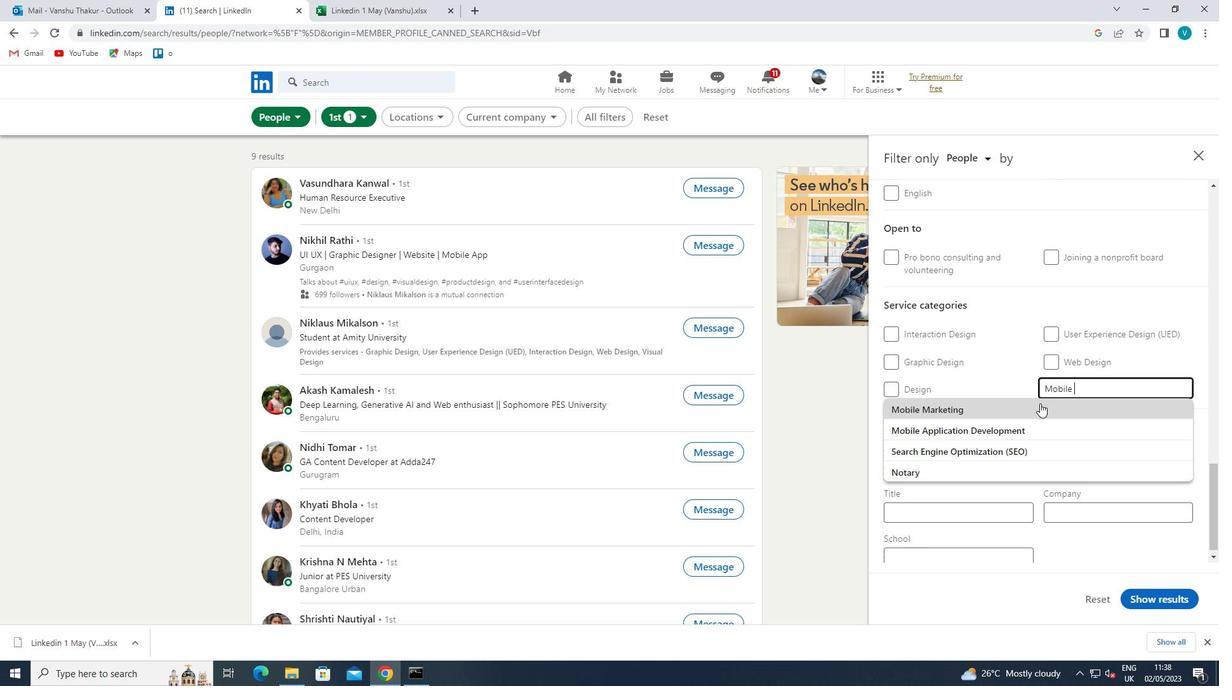 
Action: Mouse scrolled (1034, 408) with delta (0, 0)
Screenshot: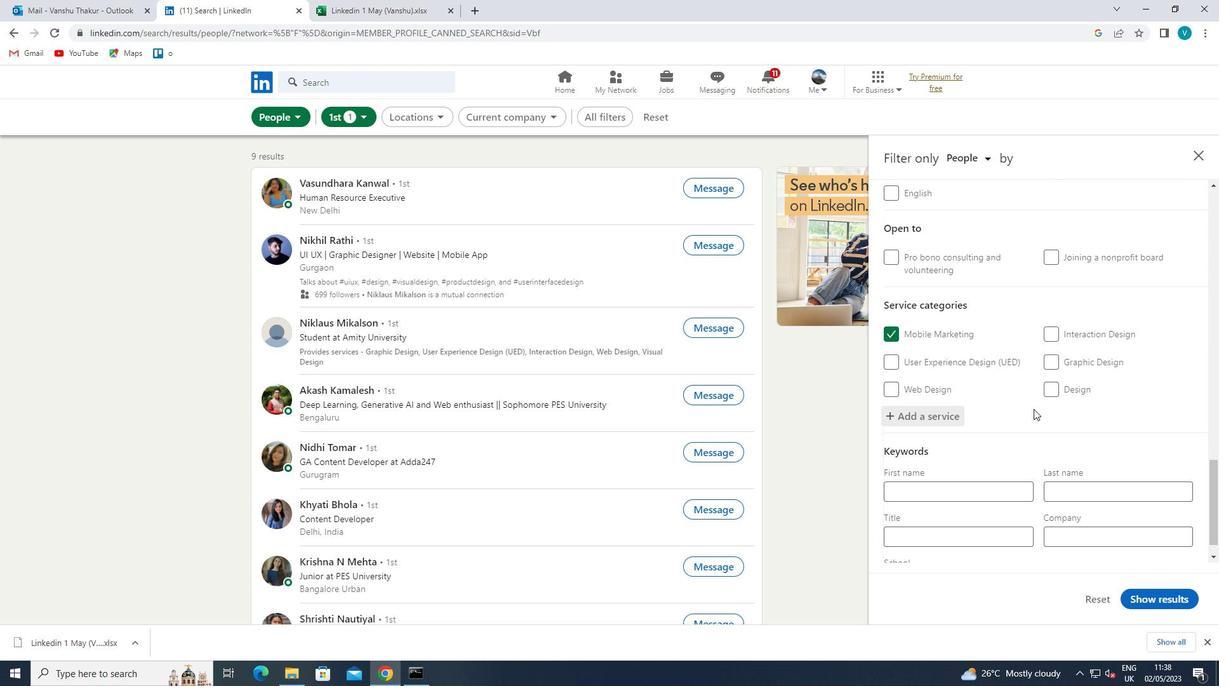
Action: Mouse moved to (1034, 409)
Screenshot: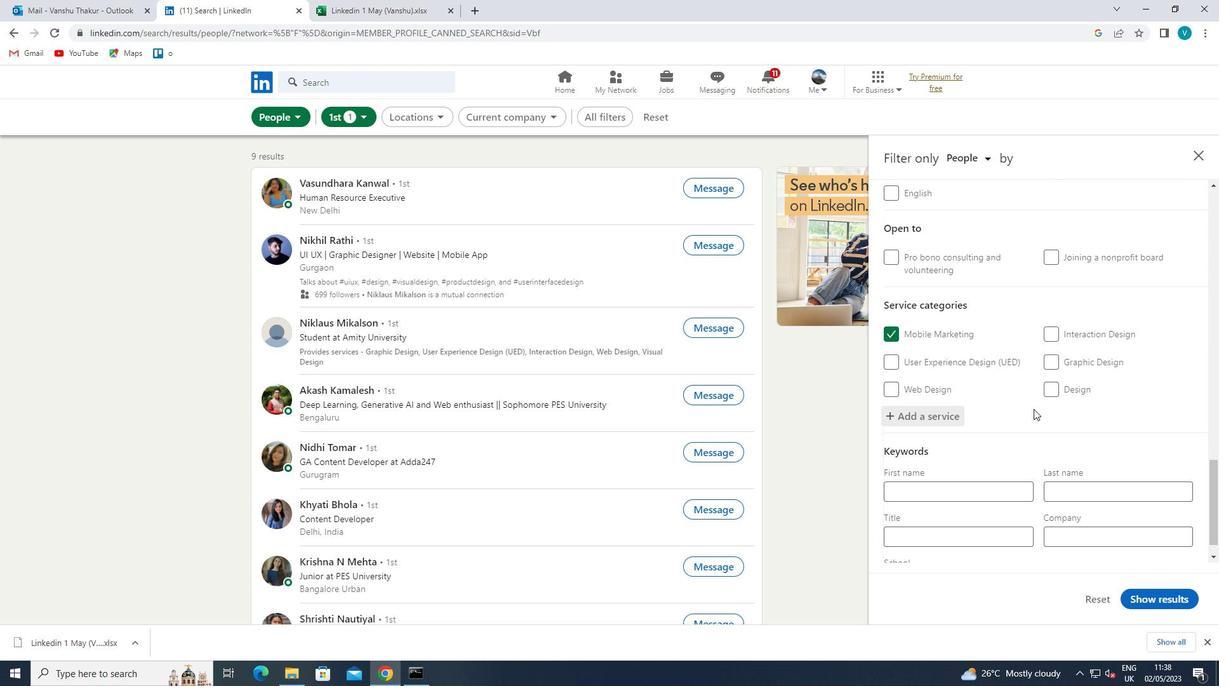 
Action: Mouse scrolled (1034, 408) with delta (0, 0)
Screenshot: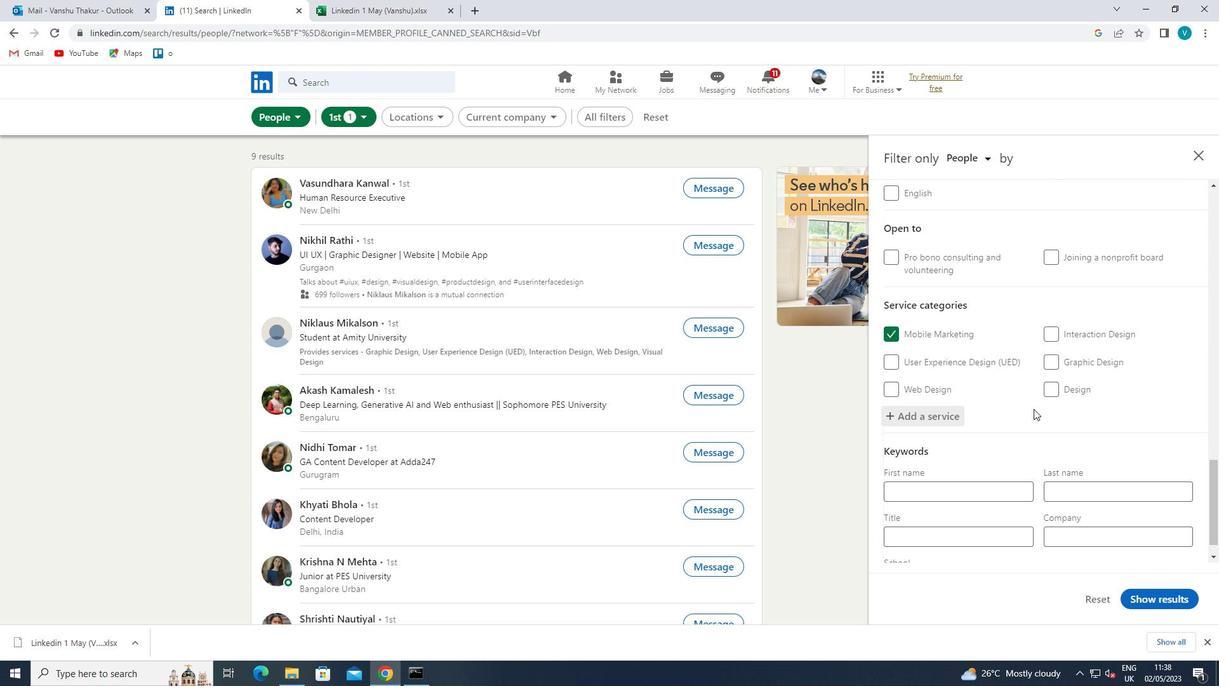 
Action: Mouse moved to (1033, 410)
Screenshot: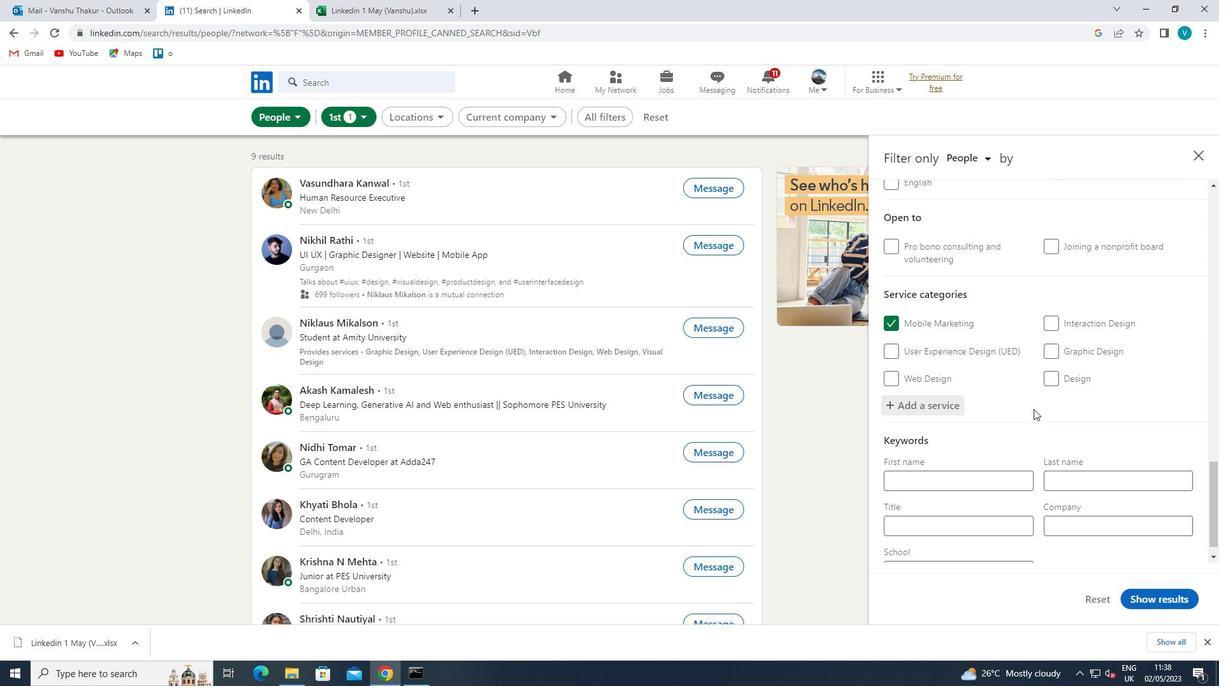 
Action: Mouse scrolled (1033, 409) with delta (0, 0)
Screenshot: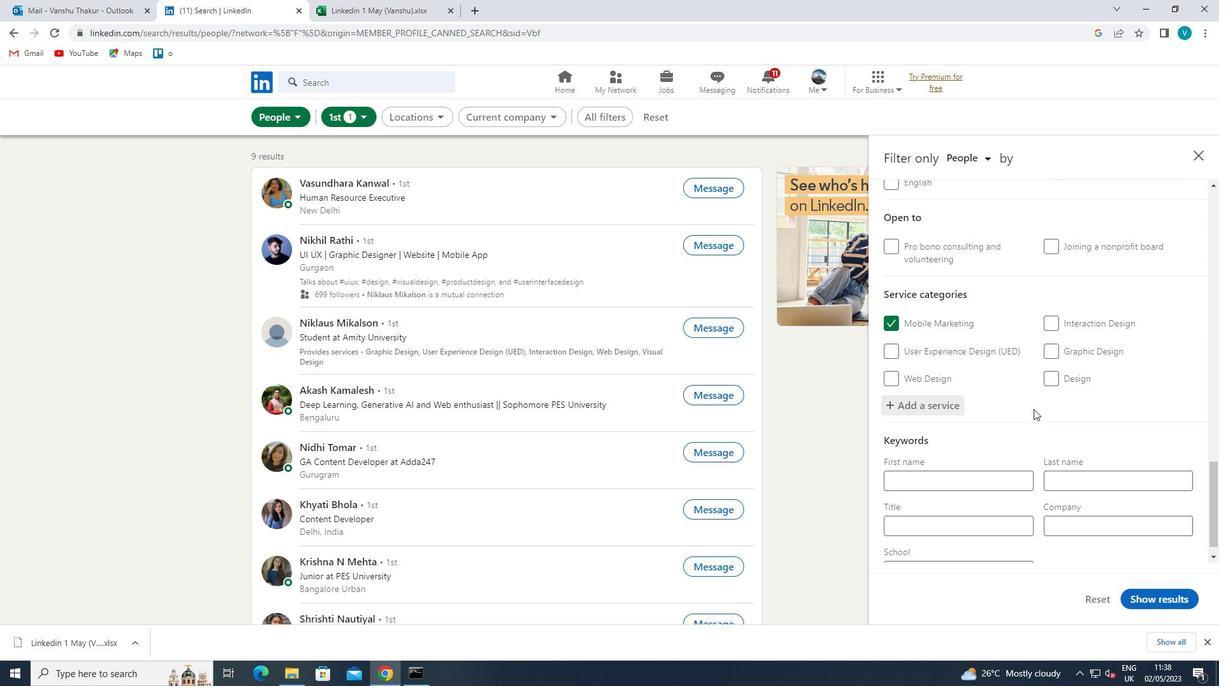 
Action: Mouse moved to (1014, 504)
Screenshot: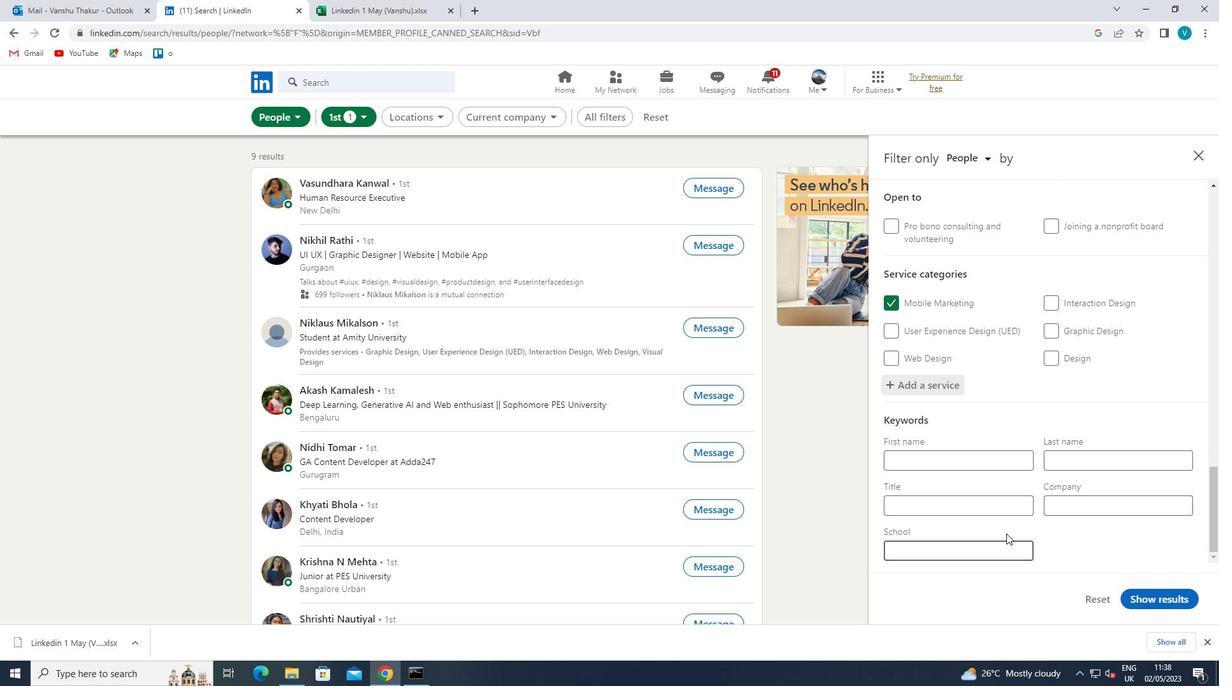 
Action: Mouse pressed left at (1014, 504)
Screenshot: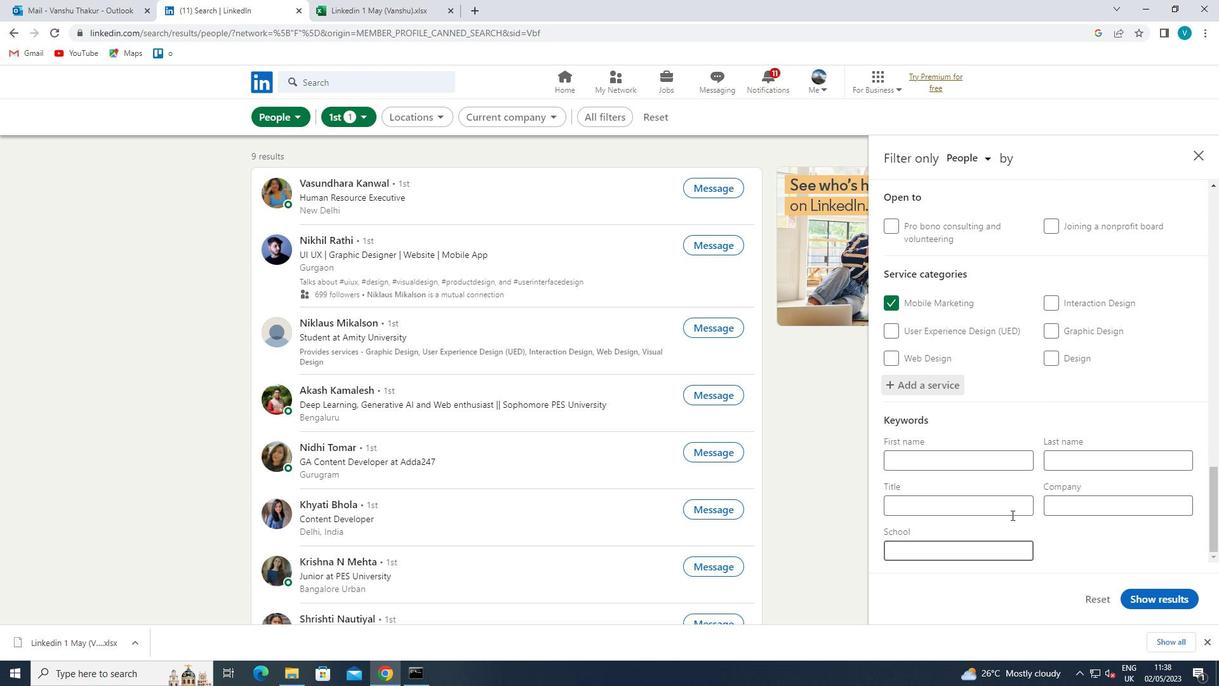 
Action: Mouse moved to (1015, 503)
Screenshot: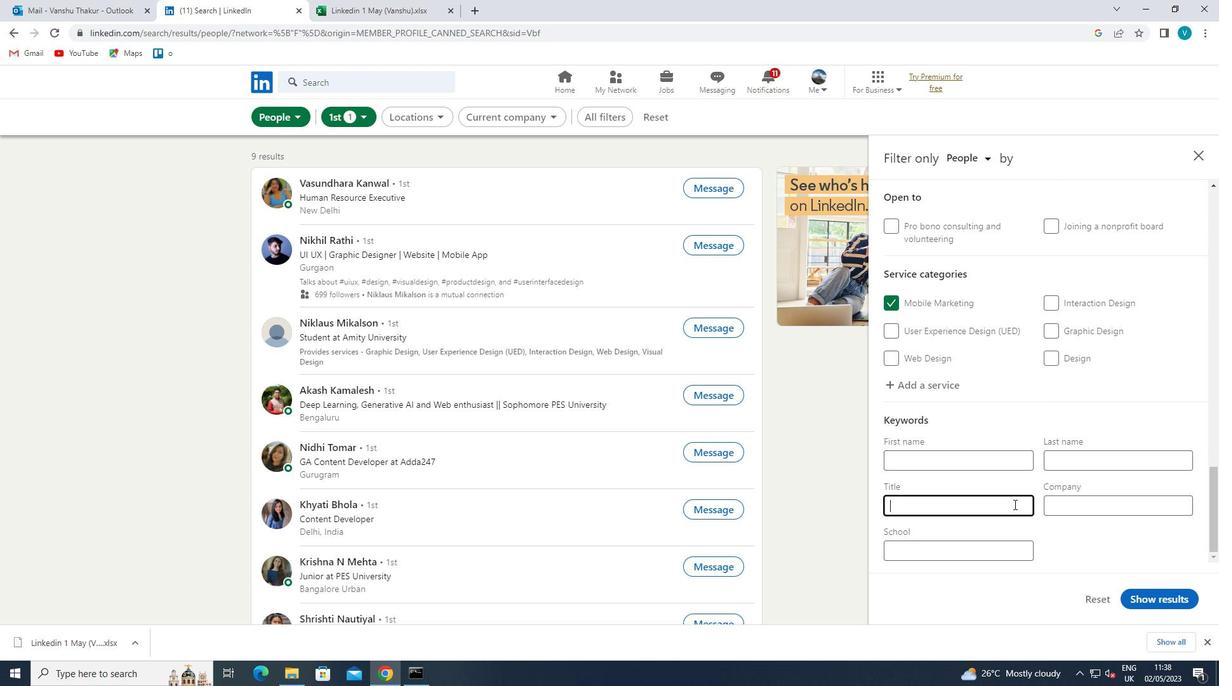 
Action: Key pressed <Key.shift><Key.shift>MEDICAL<Key.space><Key.shift>LABORATORY<Key.space><Key.shift>TECH<Key.space>
Screenshot: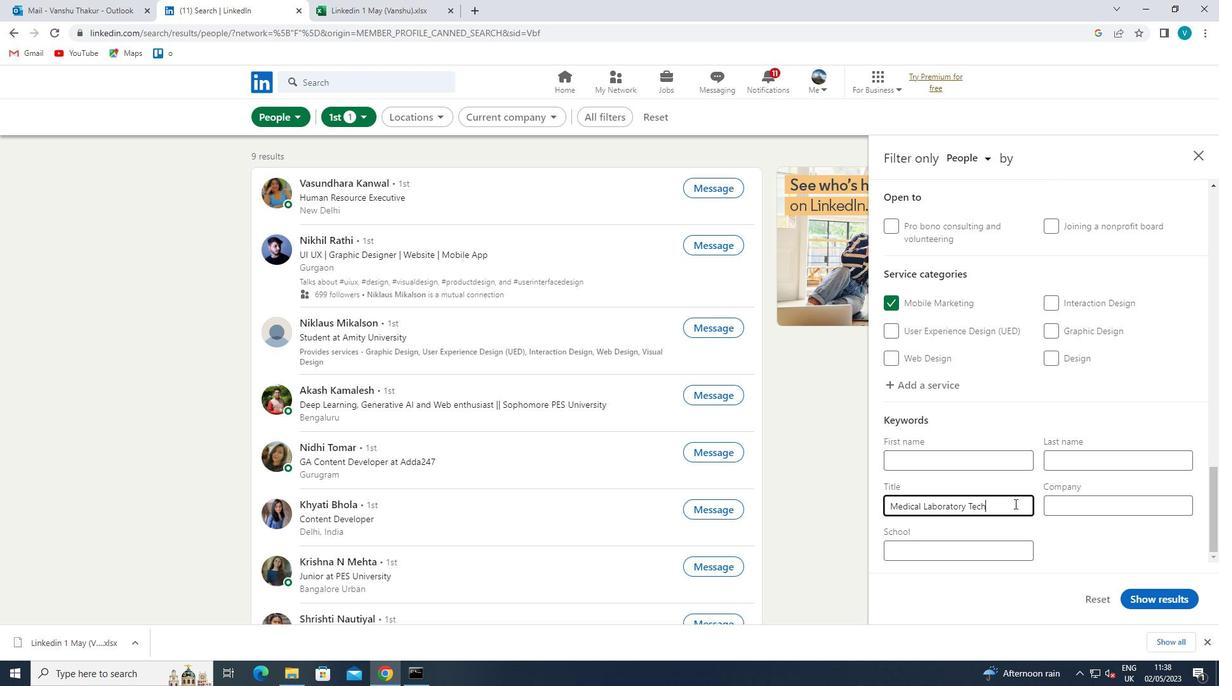 
Action: Mouse moved to (1171, 602)
Screenshot: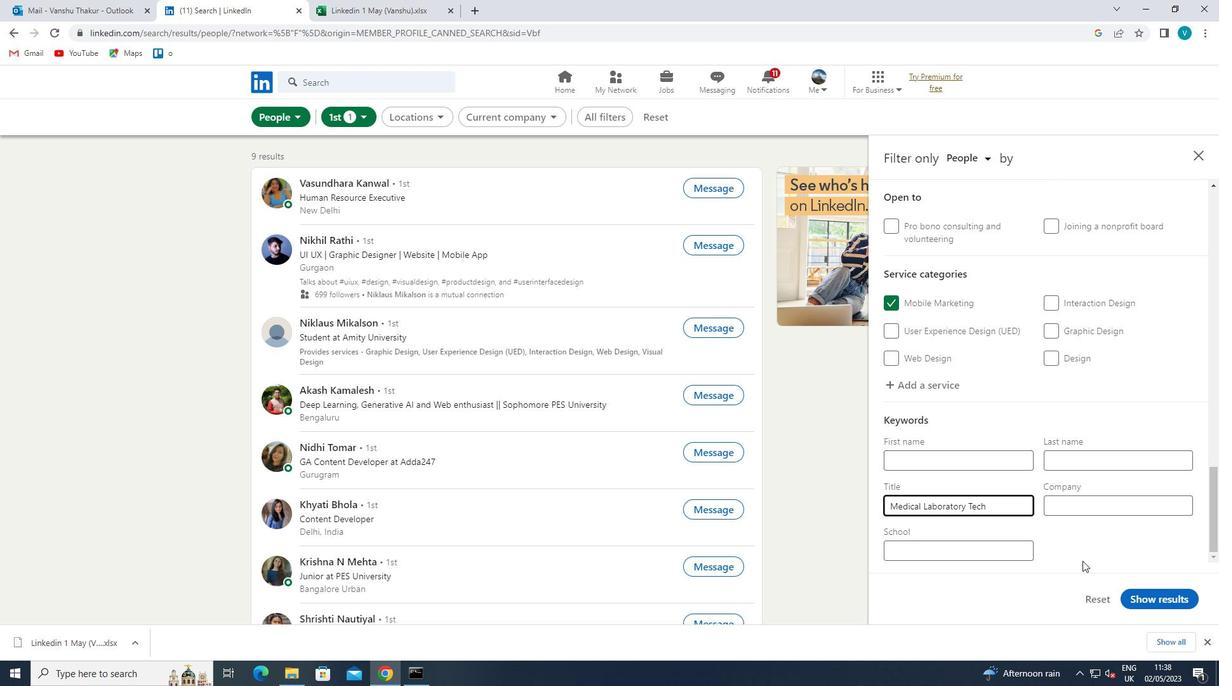 
Action: Mouse pressed left at (1171, 602)
Screenshot: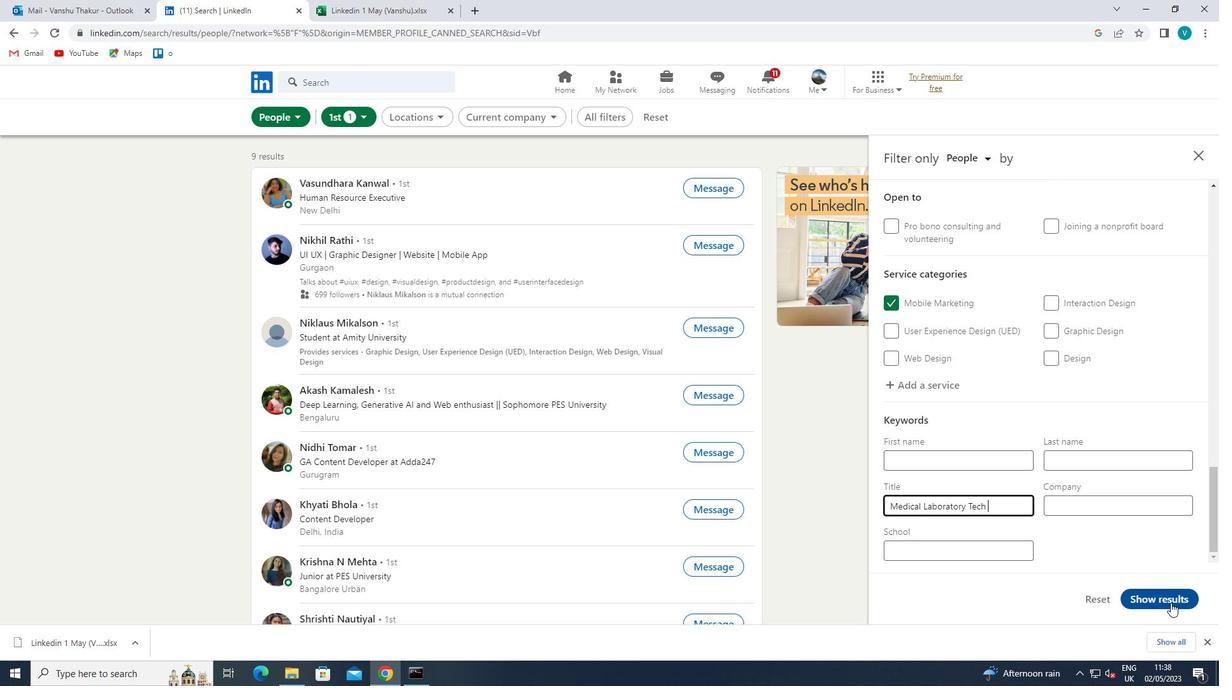 
